 Task: Find connections with filter location Wildeshausen with filter topic #constructionwith filter profile language Spanish with filter current company Webhelp with filter school King George's Medical University with filter industry Political Organizations with filter service category Personal Injury Law with filter keywords title Bellhop
Action: Mouse moved to (702, 88)
Screenshot: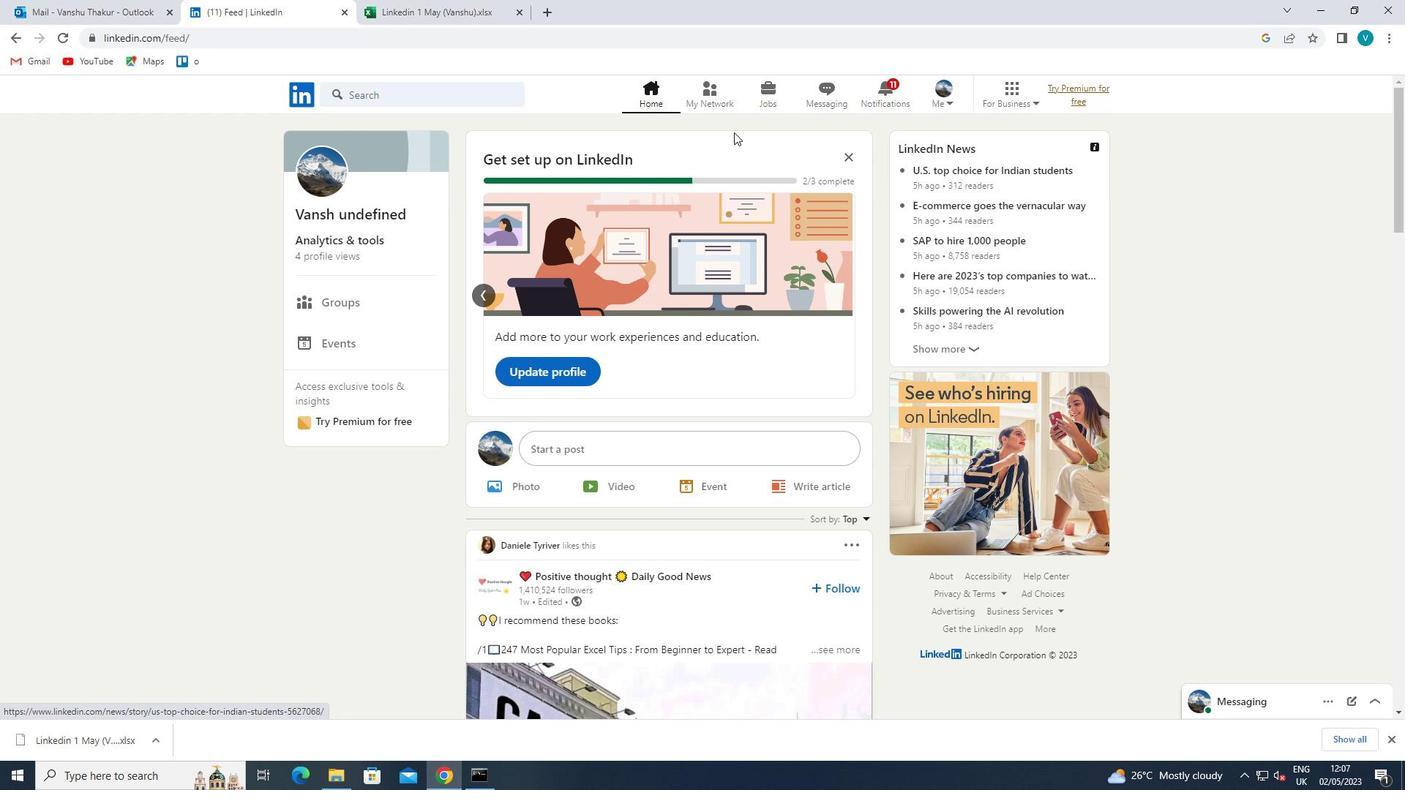 
Action: Mouse pressed left at (702, 88)
Screenshot: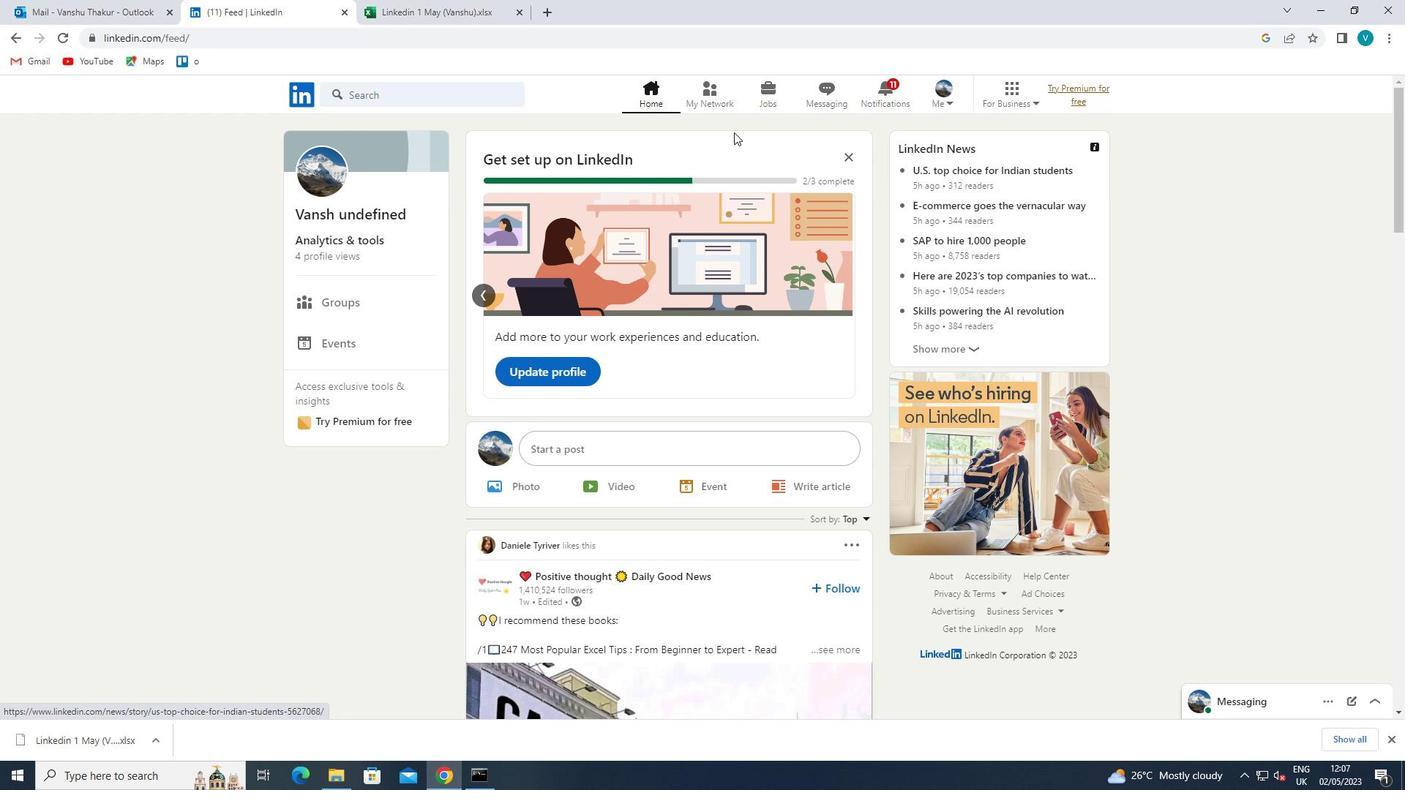 
Action: Mouse moved to (428, 174)
Screenshot: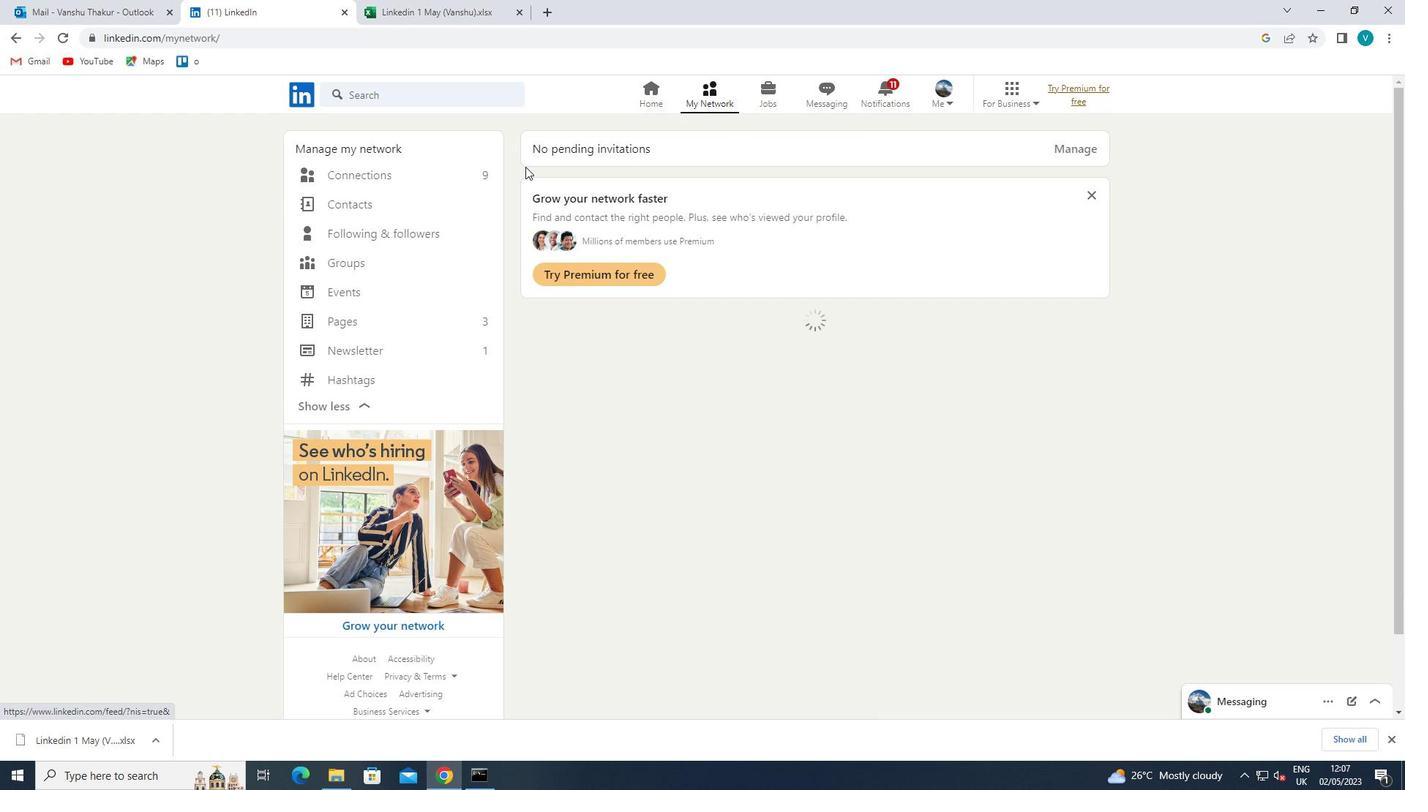 
Action: Mouse pressed left at (428, 174)
Screenshot: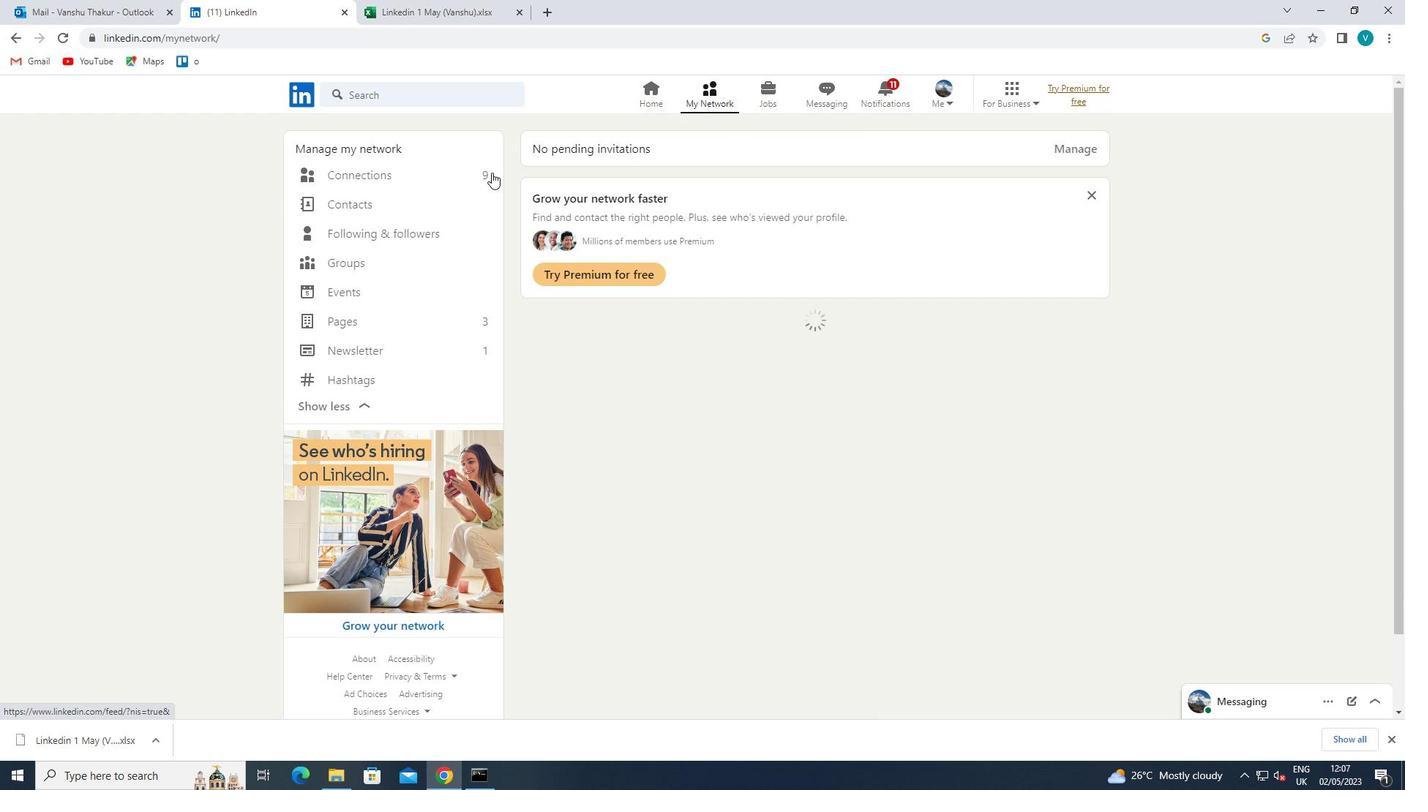 
Action: Mouse moved to (785, 177)
Screenshot: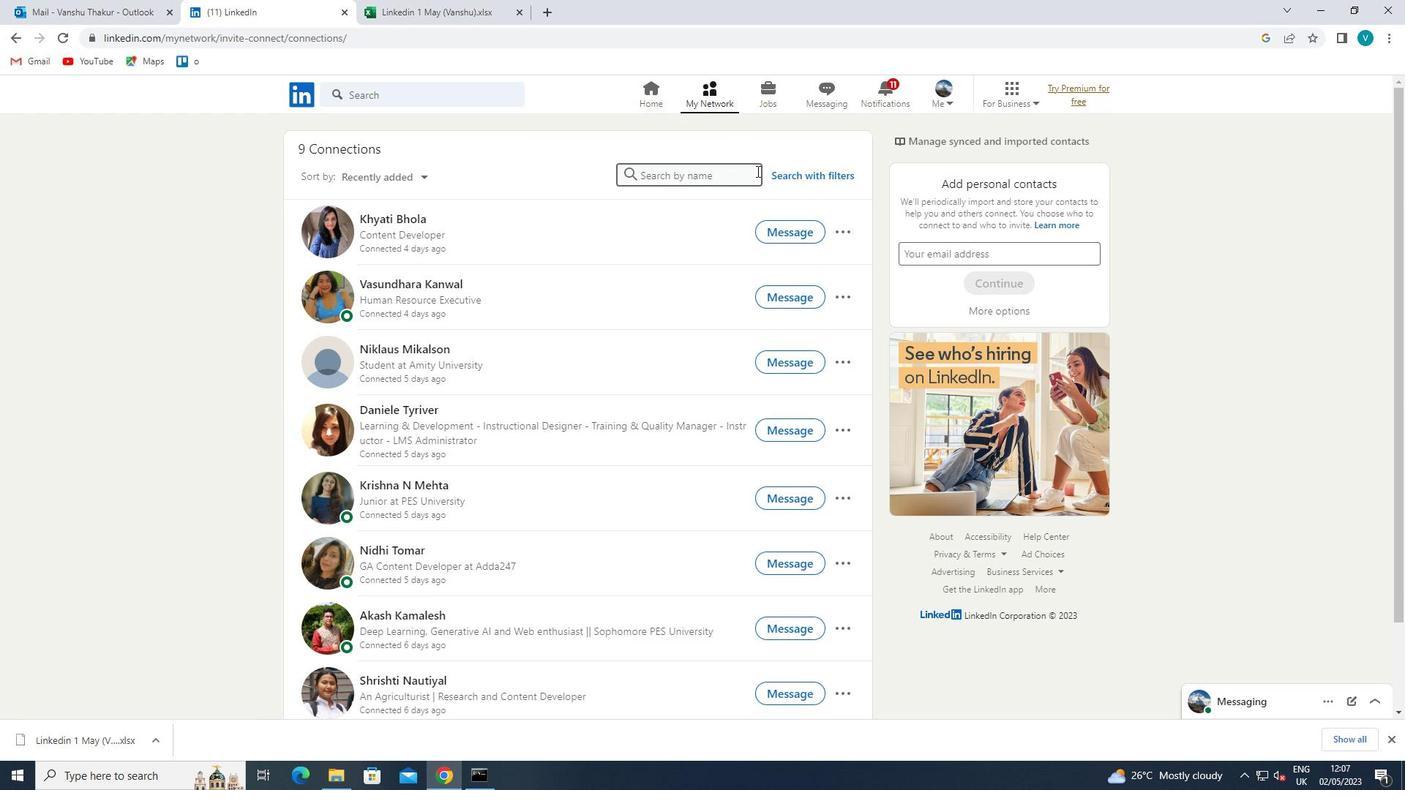 
Action: Mouse pressed left at (785, 177)
Screenshot: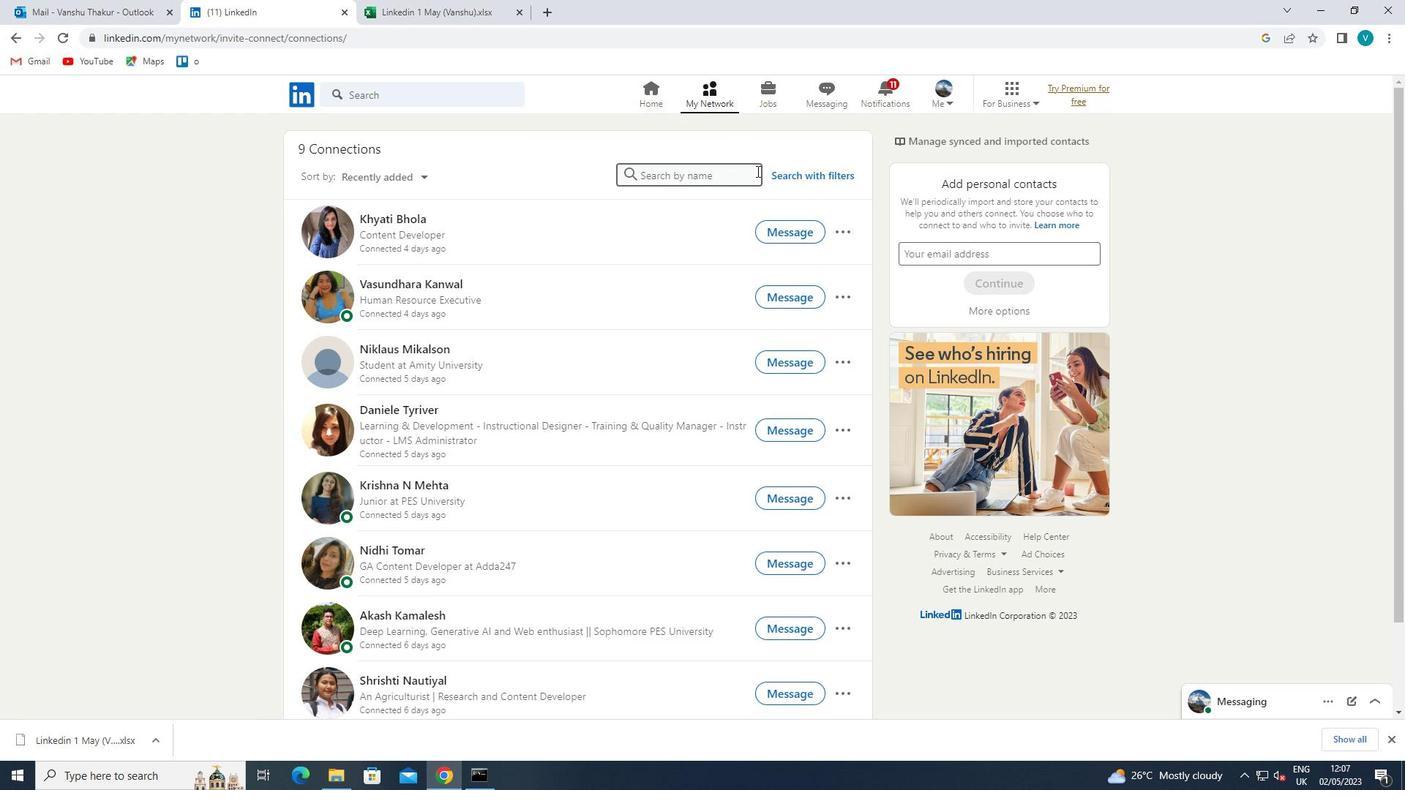 
Action: Mouse moved to (707, 140)
Screenshot: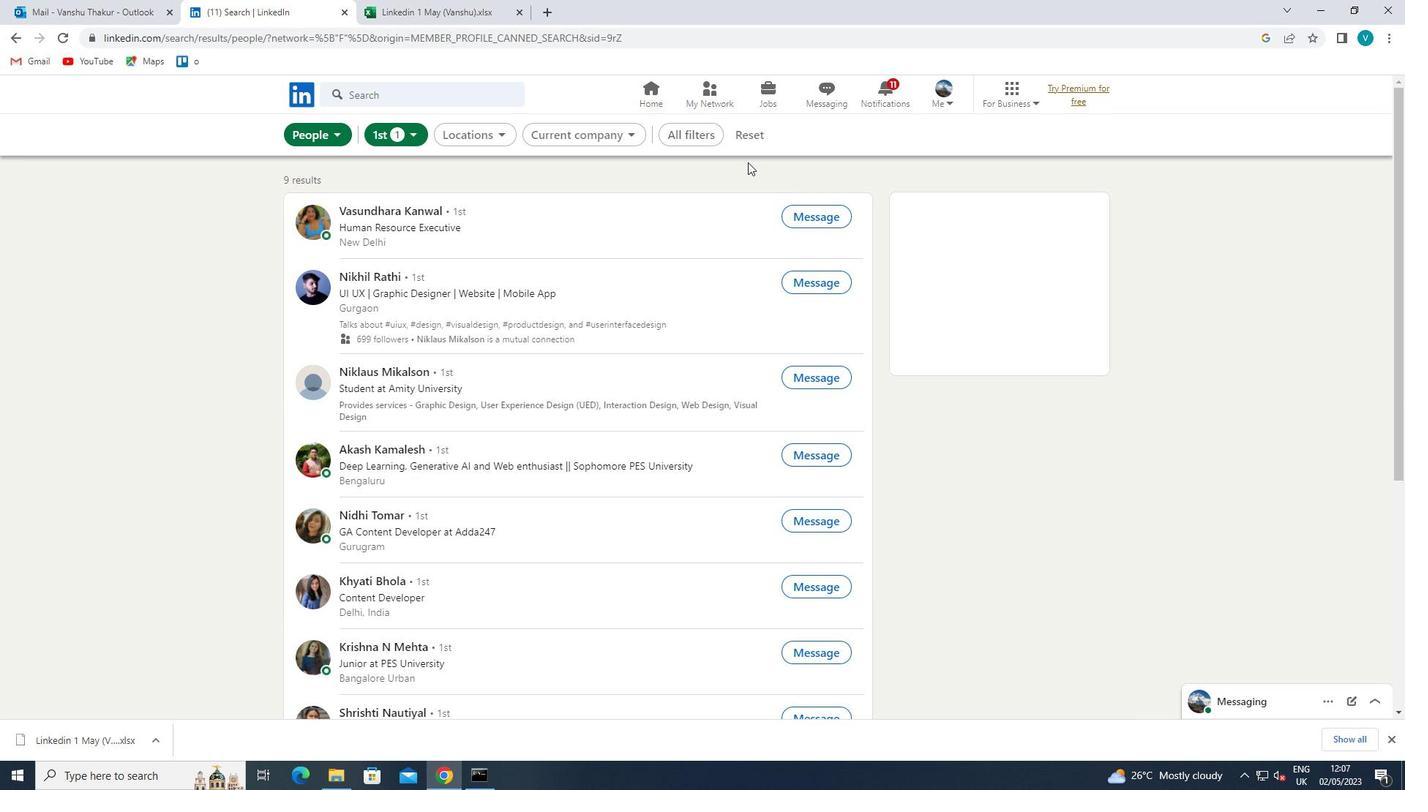 
Action: Mouse pressed left at (707, 140)
Screenshot: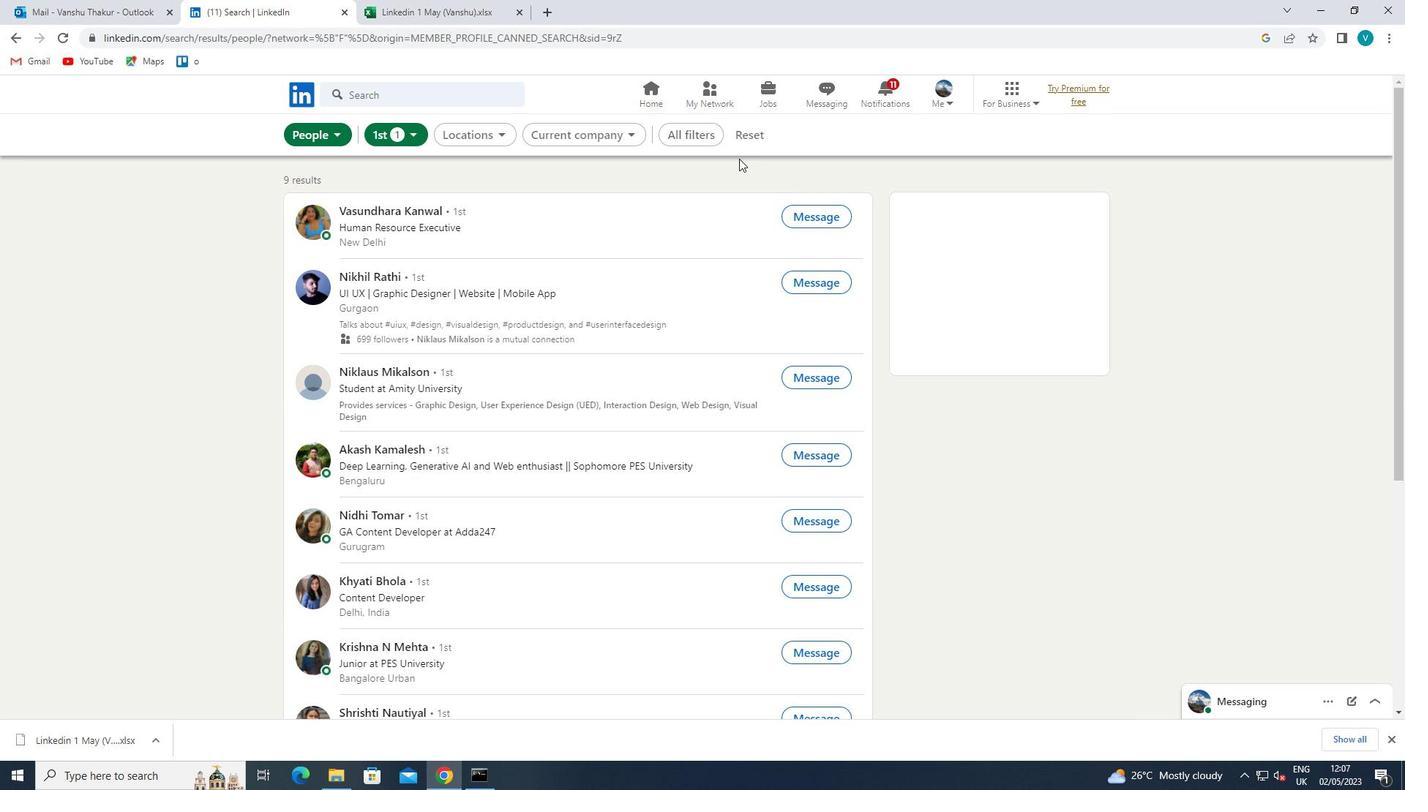 
Action: Mouse moved to (1240, 560)
Screenshot: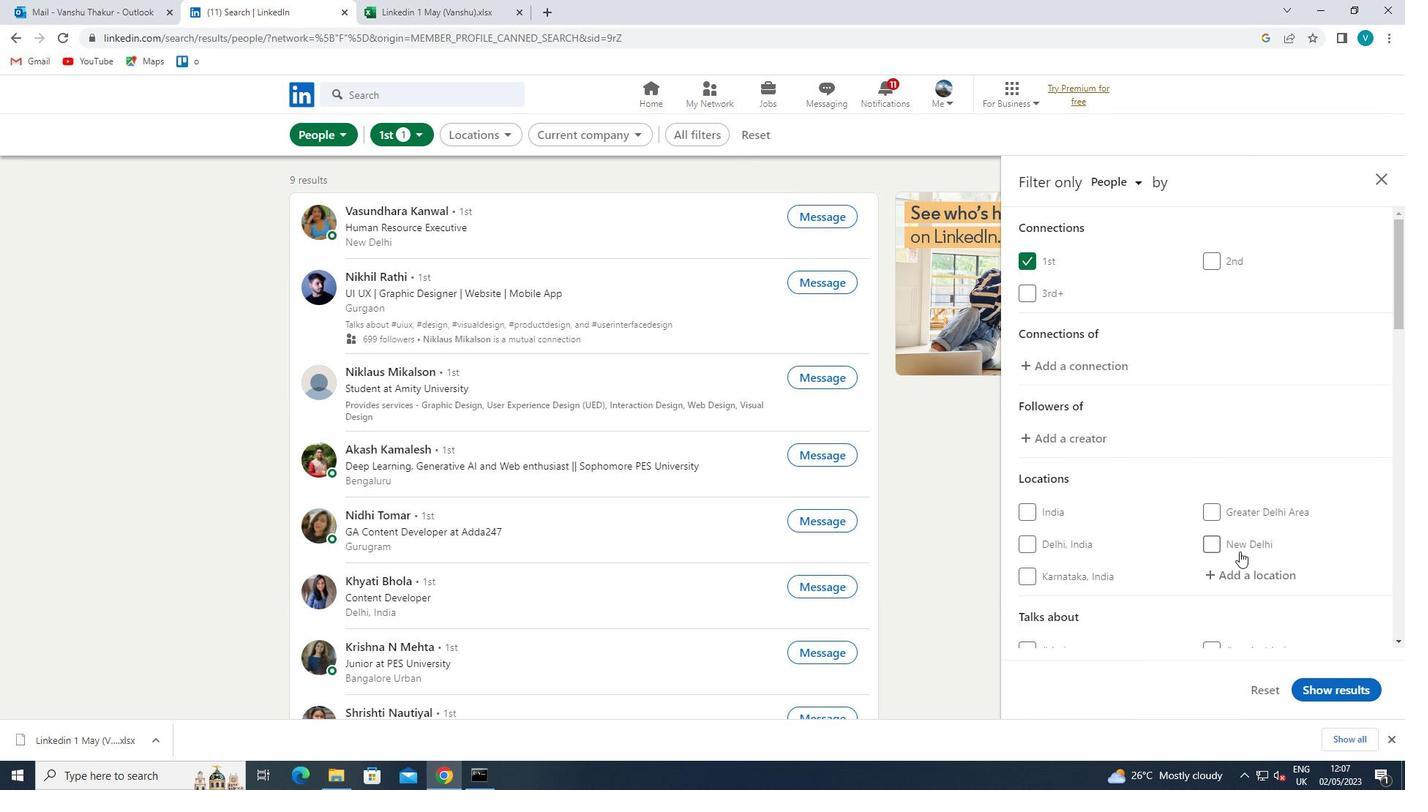 
Action: Mouse pressed left at (1240, 560)
Screenshot: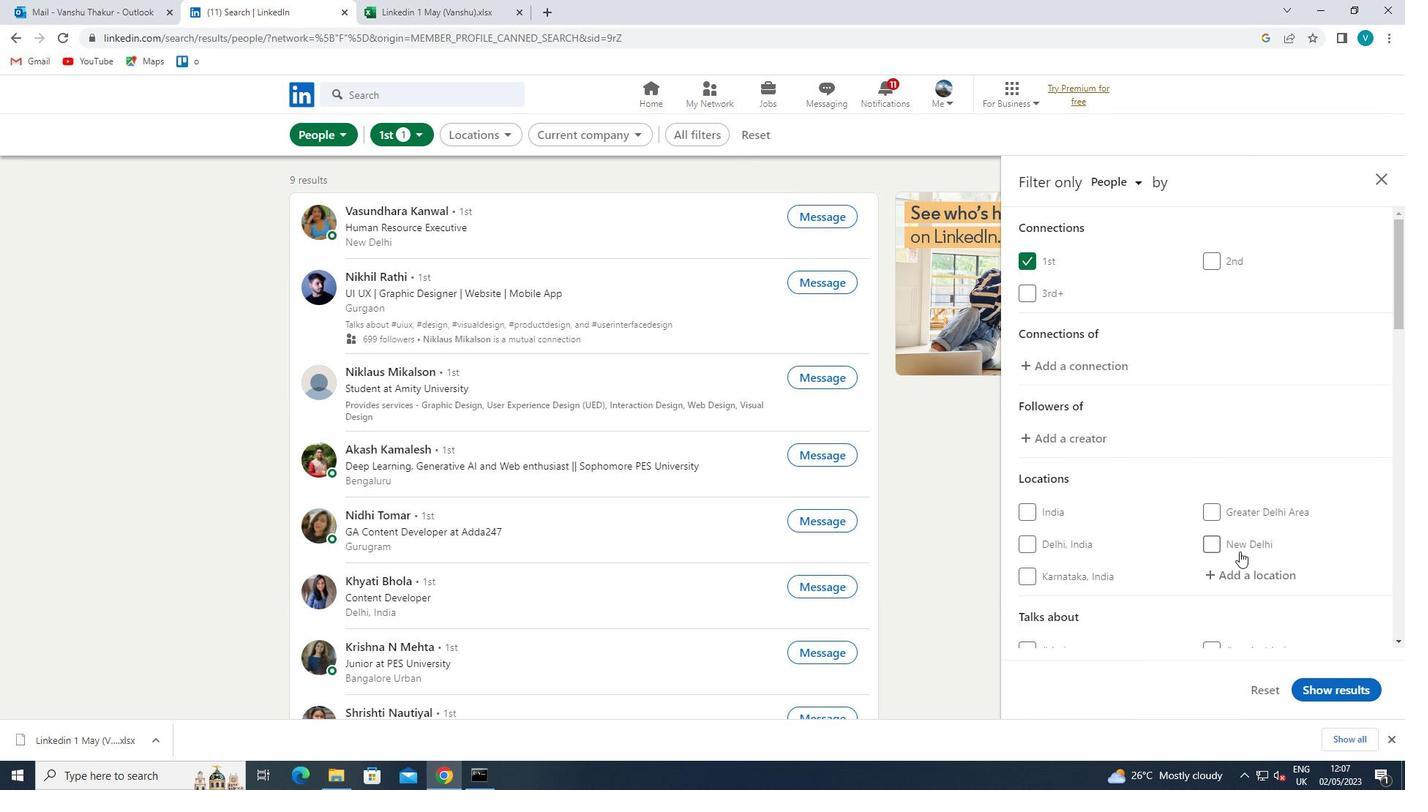 
Action: Mouse moved to (1244, 570)
Screenshot: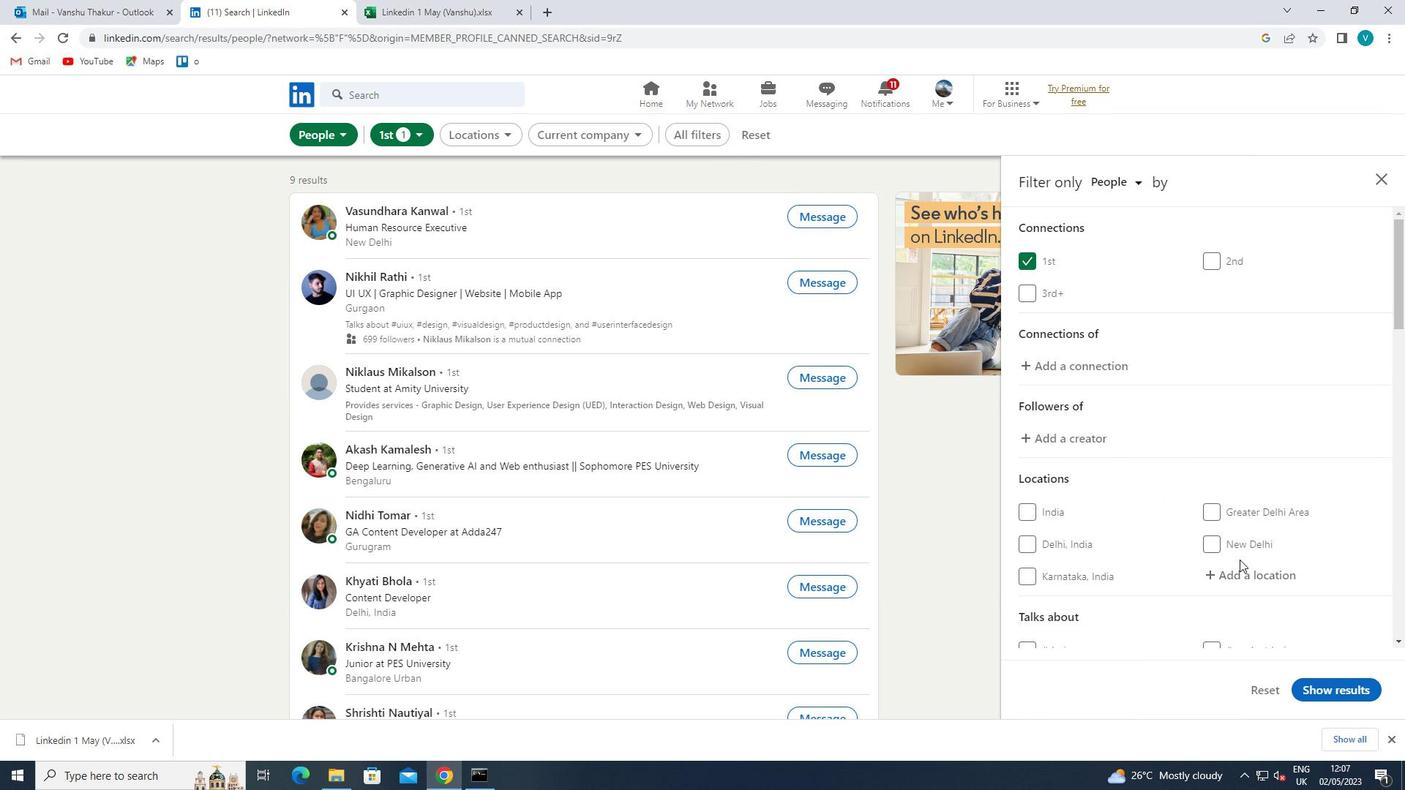 
Action: Mouse pressed left at (1244, 570)
Screenshot: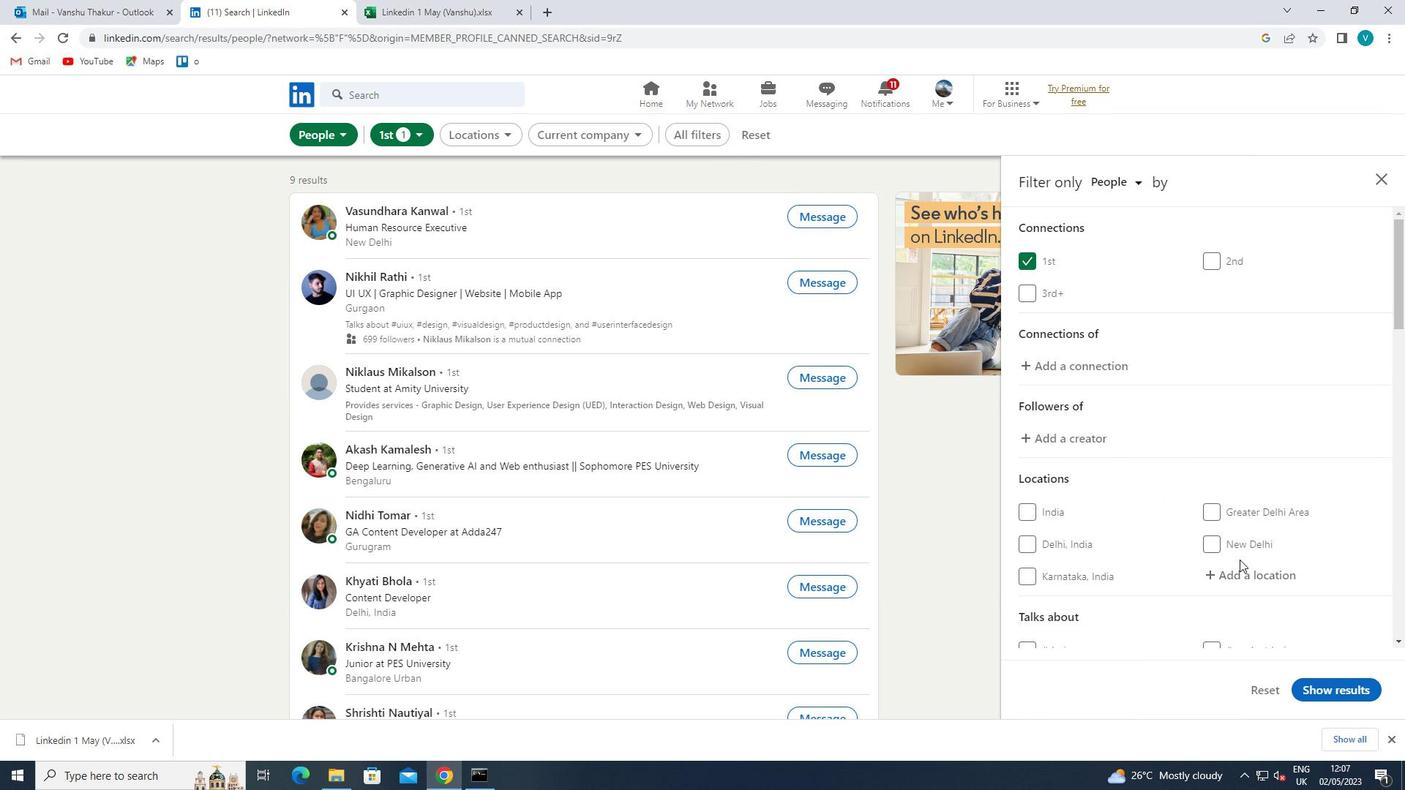 
Action: Key pressed <Key.shift>WILDESHAUSEN<Key.space>
Screenshot: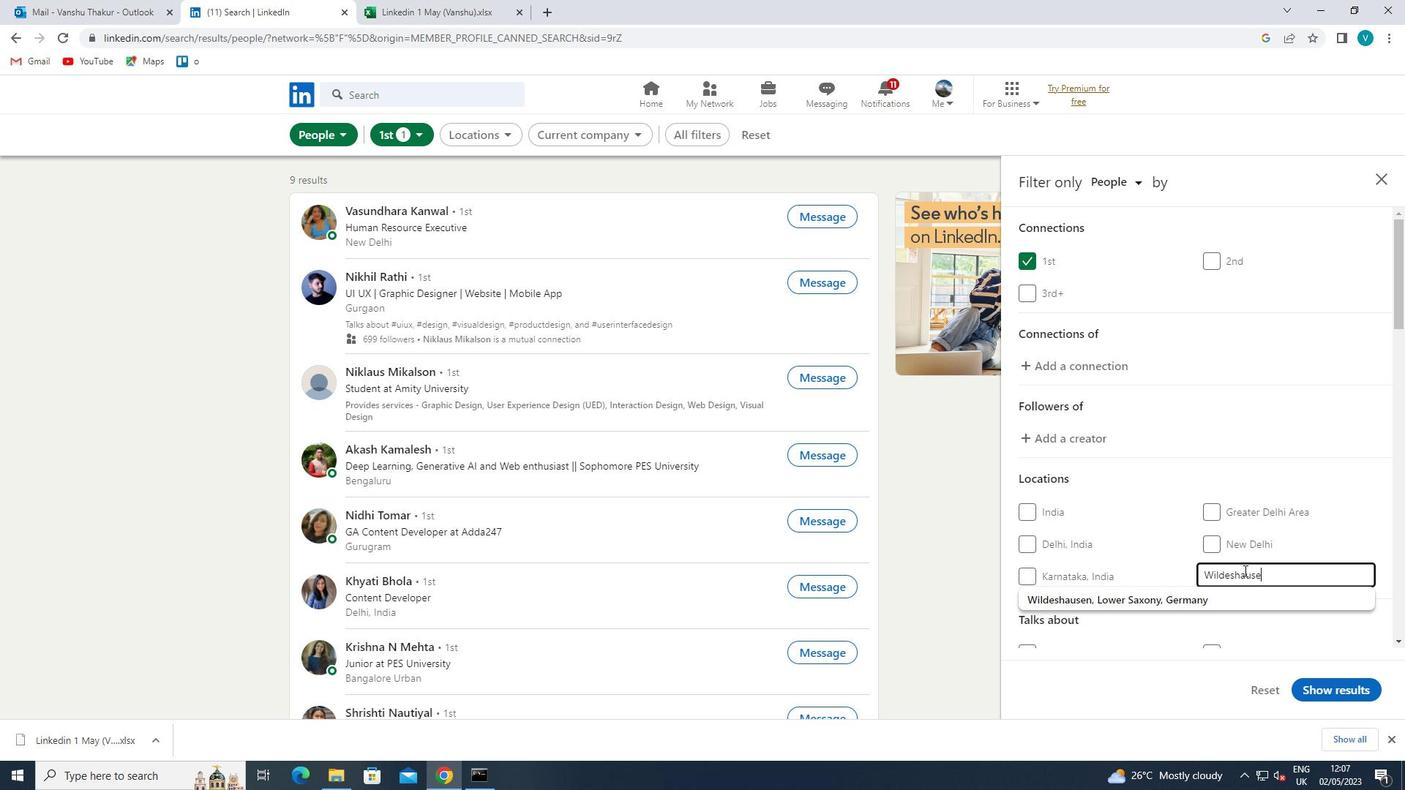 
Action: Mouse moved to (1182, 604)
Screenshot: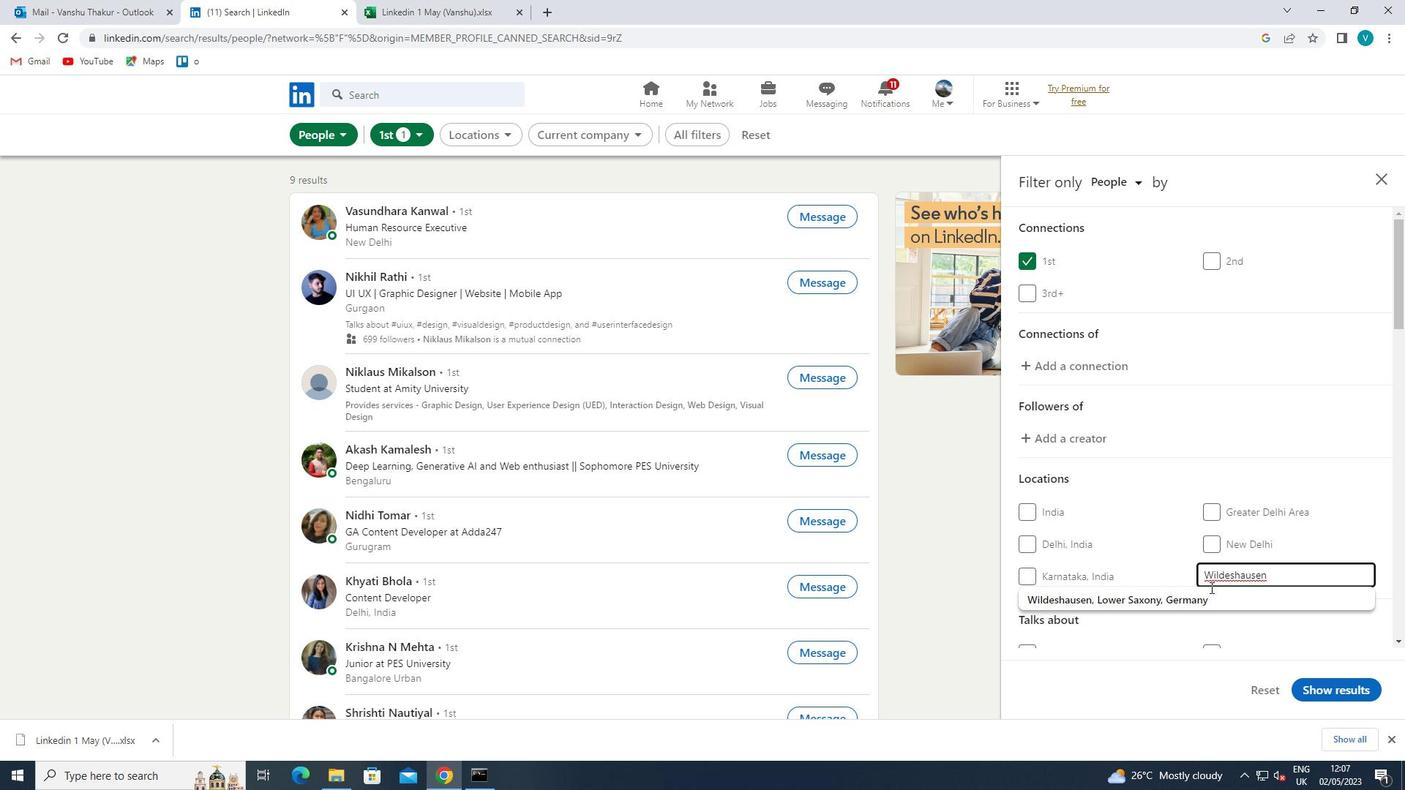 
Action: Mouse pressed left at (1182, 604)
Screenshot: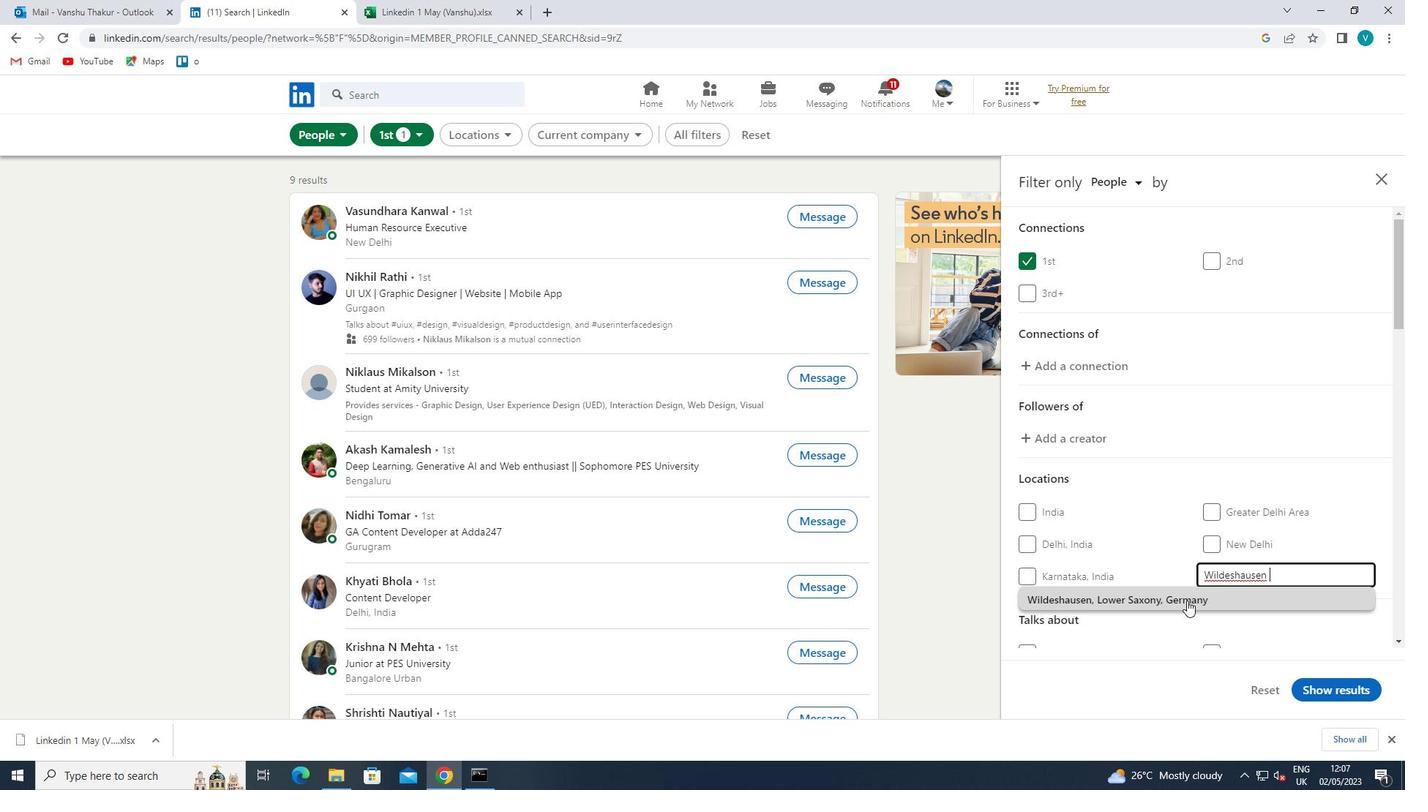 
Action: Mouse scrolled (1182, 603) with delta (0, 0)
Screenshot: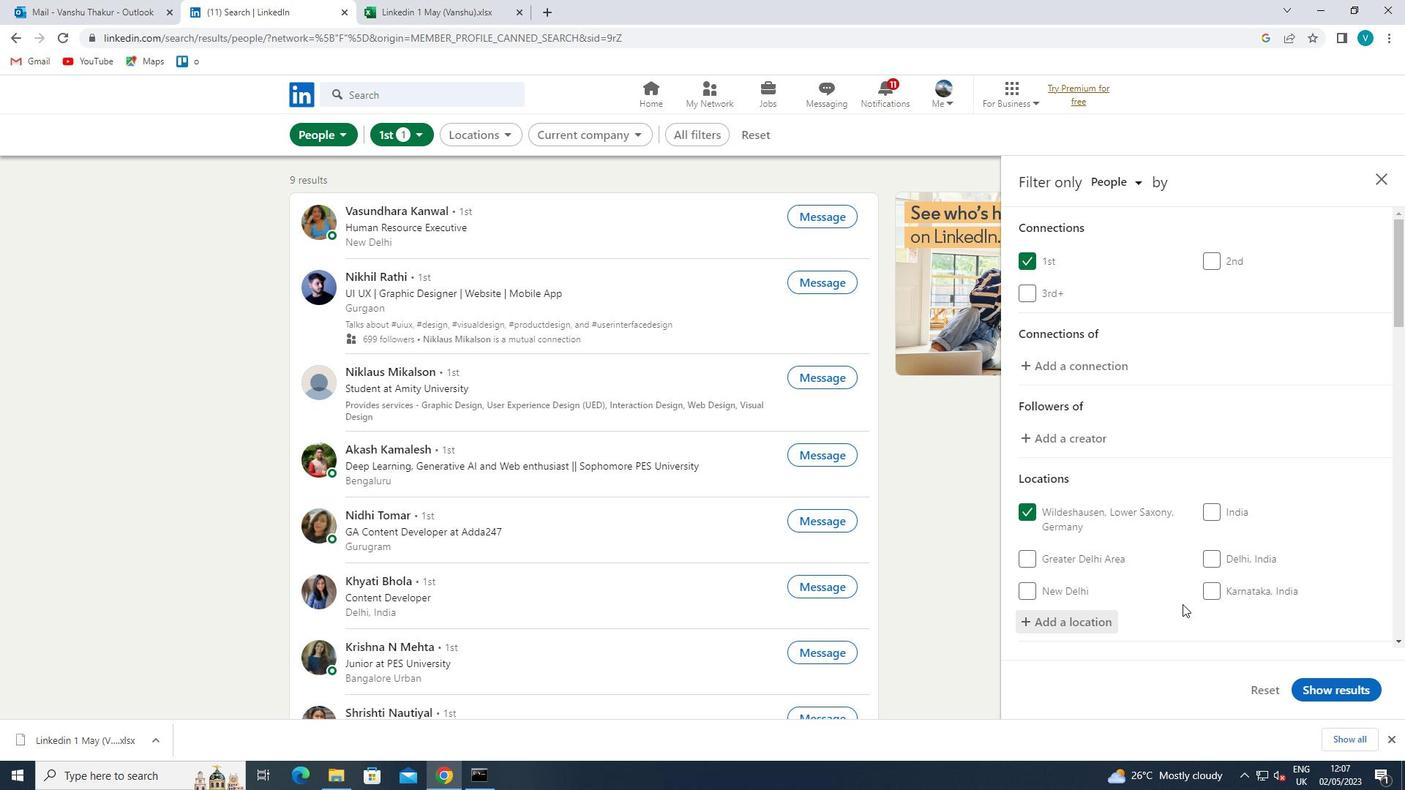 
Action: Mouse scrolled (1182, 603) with delta (0, 0)
Screenshot: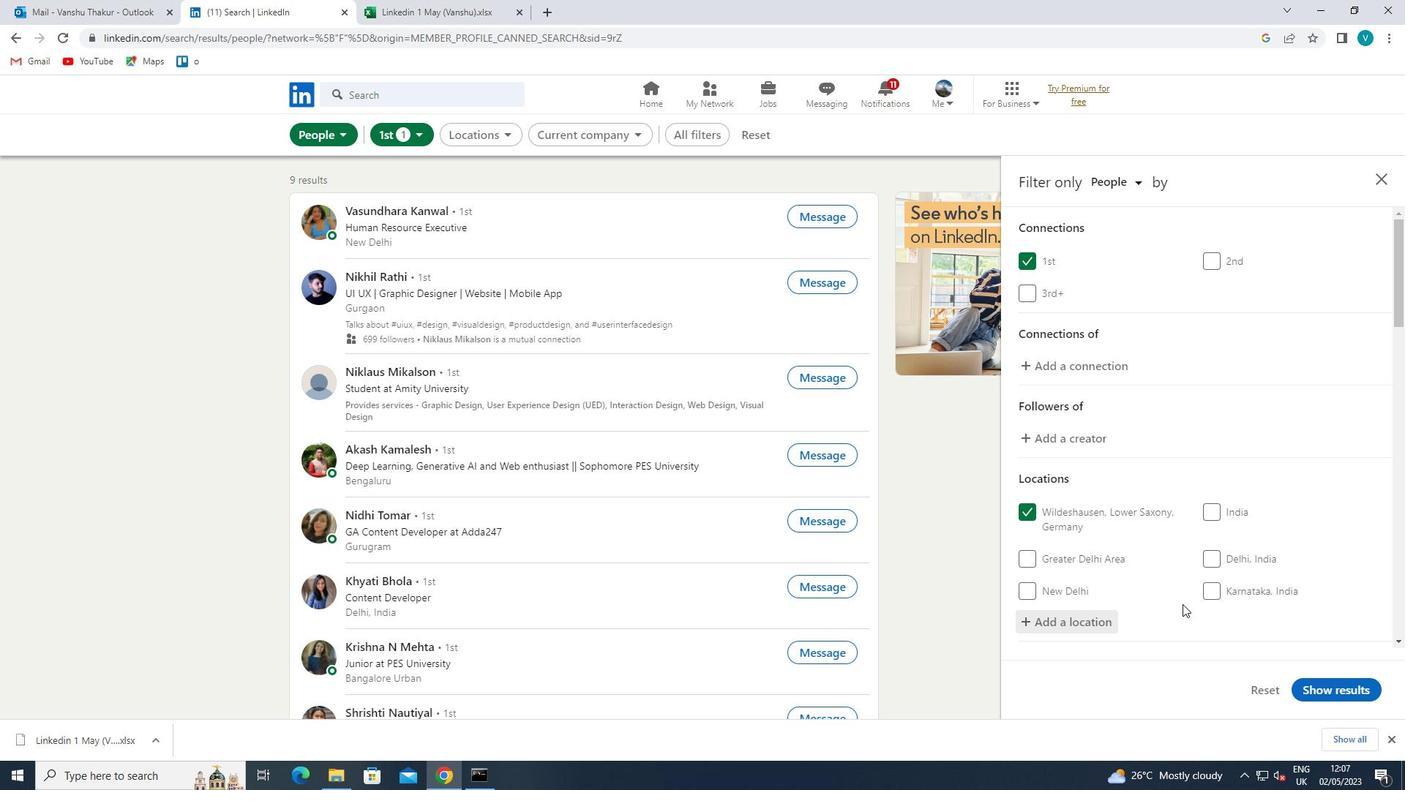 
Action: Mouse scrolled (1182, 603) with delta (0, 0)
Screenshot: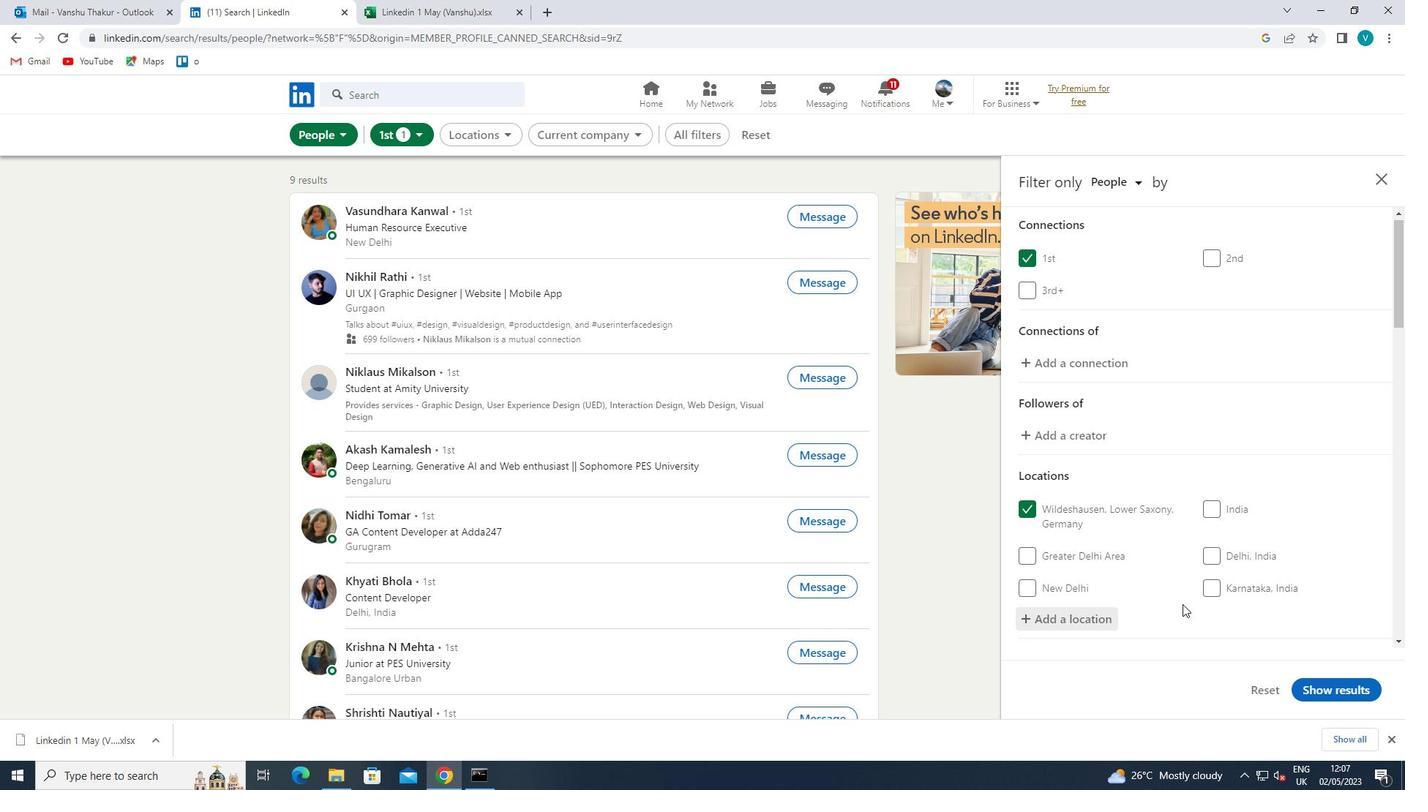 
Action: Mouse scrolled (1182, 603) with delta (0, 0)
Screenshot: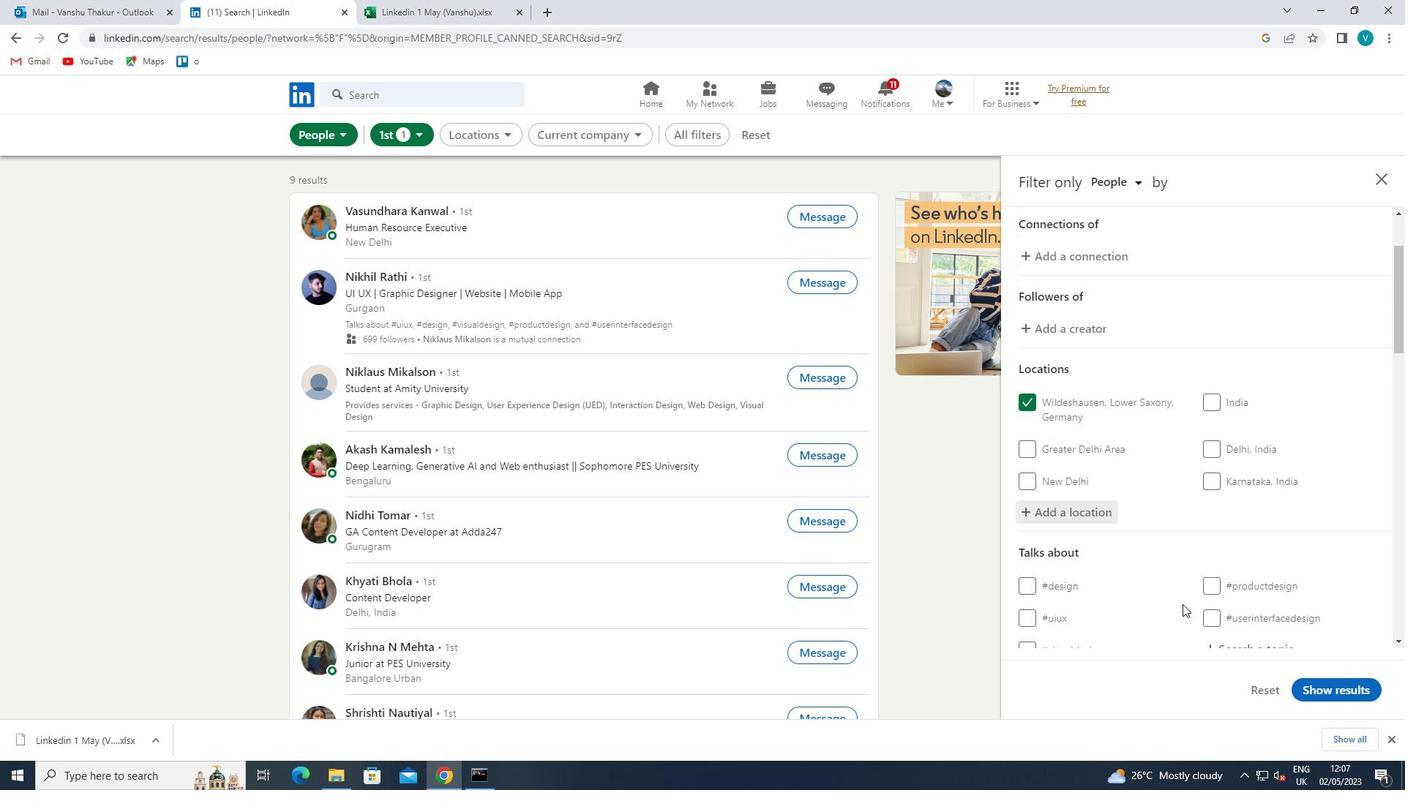 
Action: Mouse moved to (1251, 470)
Screenshot: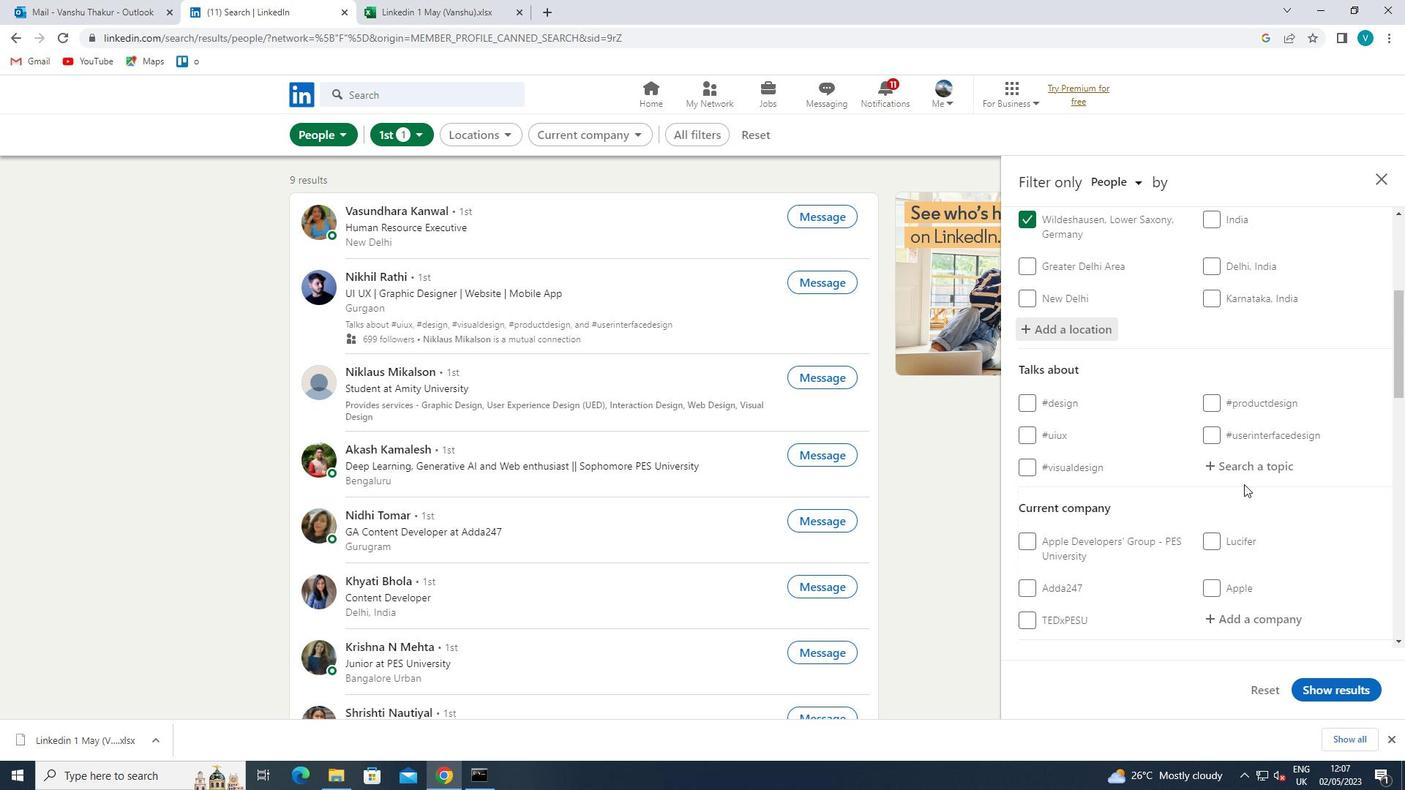 
Action: Mouse pressed left at (1251, 470)
Screenshot: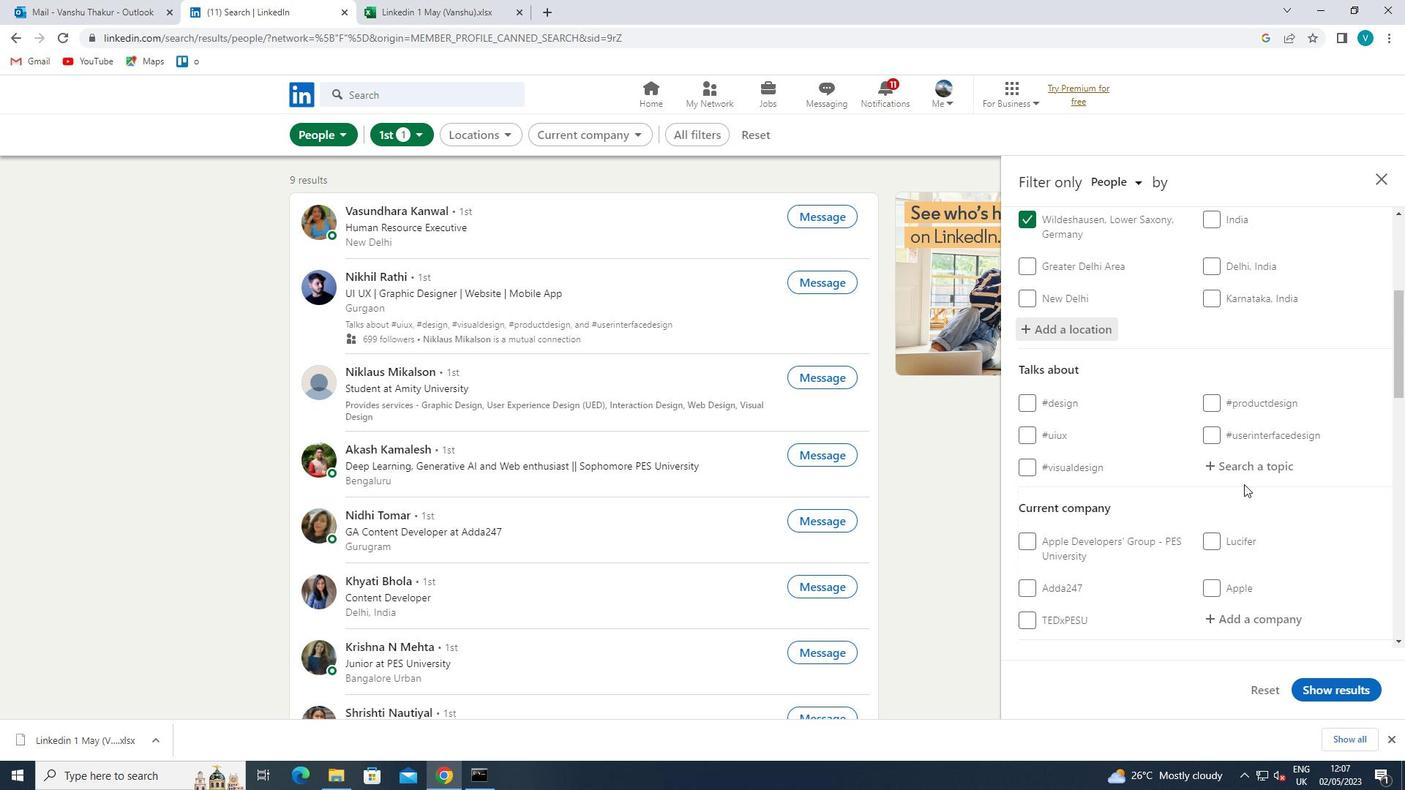 
Action: Key pressed CONSTRUCTION
Screenshot: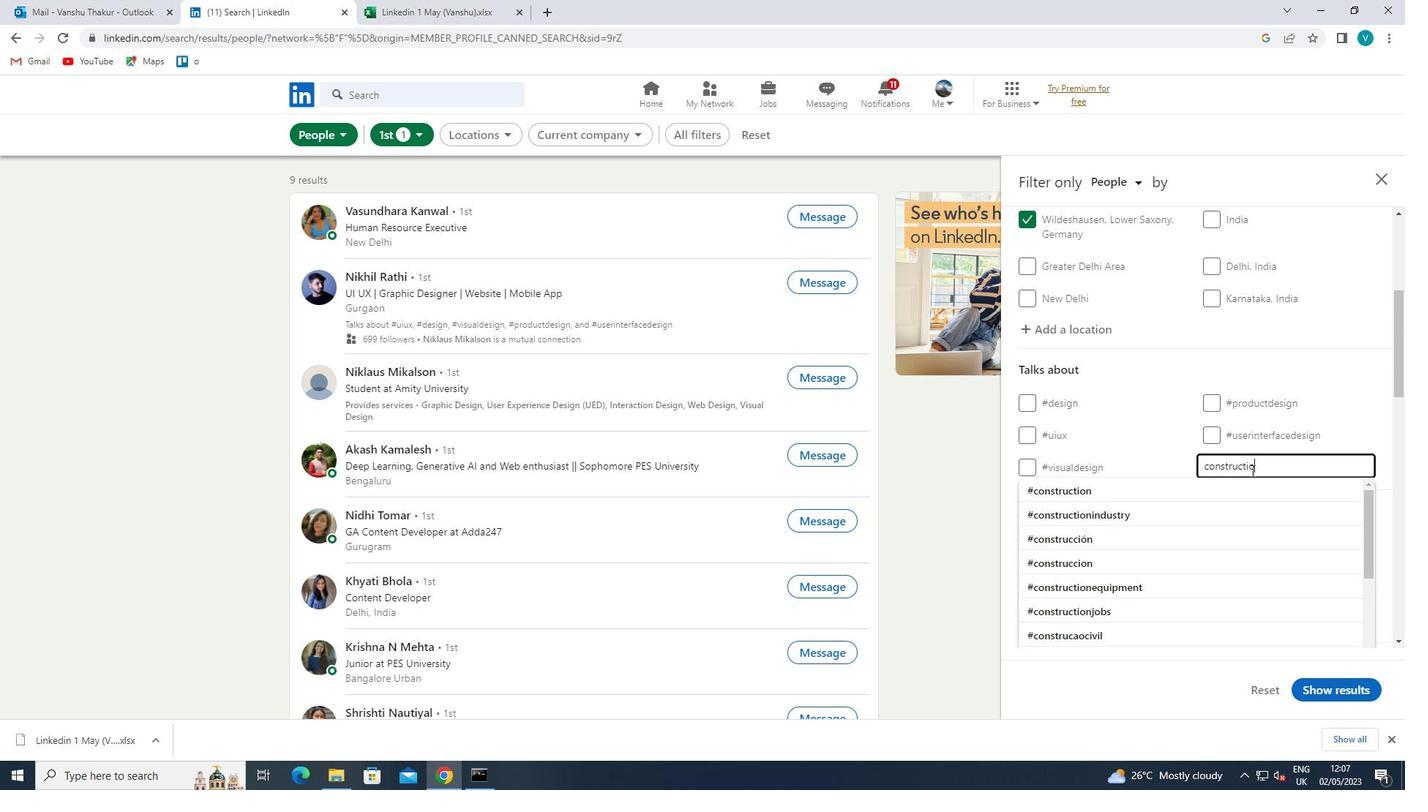 
Action: Mouse moved to (1199, 494)
Screenshot: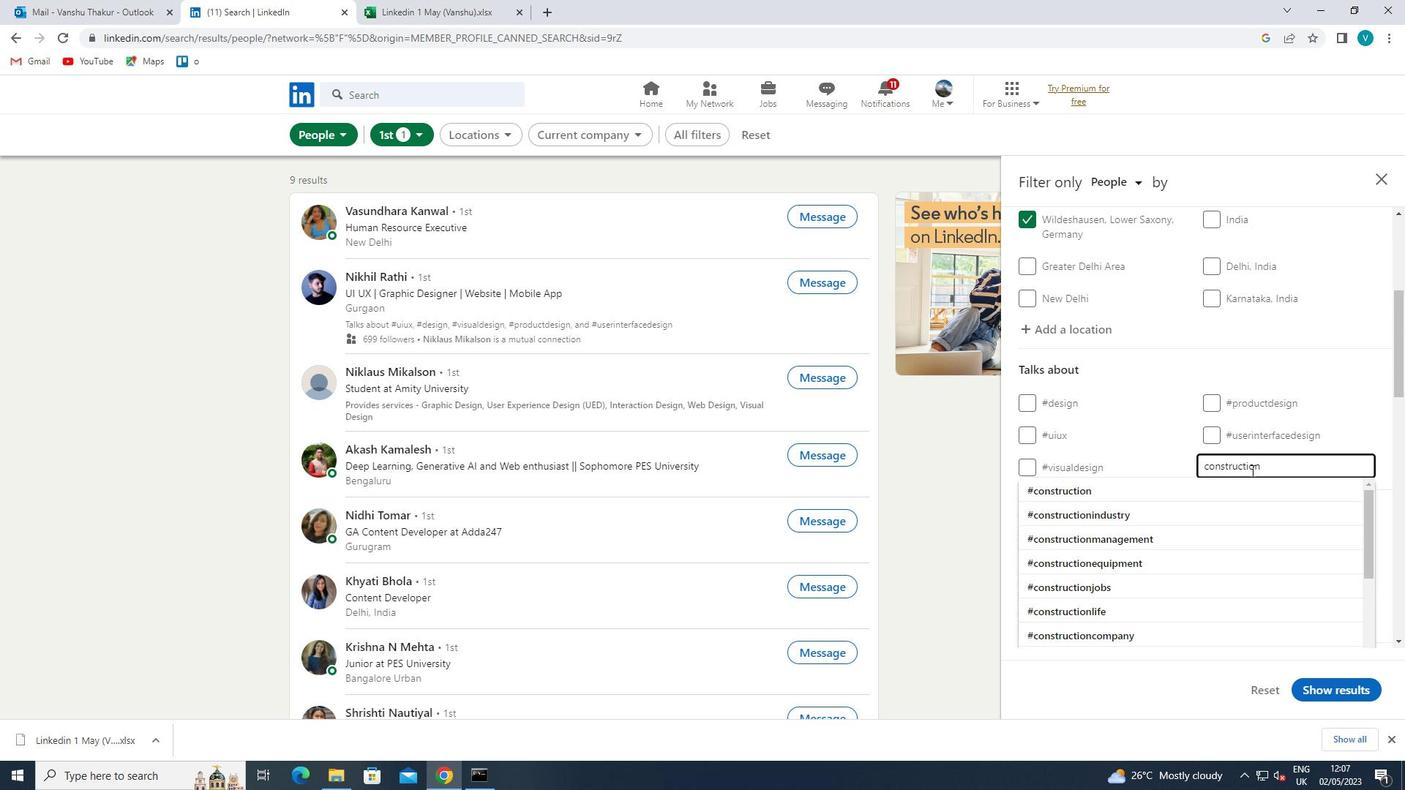 
Action: Mouse pressed left at (1199, 494)
Screenshot: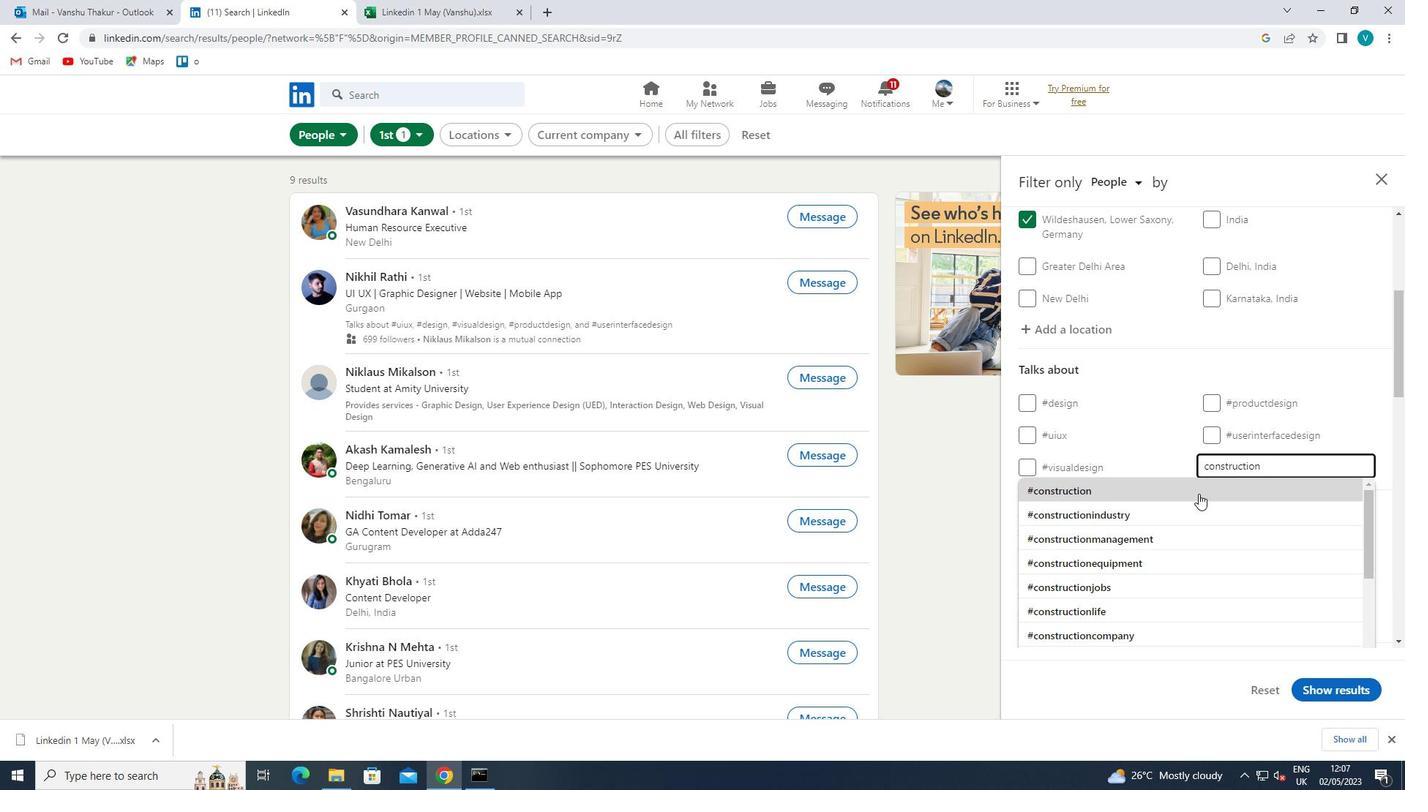 
Action: Mouse scrolled (1199, 493) with delta (0, 0)
Screenshot: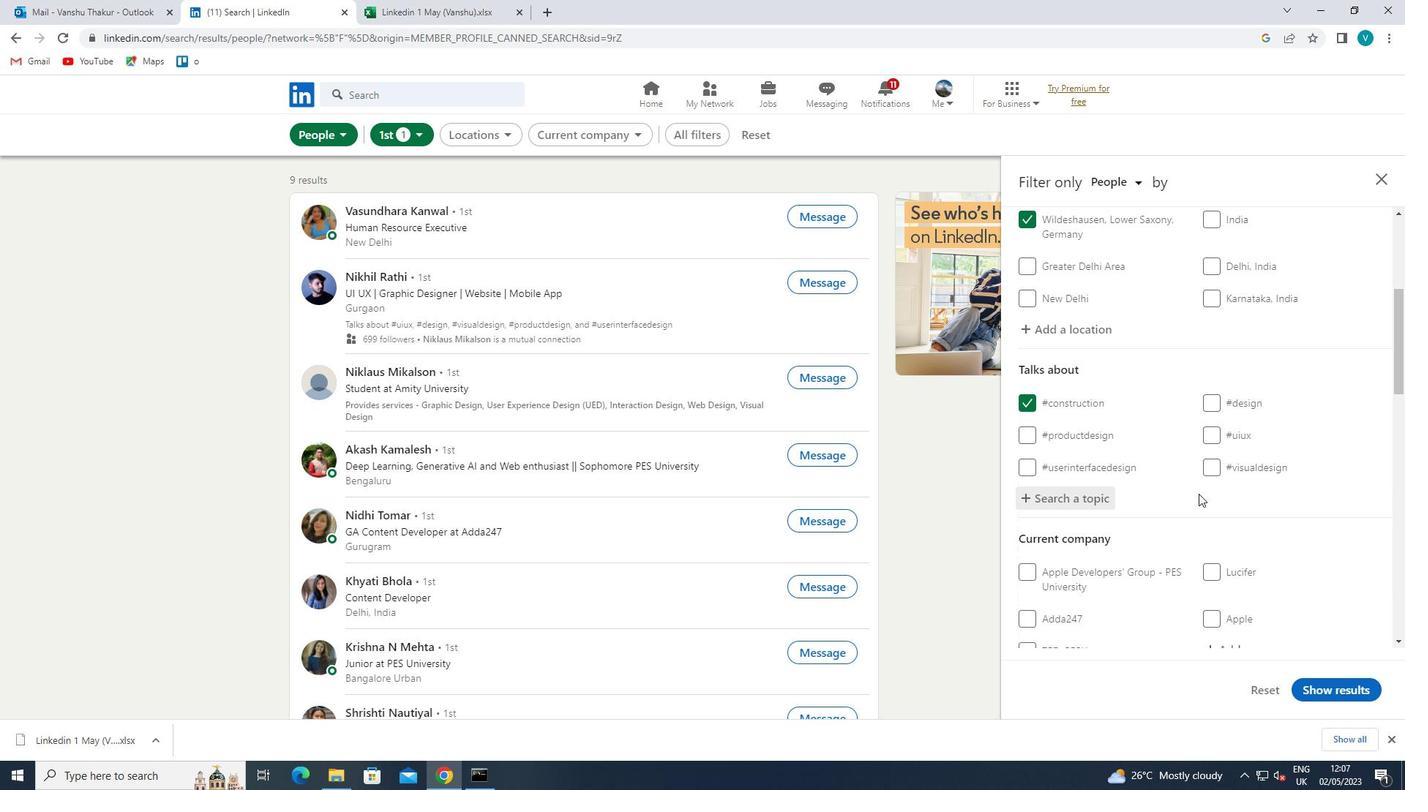 
Action: Mouse scrolled (1199, 493) with delta (0, 0)
Screenshot: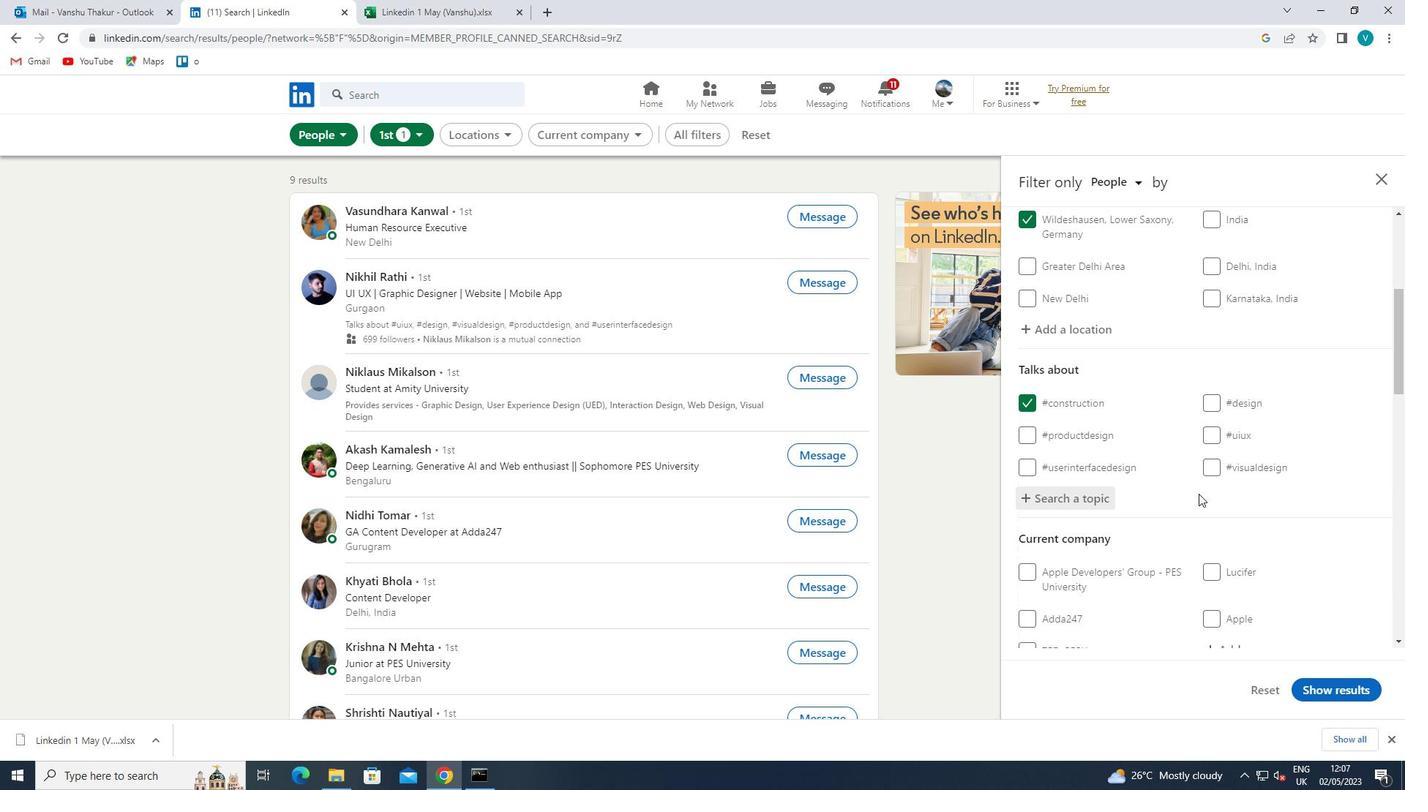 
Action: Mouse scrolled (1199, 493) with delta (0, 0)
Screenshot: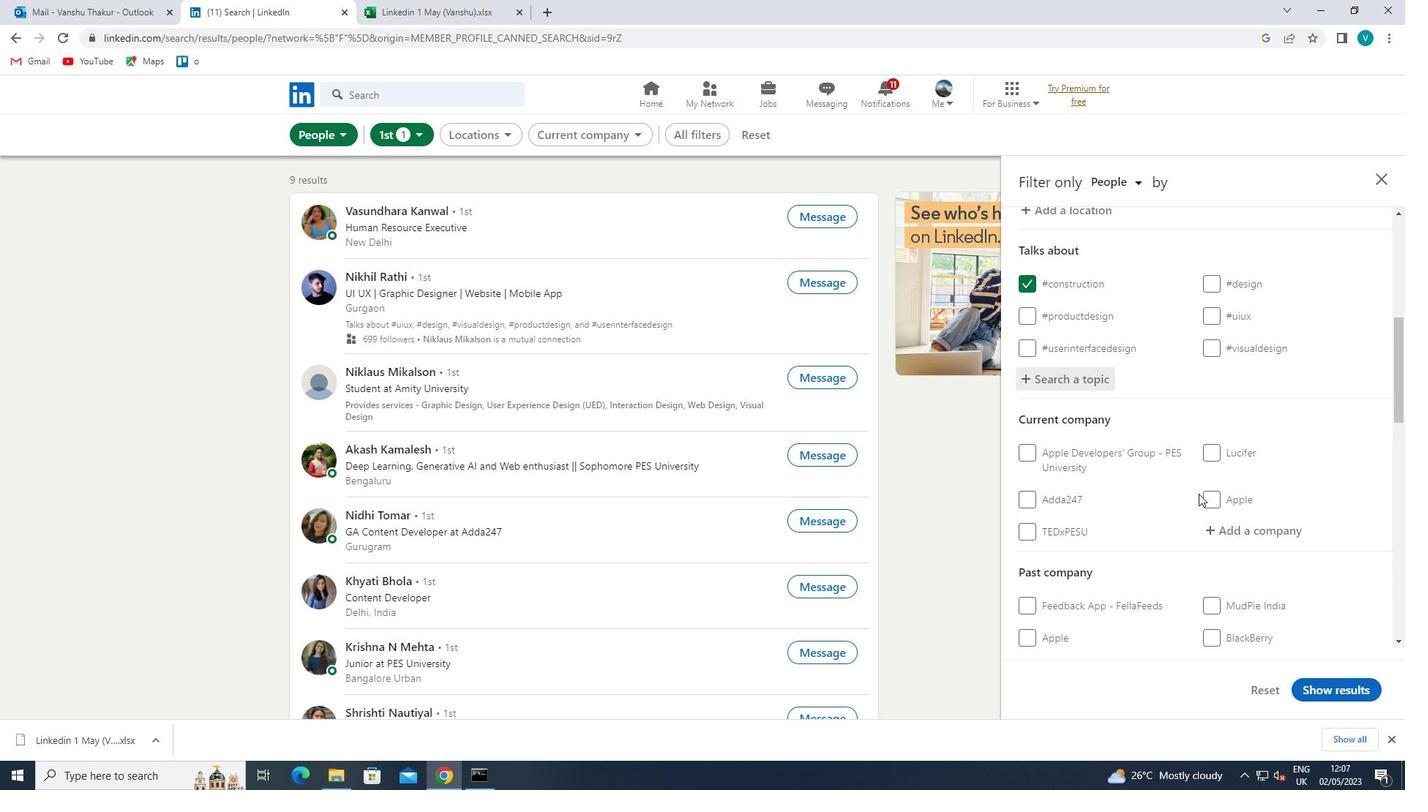 
Action: Mouse scrolled (1199, 493) with delta (0, 0)
Screenshot: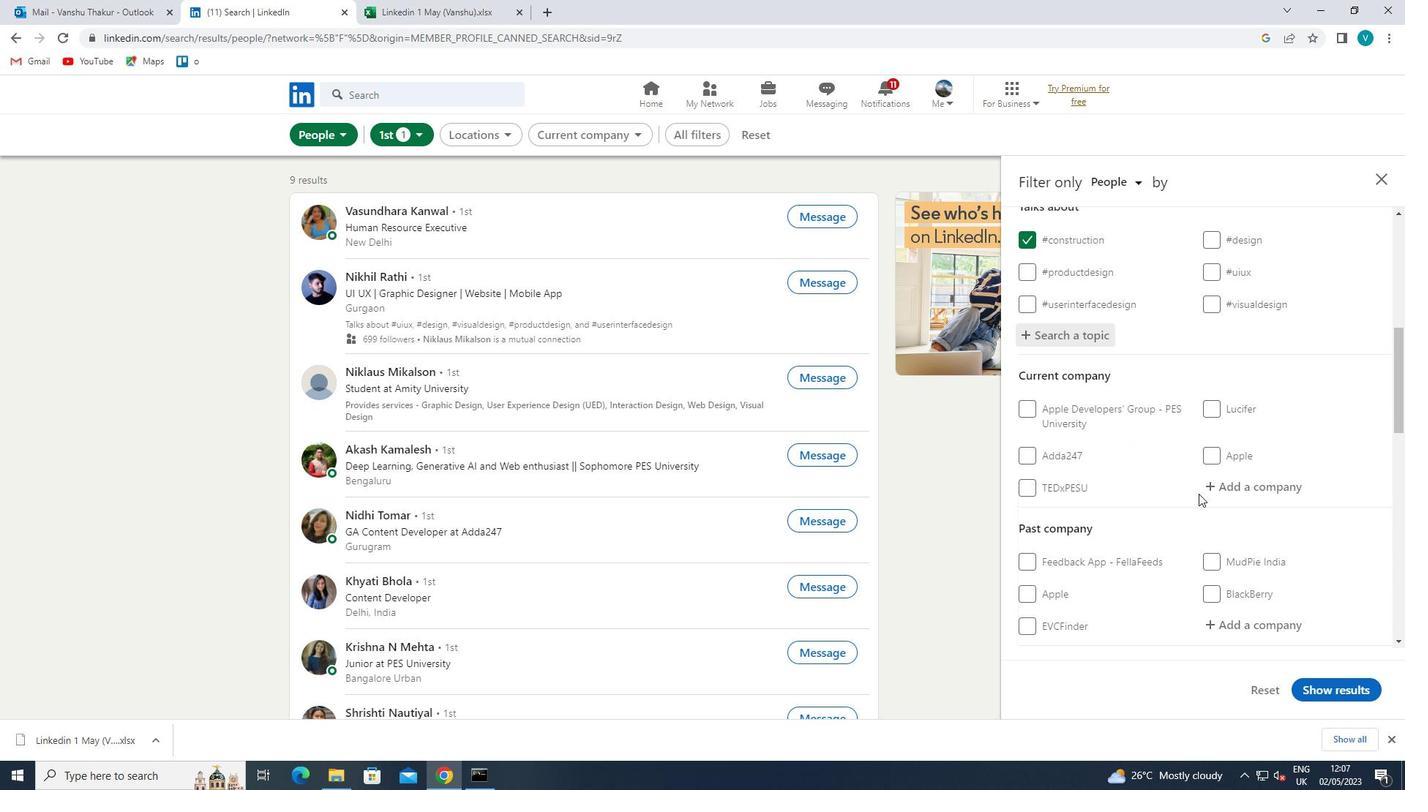
Action: Mouse moved to (1239, 363)
Screenshot: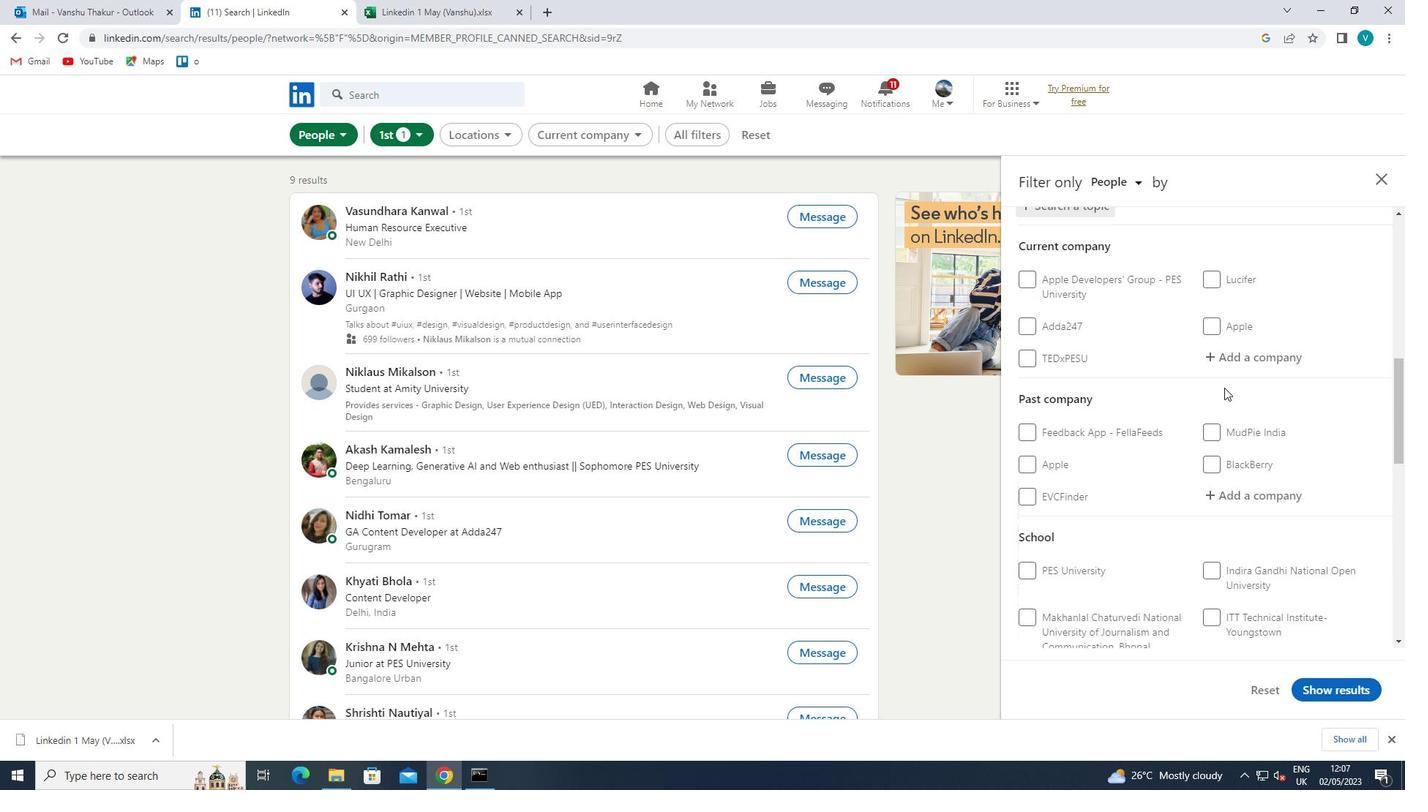 
Action: Mouse pressed left at (1239, 363)
Screenshot: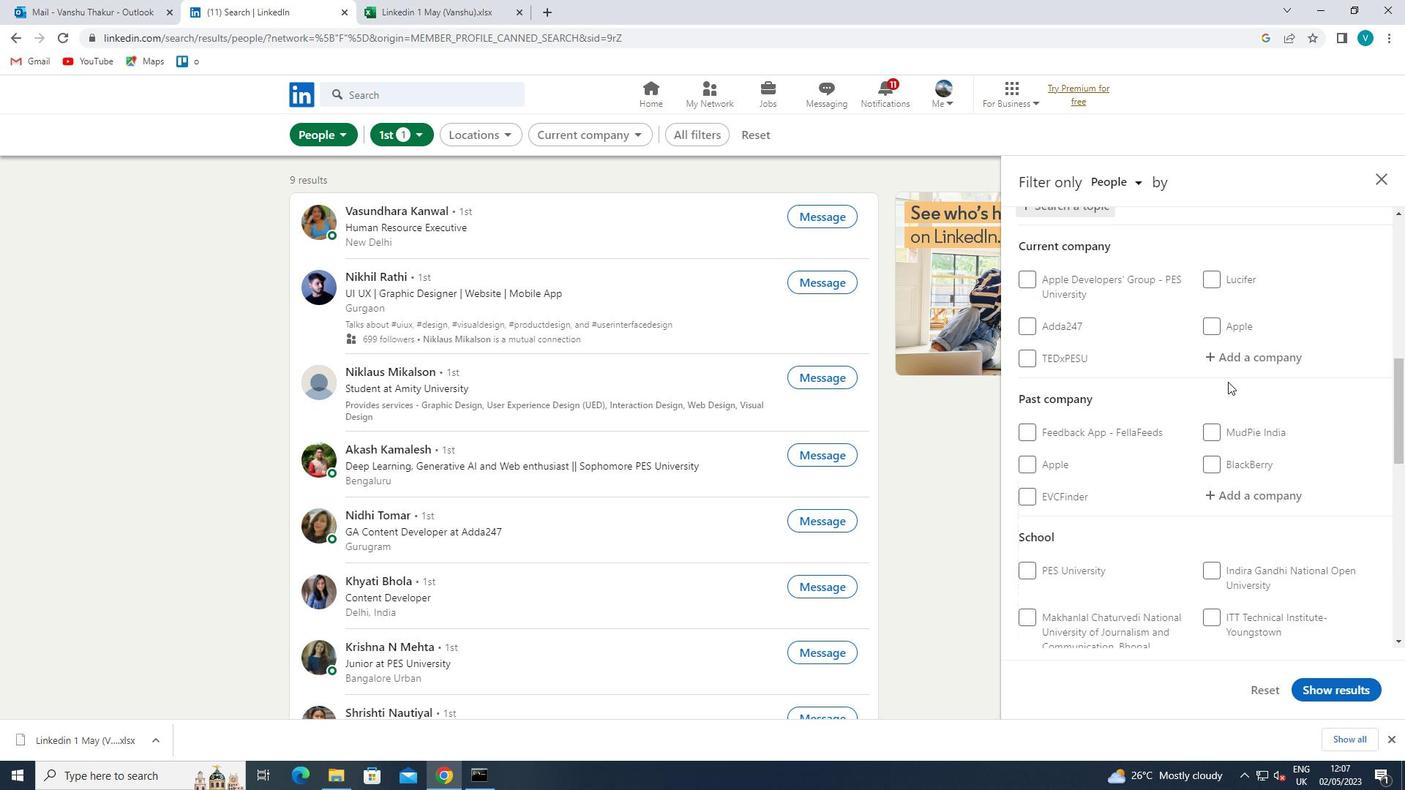 
Action: Key pressed <Key.shift>WEBHELP
Screenshot: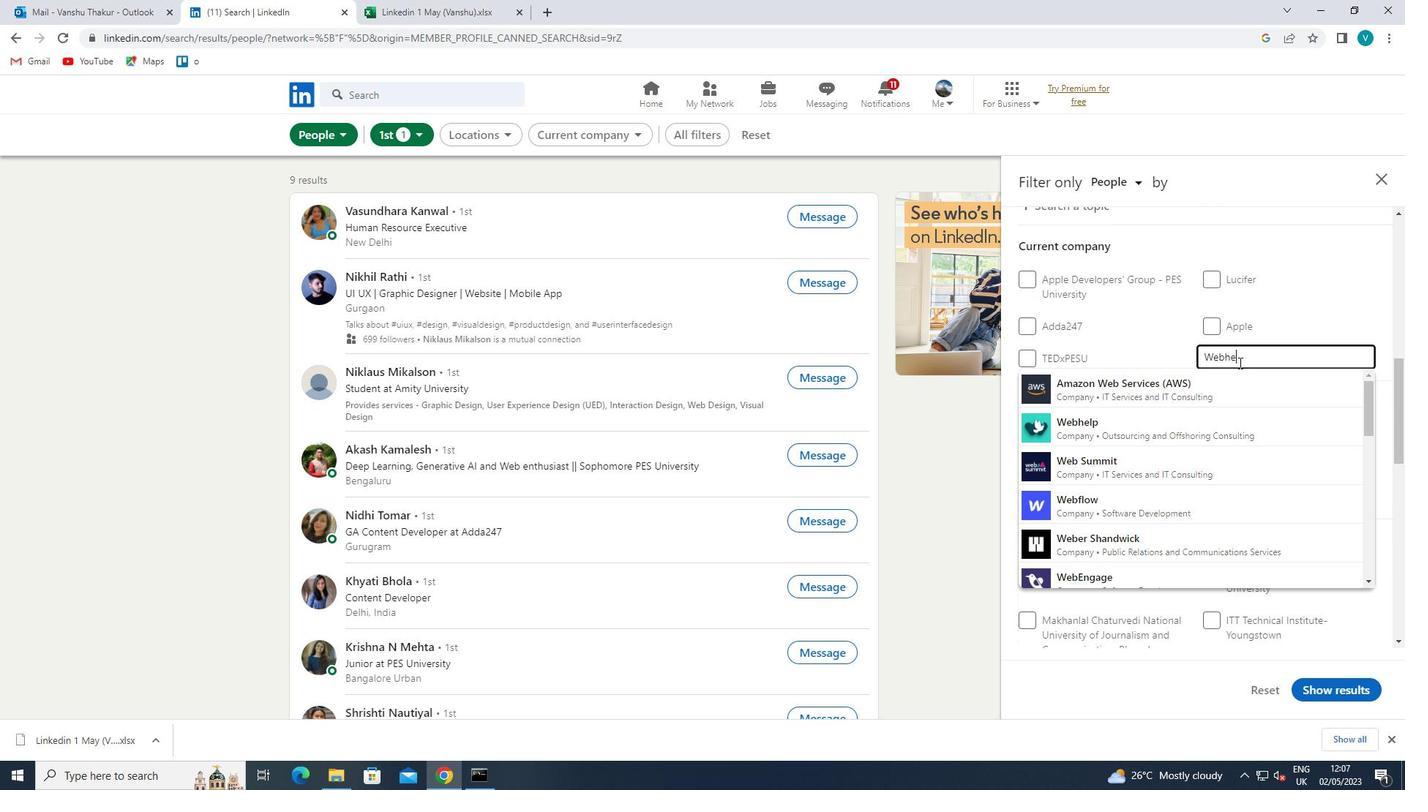 
Action: Mouse moved to (1177, 382)
Screenshot: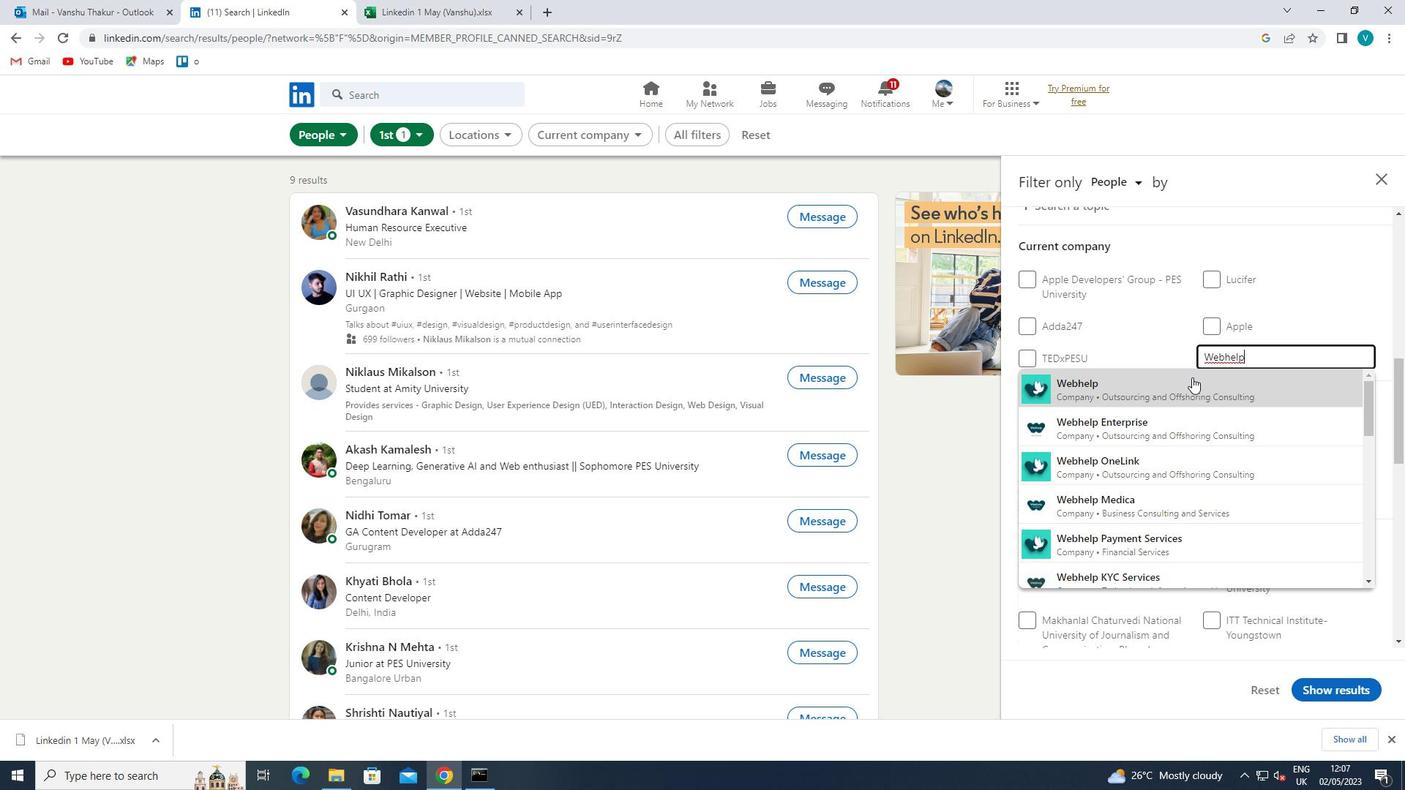 
Action: Mouse pressed left at (1177, 382)
Screenshot: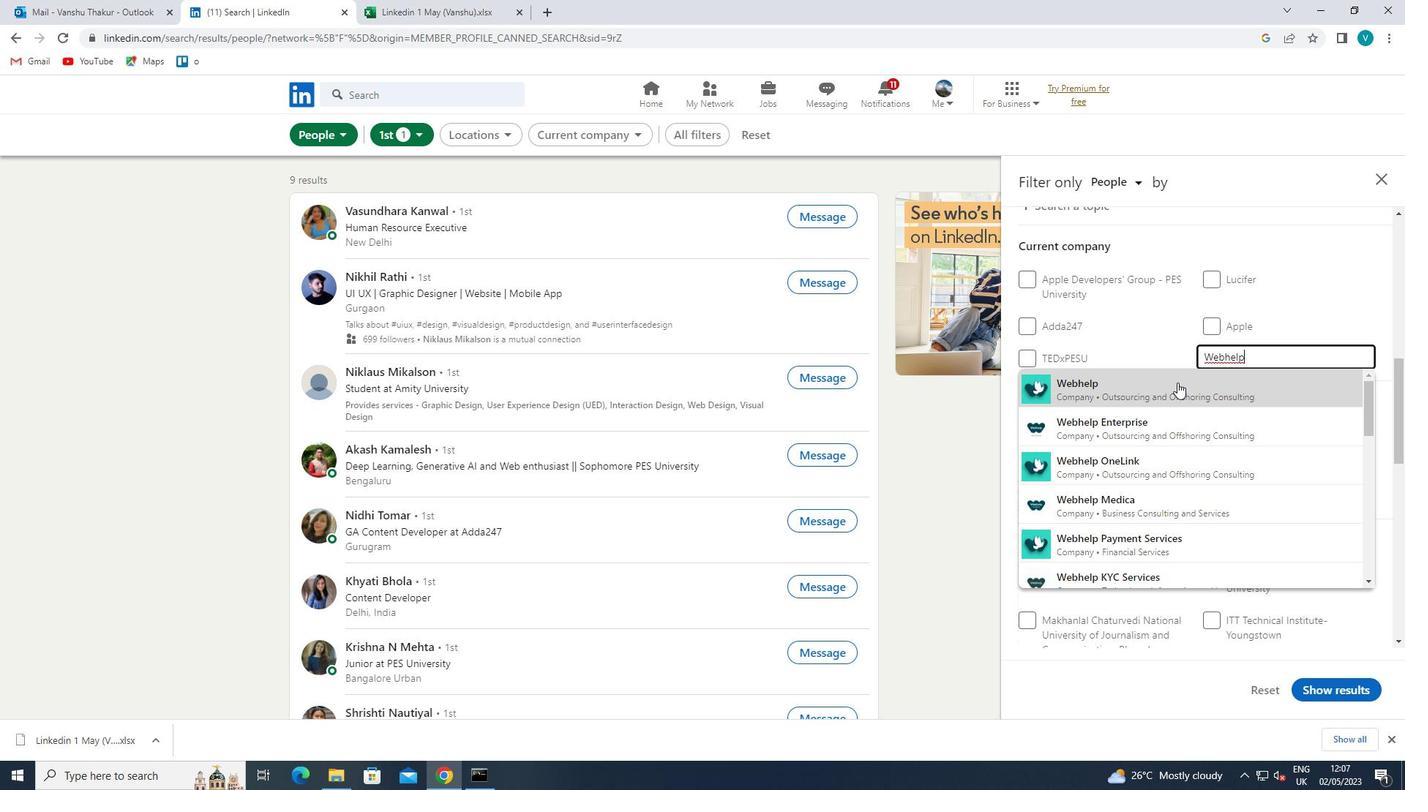 
Action: Mouse moved to (1174, 386)
Screenshot: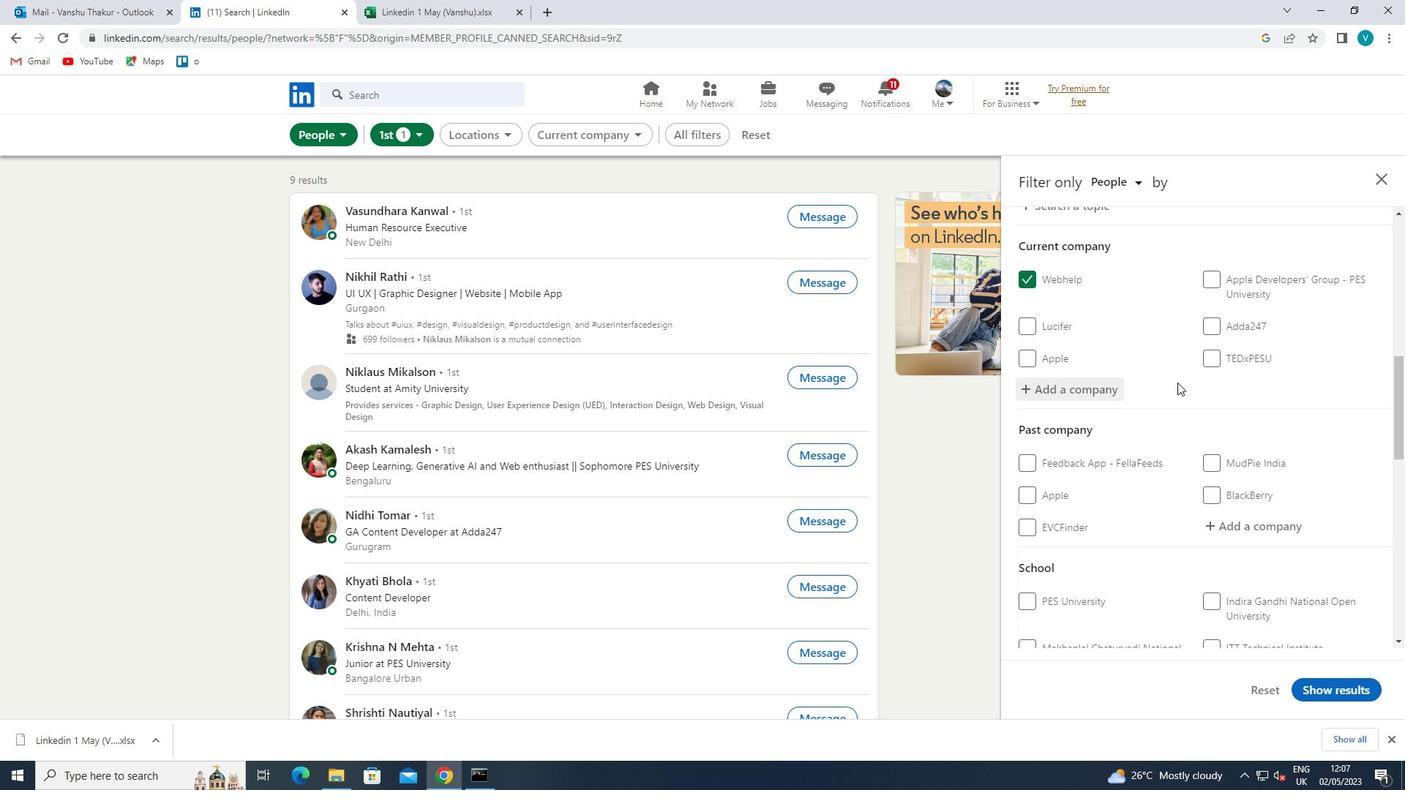 
Action: Mouse scrolled (1174, 385) with delta (0, 0)
Screenshot: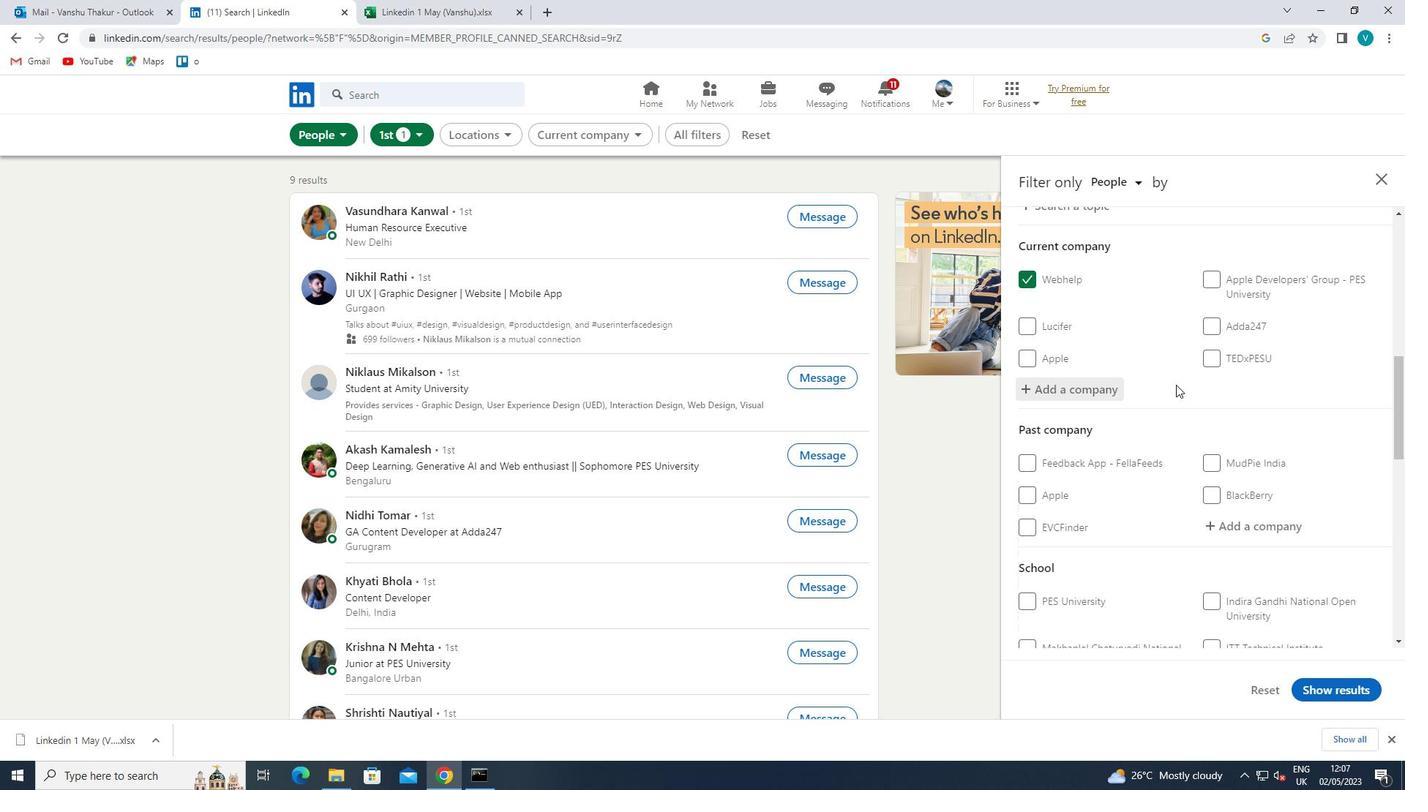 
Action: Mouse scrolled (1174, 385) with delta (0, 0)
Screenshot: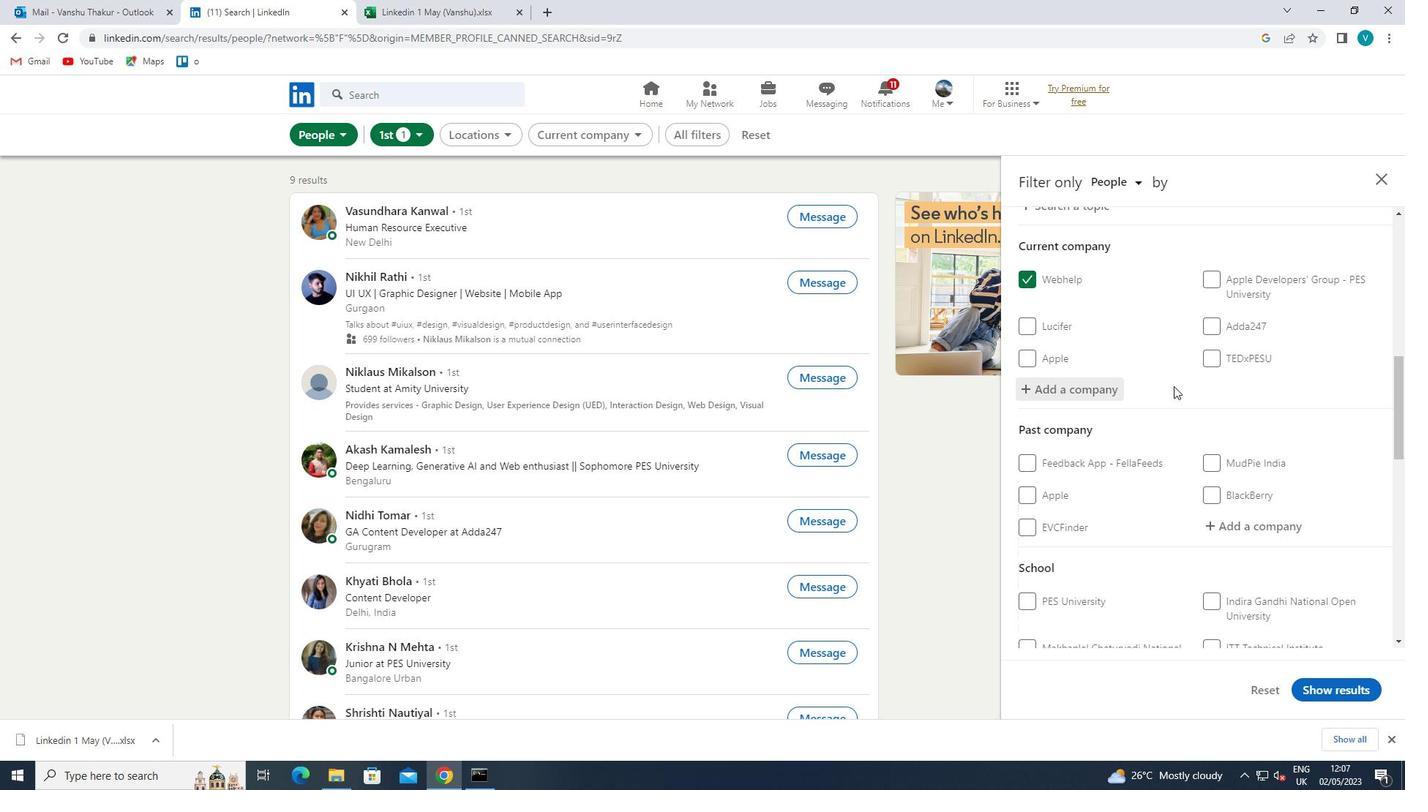 
Action: Mouse scrolled (1174, 385) with delta (0, 0)
Screenshot: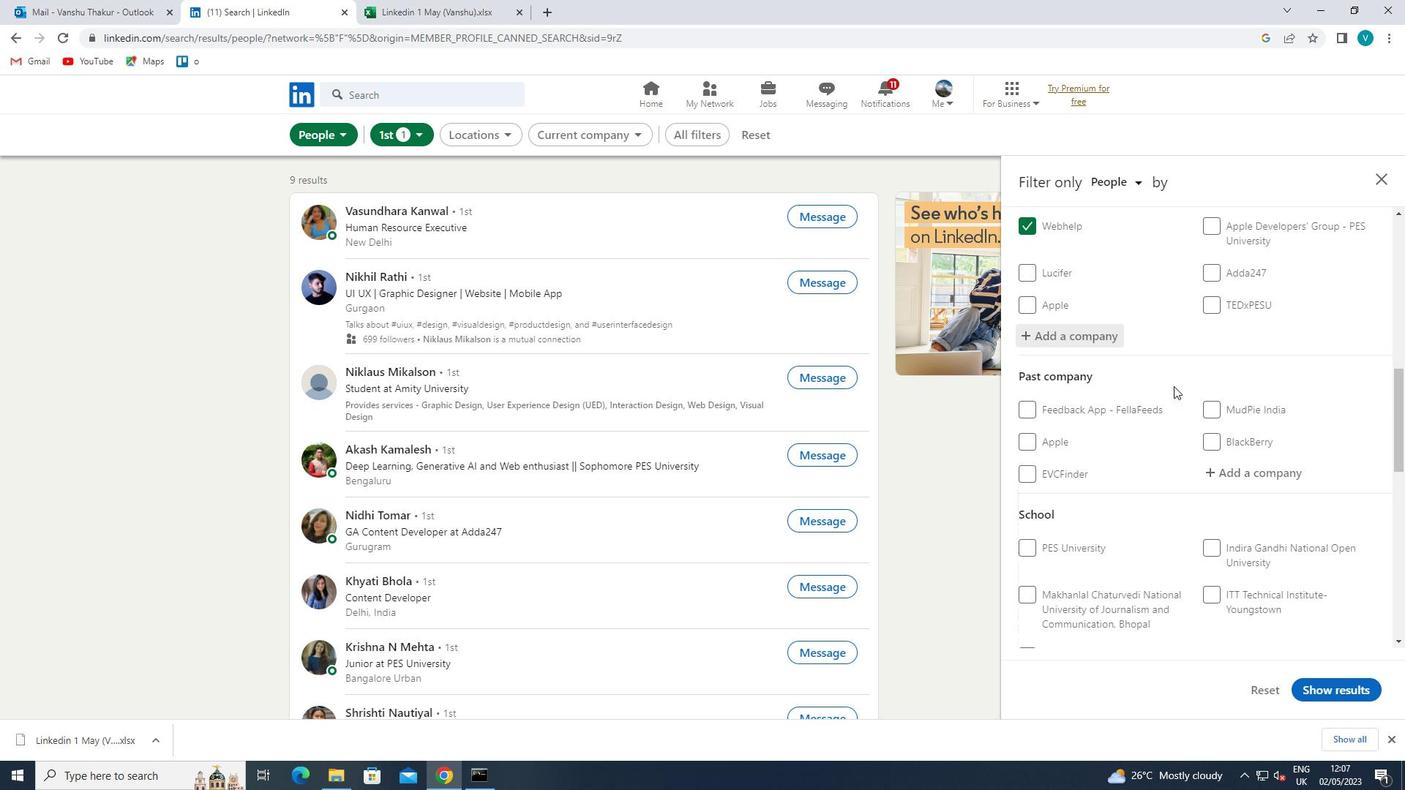
Action: Mouse scrolled (1174, 385) with delta (0, 0)
Screenshot: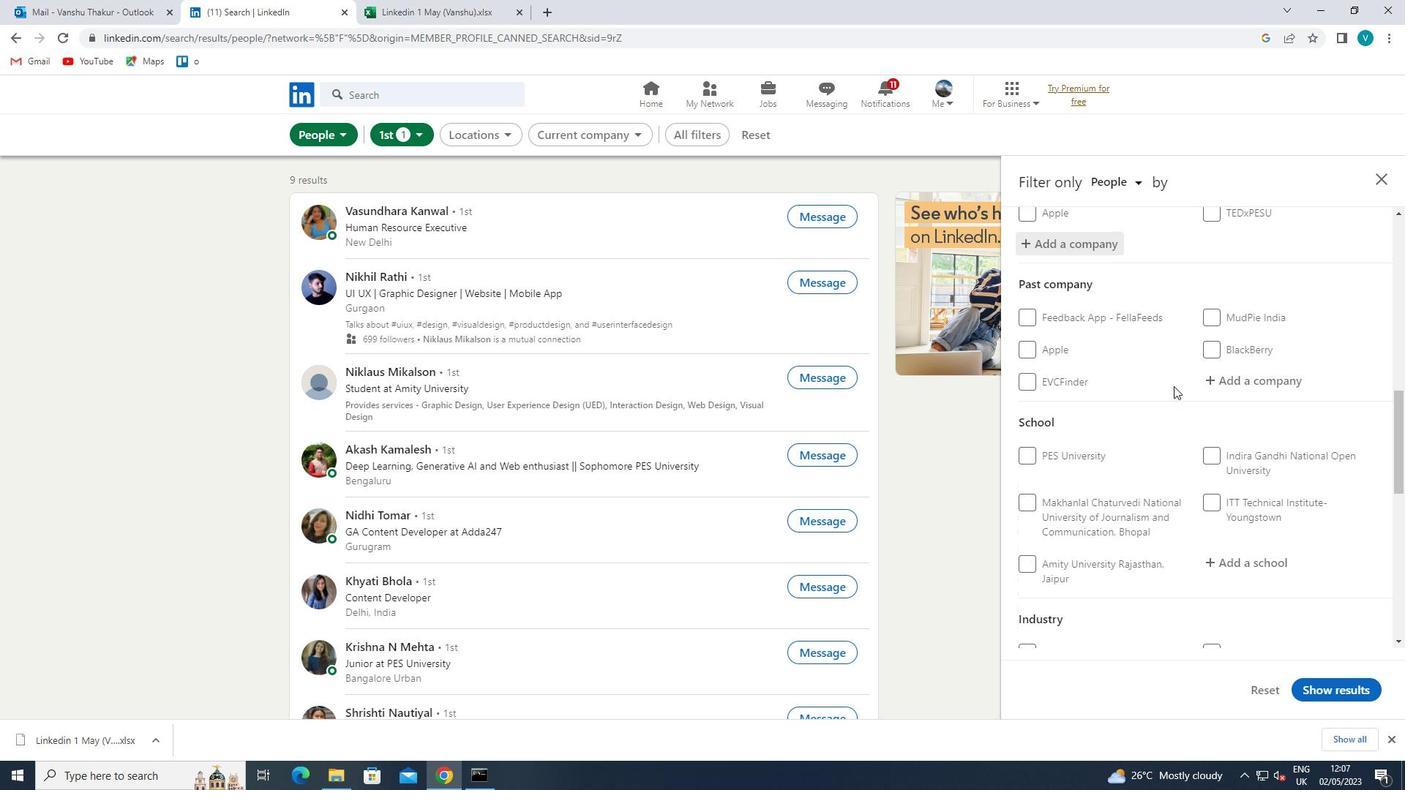 
Action: Mouse moved to (1245, 417)
Screenshot: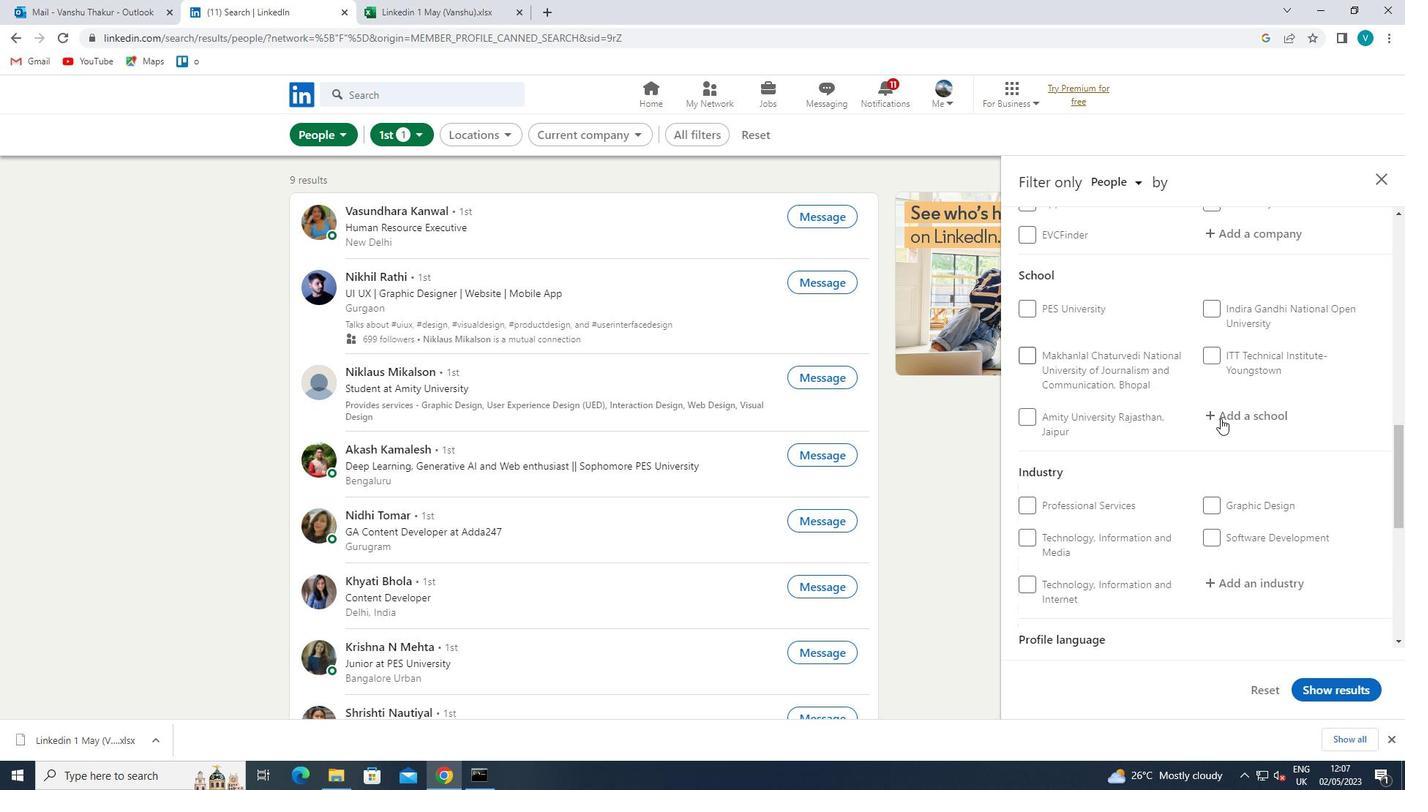 
Action: Mouse pressed left at (1245, 417)
Screenshot: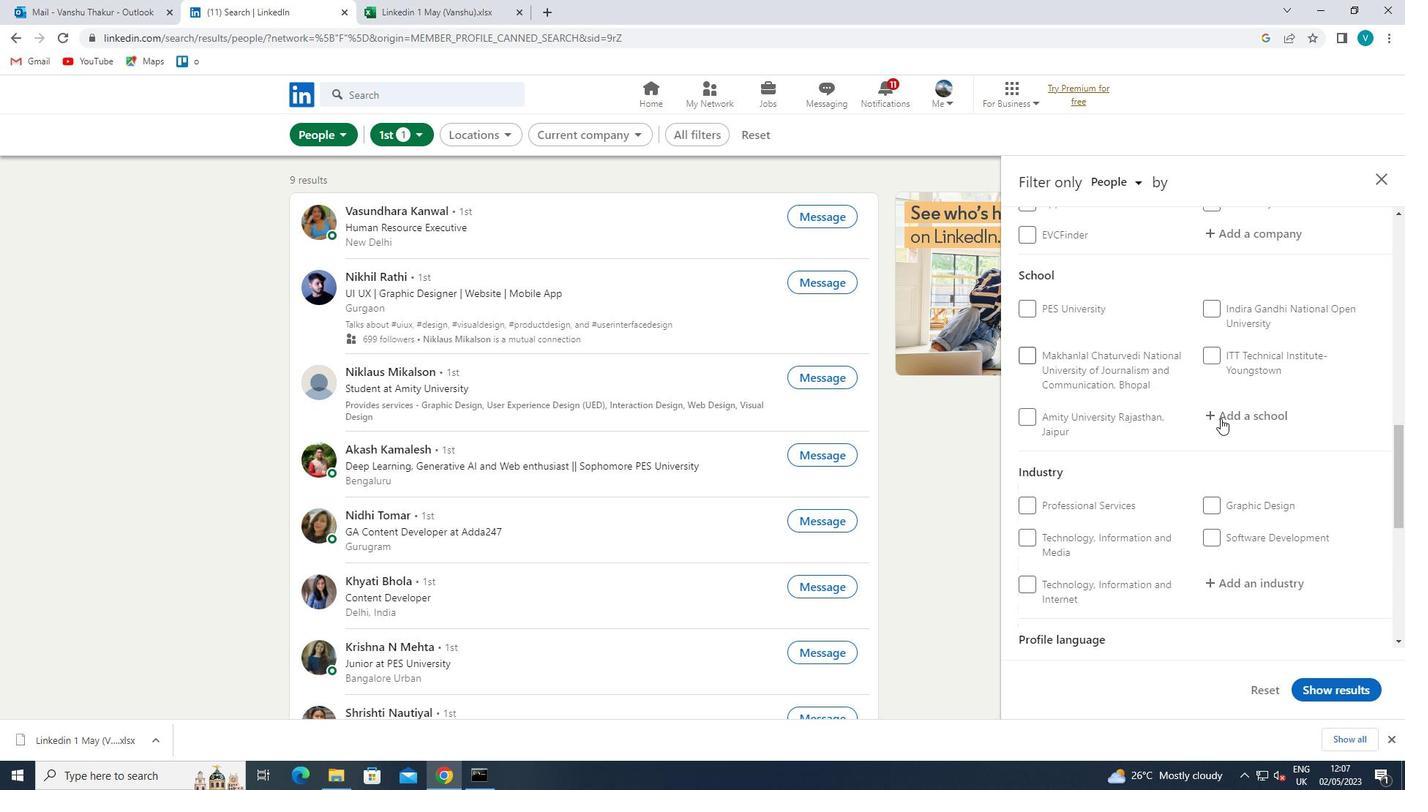 
Action: Key pressed <Key.shift>KING<Key.space><Key.shift>G
Screenshot: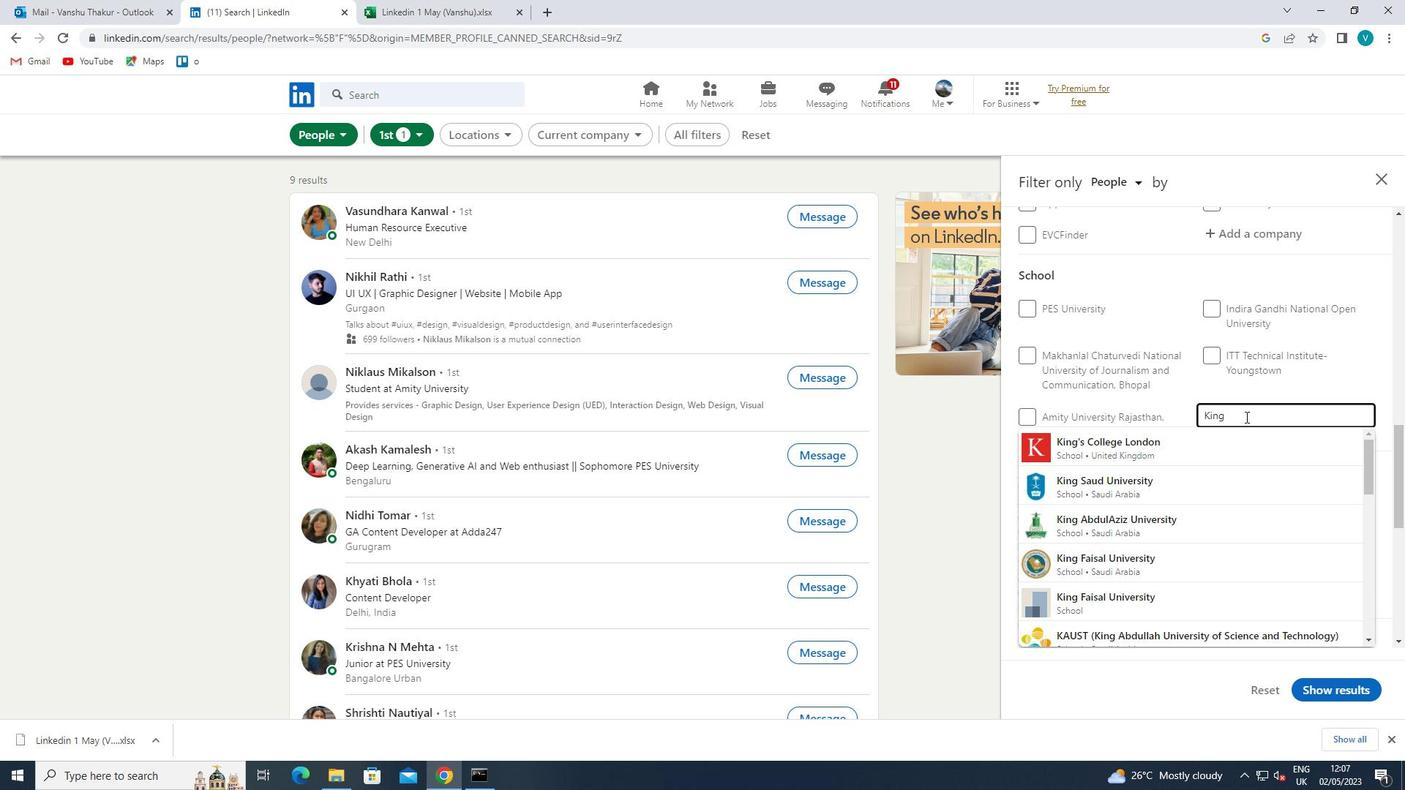 
Action: Mouse moved to (1211, 429)
Screenshot: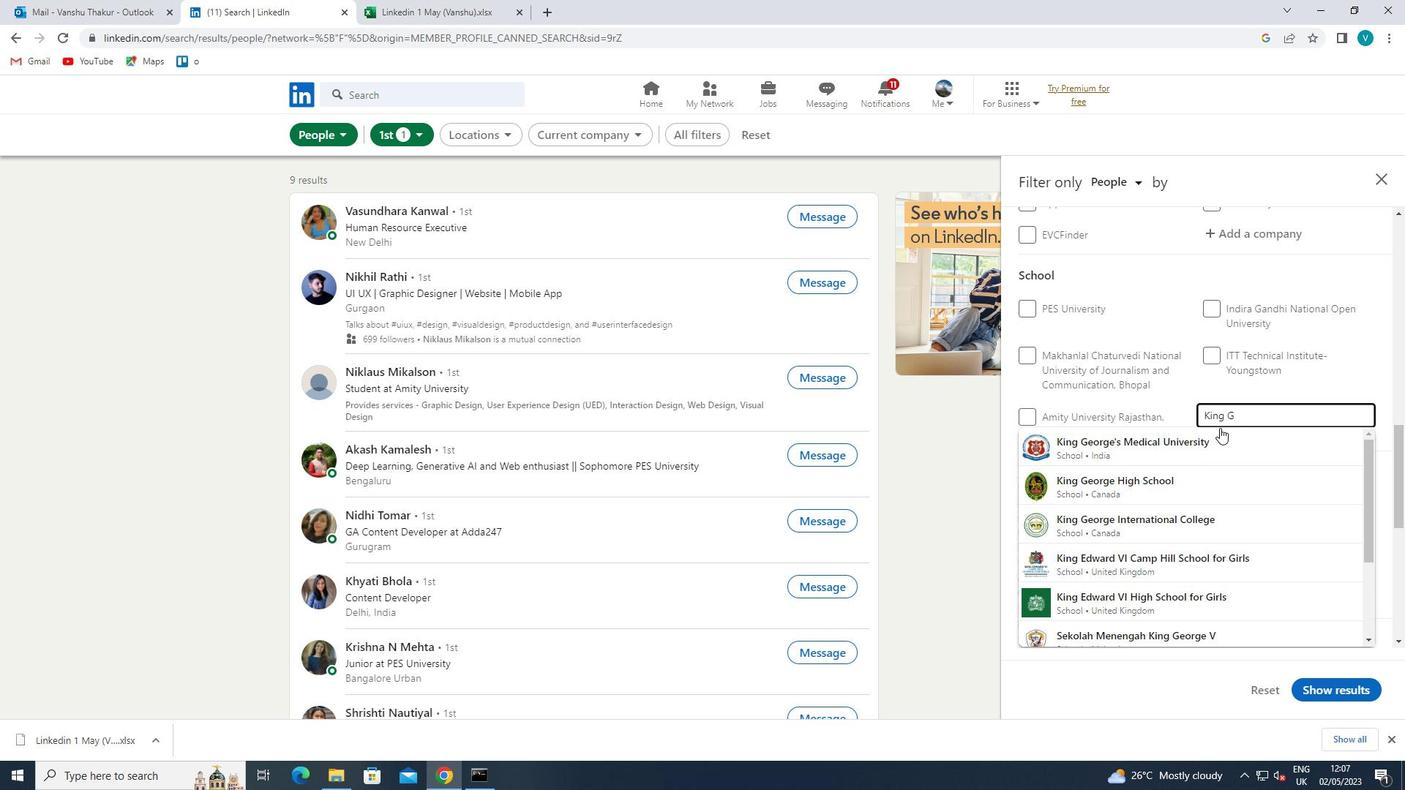 
Action: Mouse pressed left at (1211, 429)
Screenshot: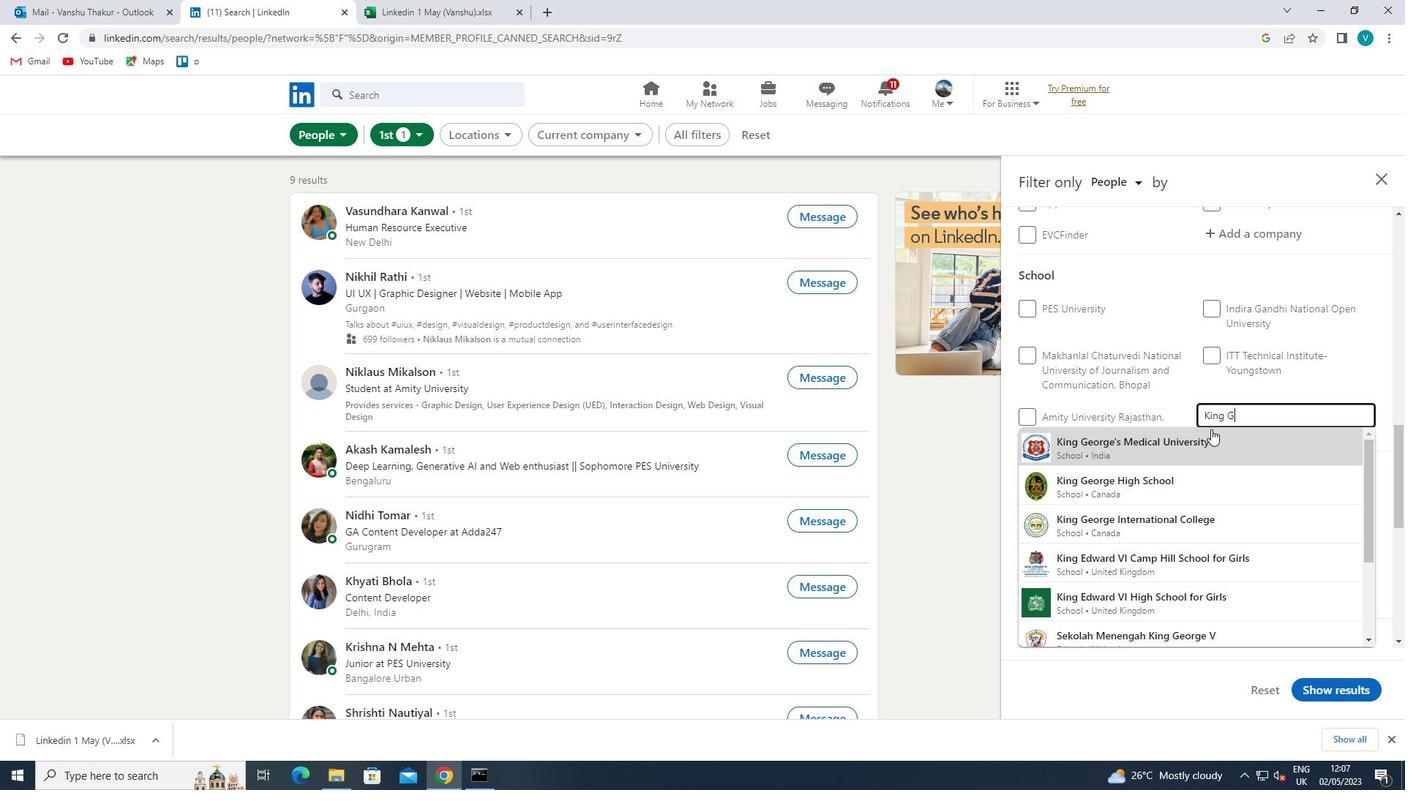 
Action: Mouse scrolled (1211, 428) with delta (0, 0)
Screenshot: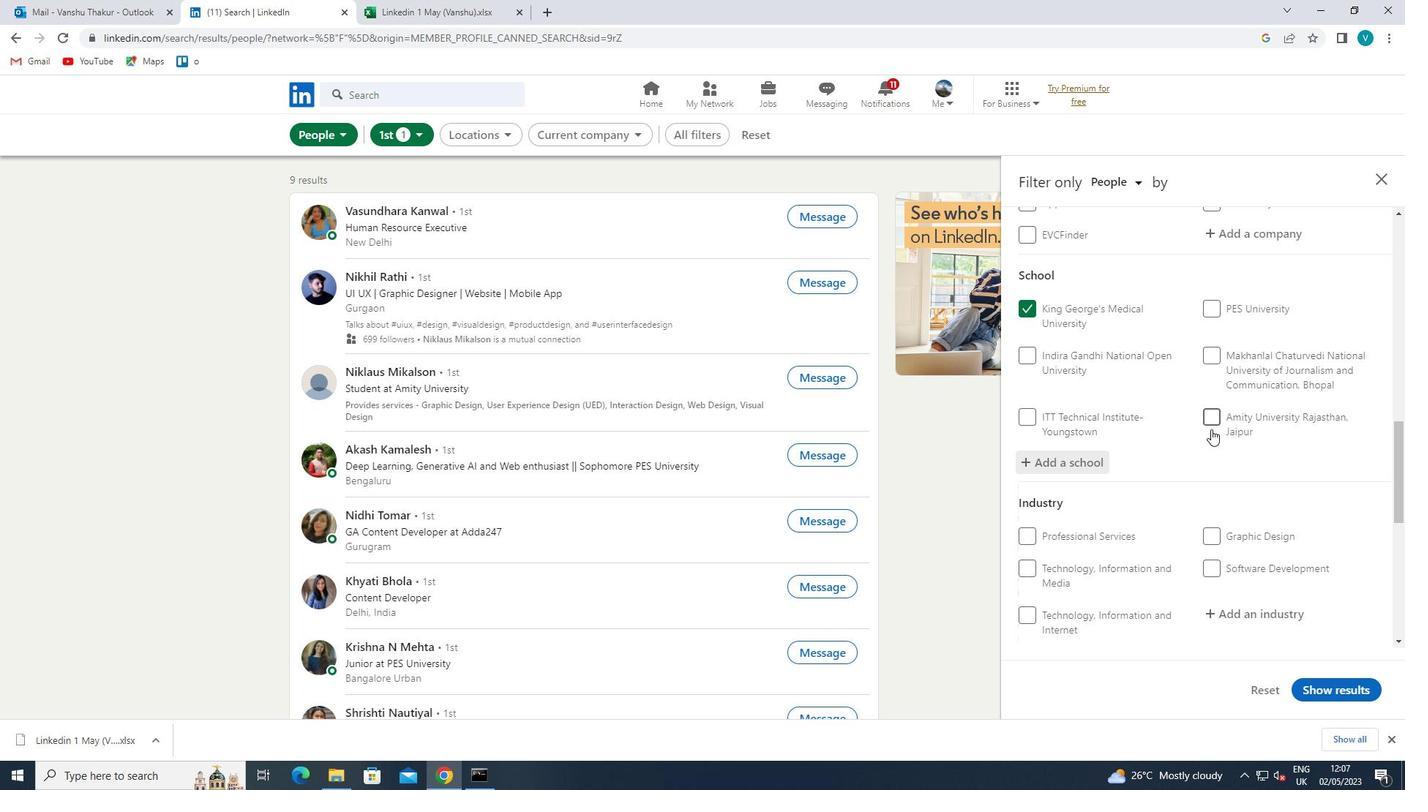 
Action: Mouse scrolled (1211, 428) with delta (0, 0)
Screenshot: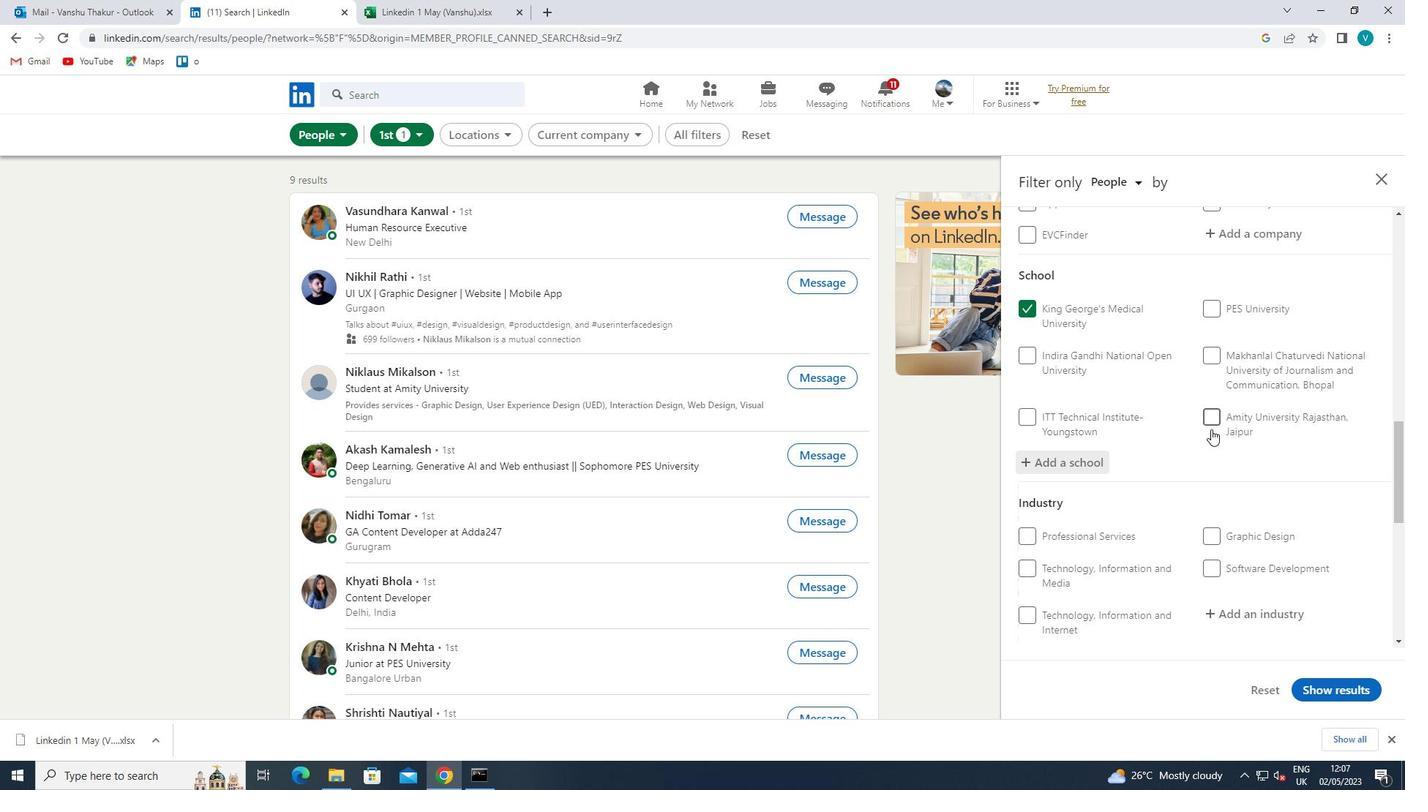 
Action: Mouse scrolled (1211, 428) with delta (0, 0)
Screenshot: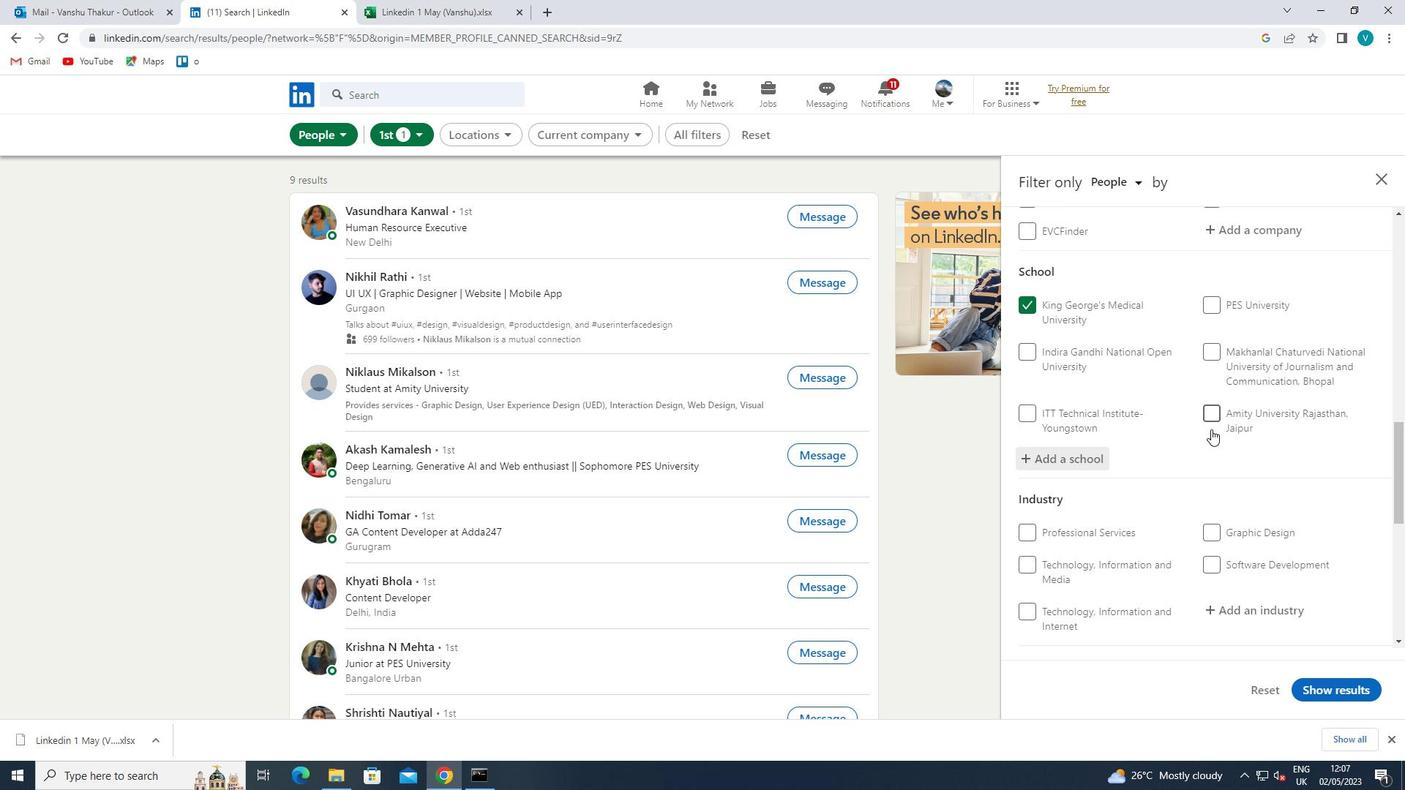 
Action: Mouse moved to (1243, 409)
Screenshot: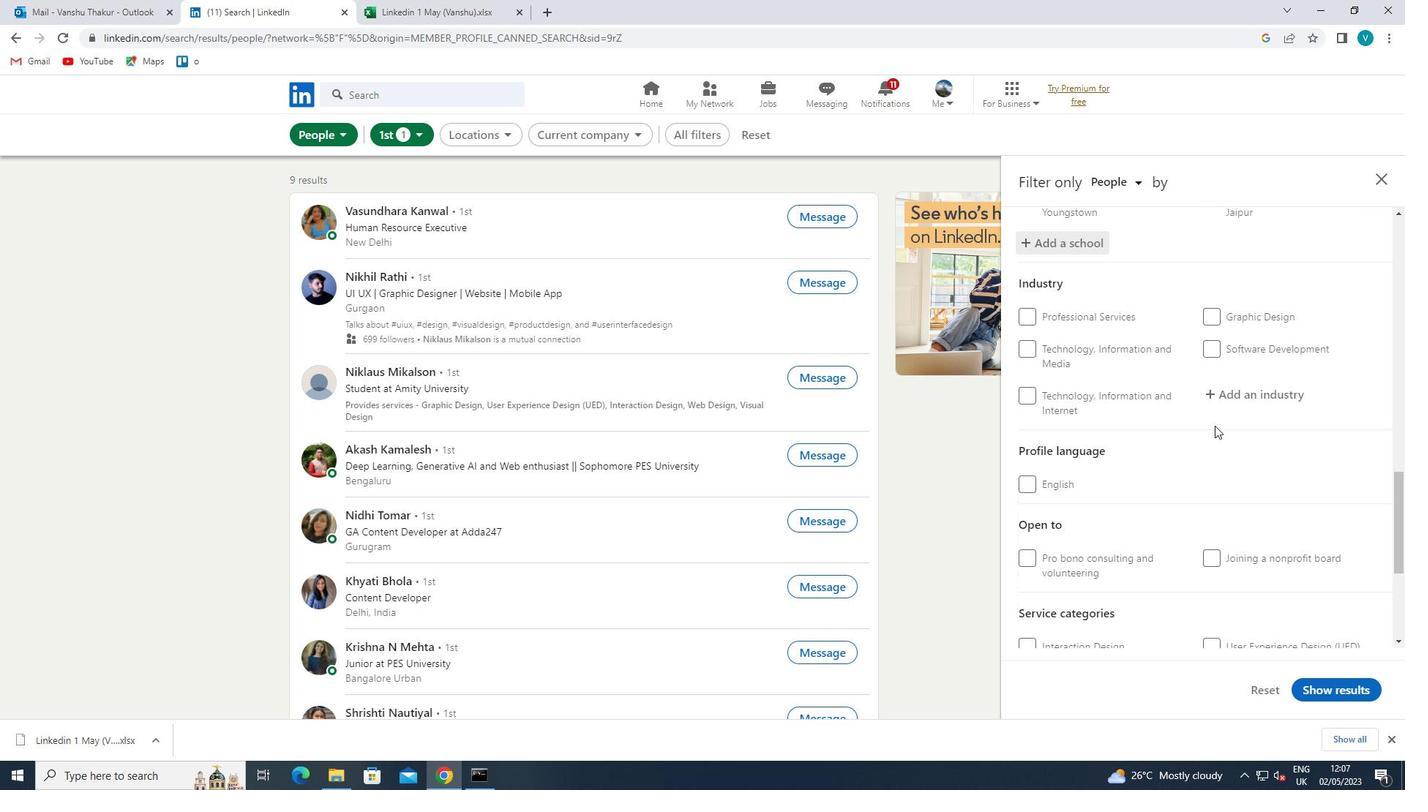 
Action: Mouse pressed left at (1243, 409)
Screenshot: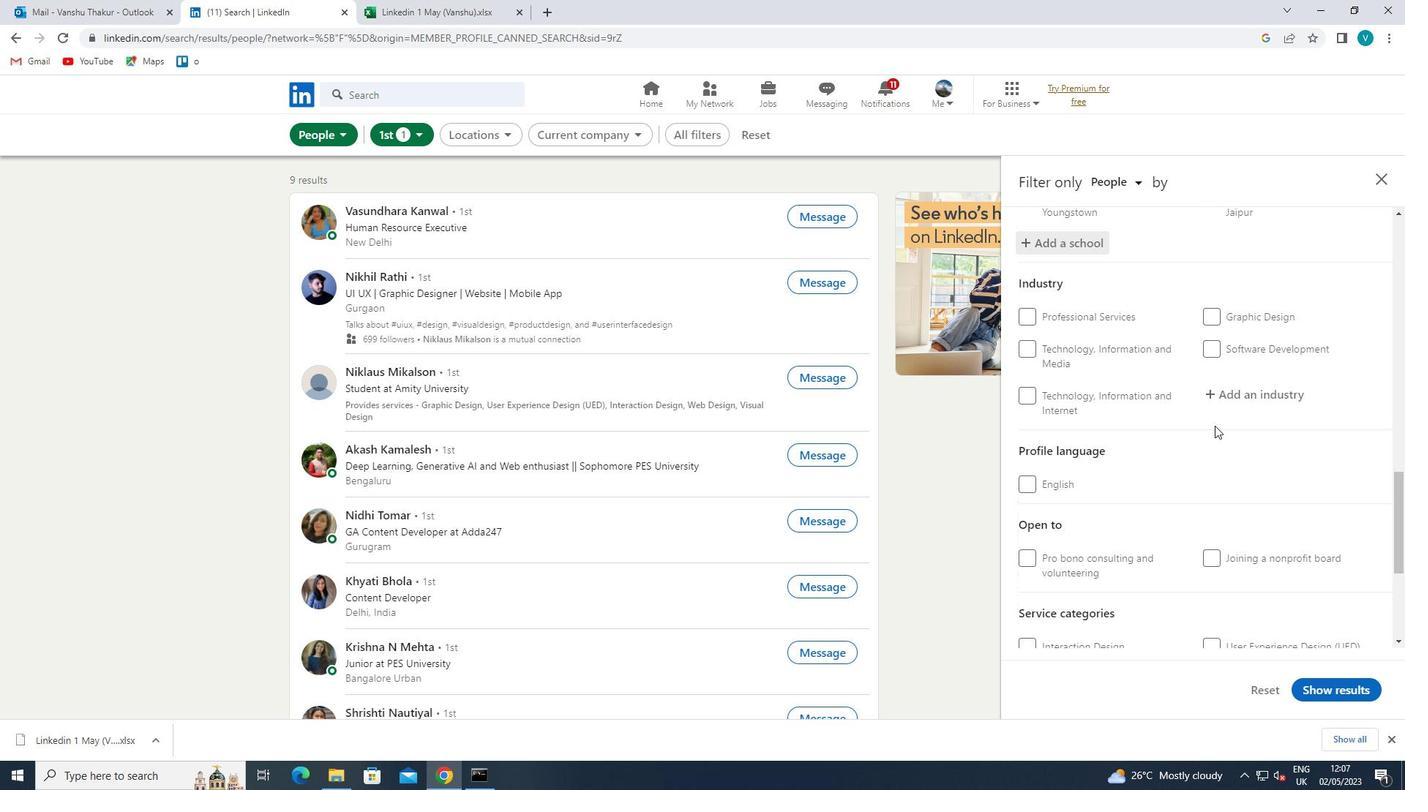
Action: Mouse moved to (1254, 402)
Screenshot: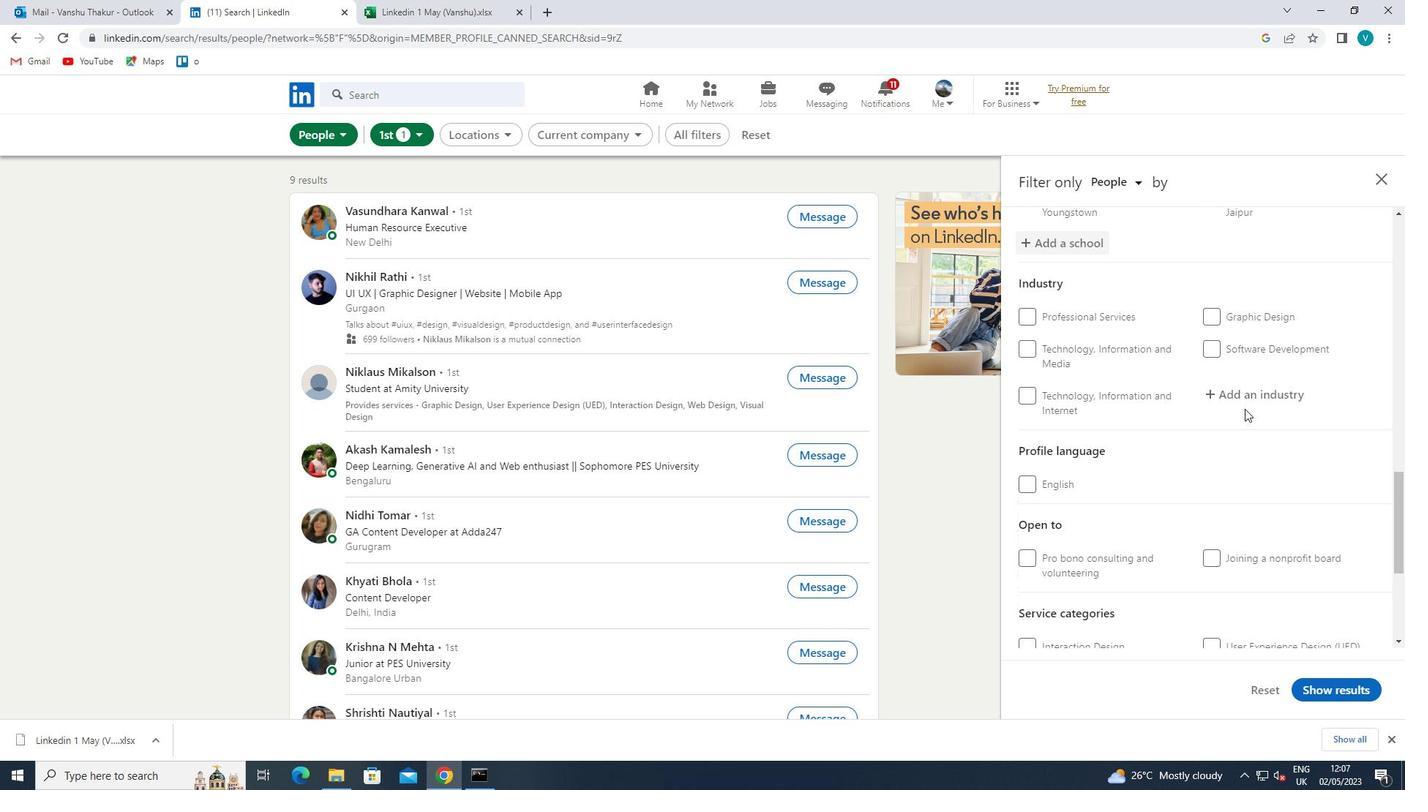 
Action: Mouse pressed left at (1254, 402)
Screenshot: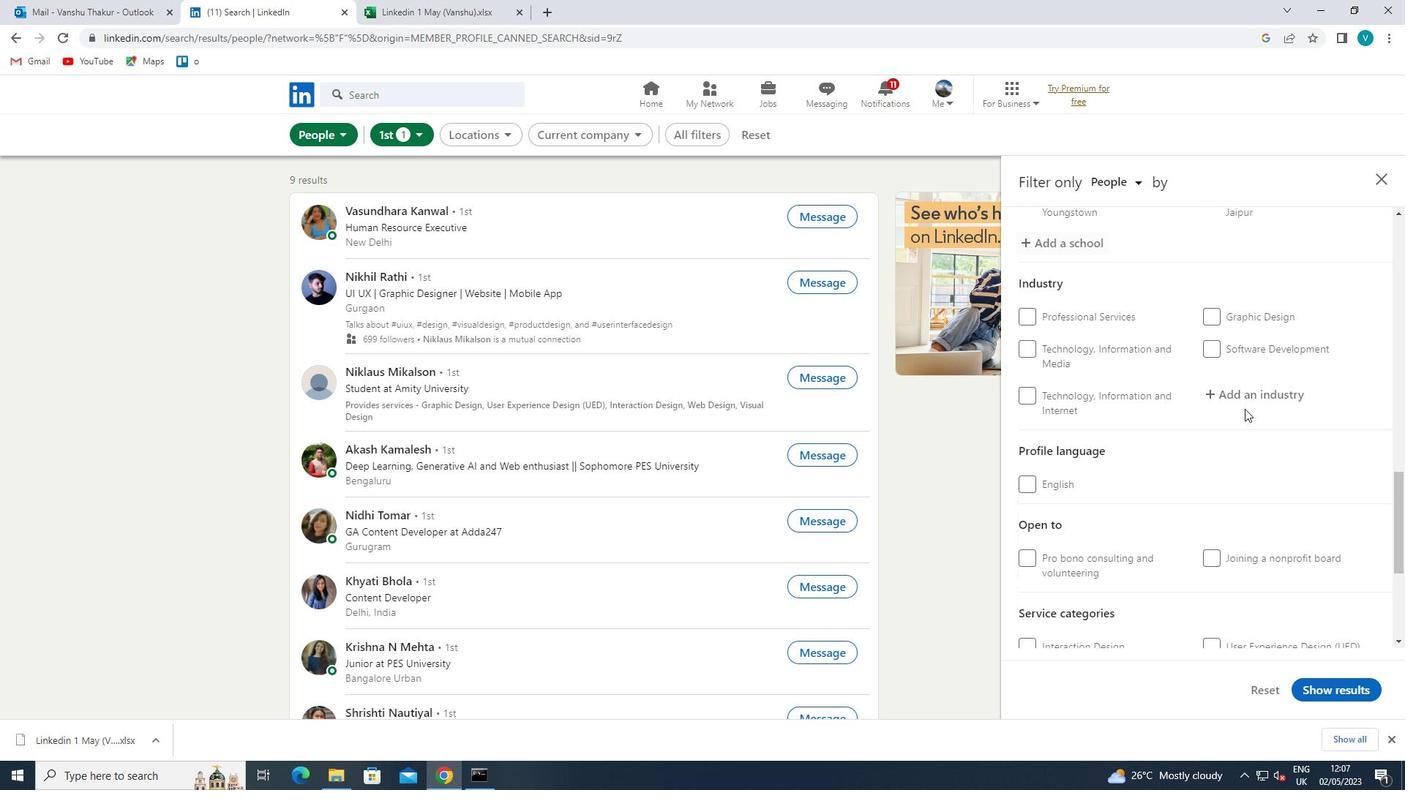
Action: Mouse moved to (1254, 402)
Screenshot: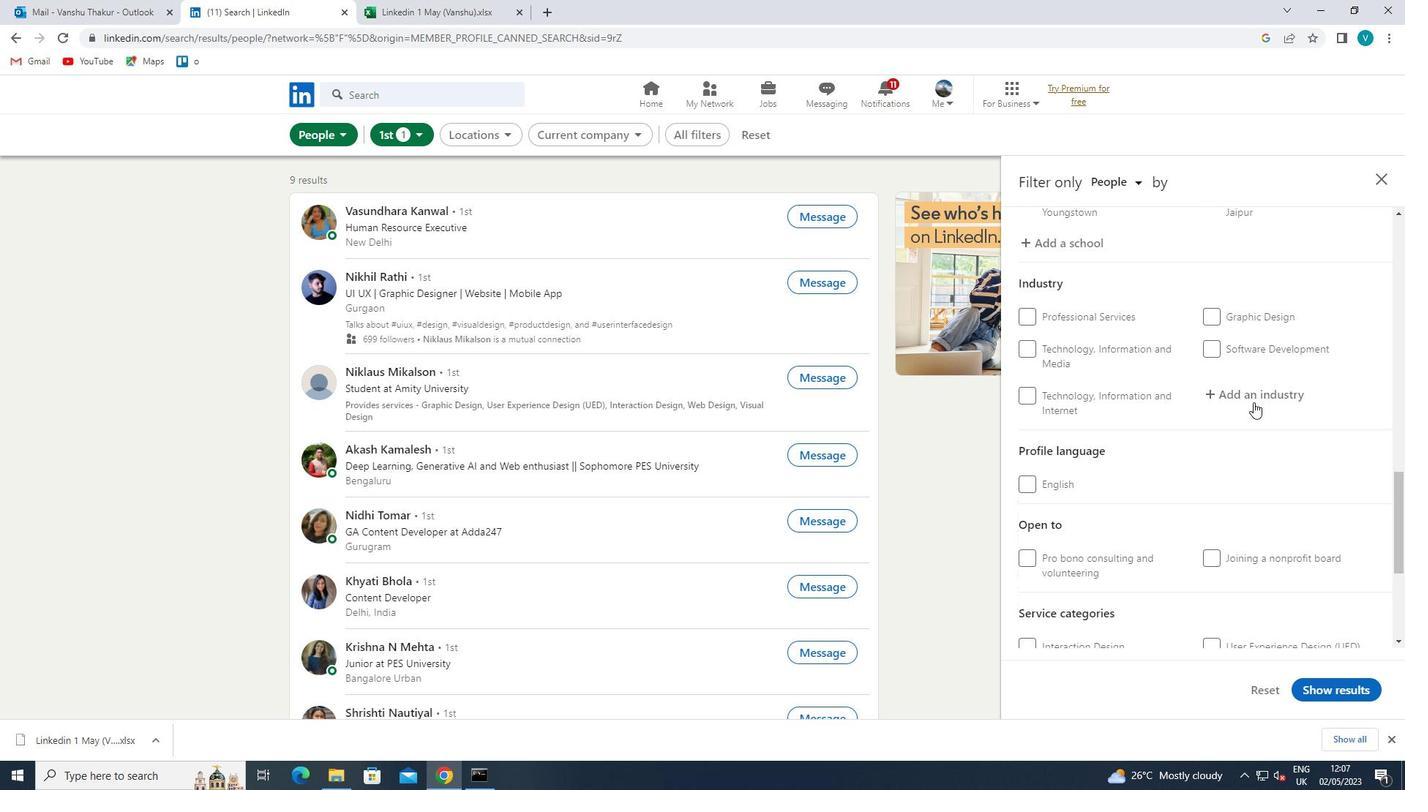 
Action: Key pressed <Key.shift>POLITICA
Screenshot: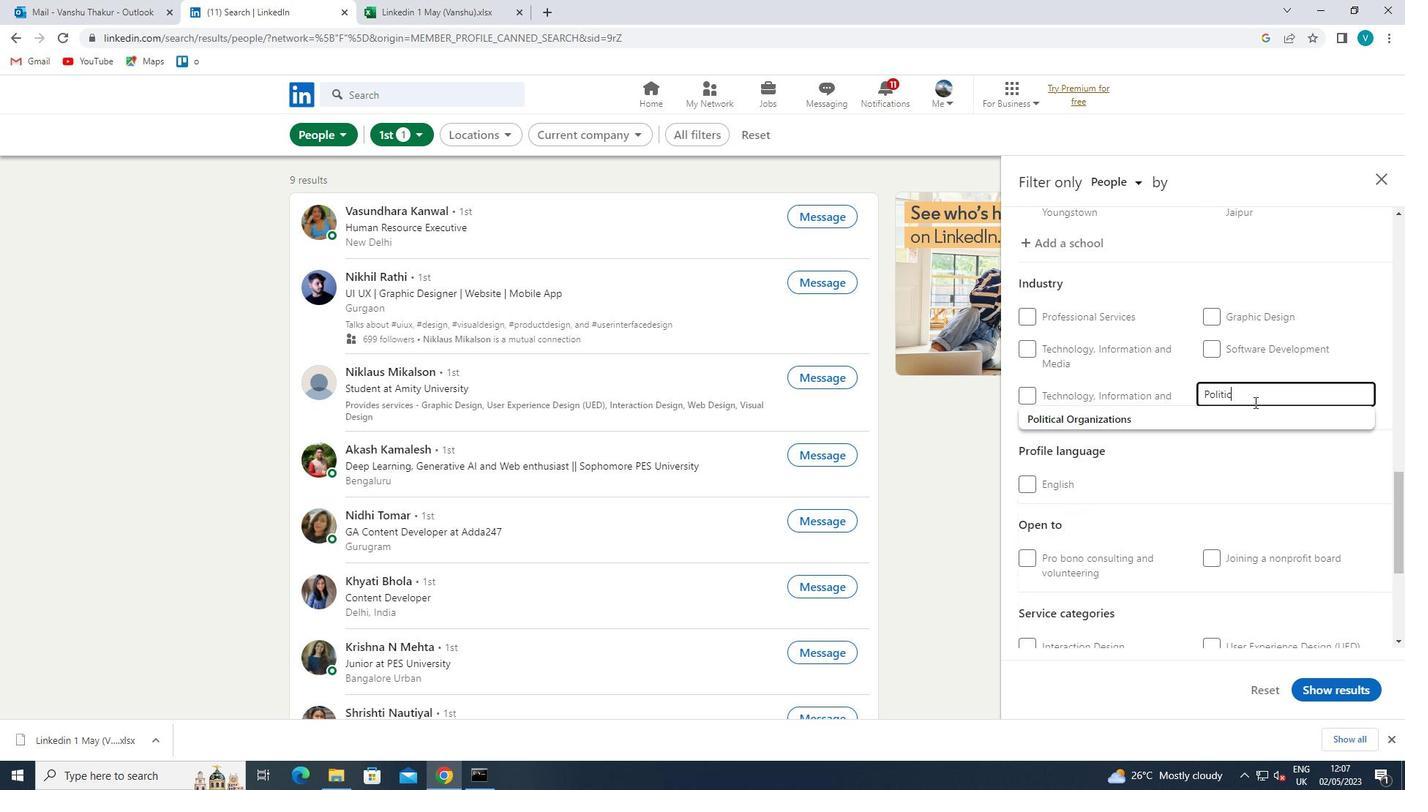 
Action: Mouse moved to (1243, 409)
Screenshot: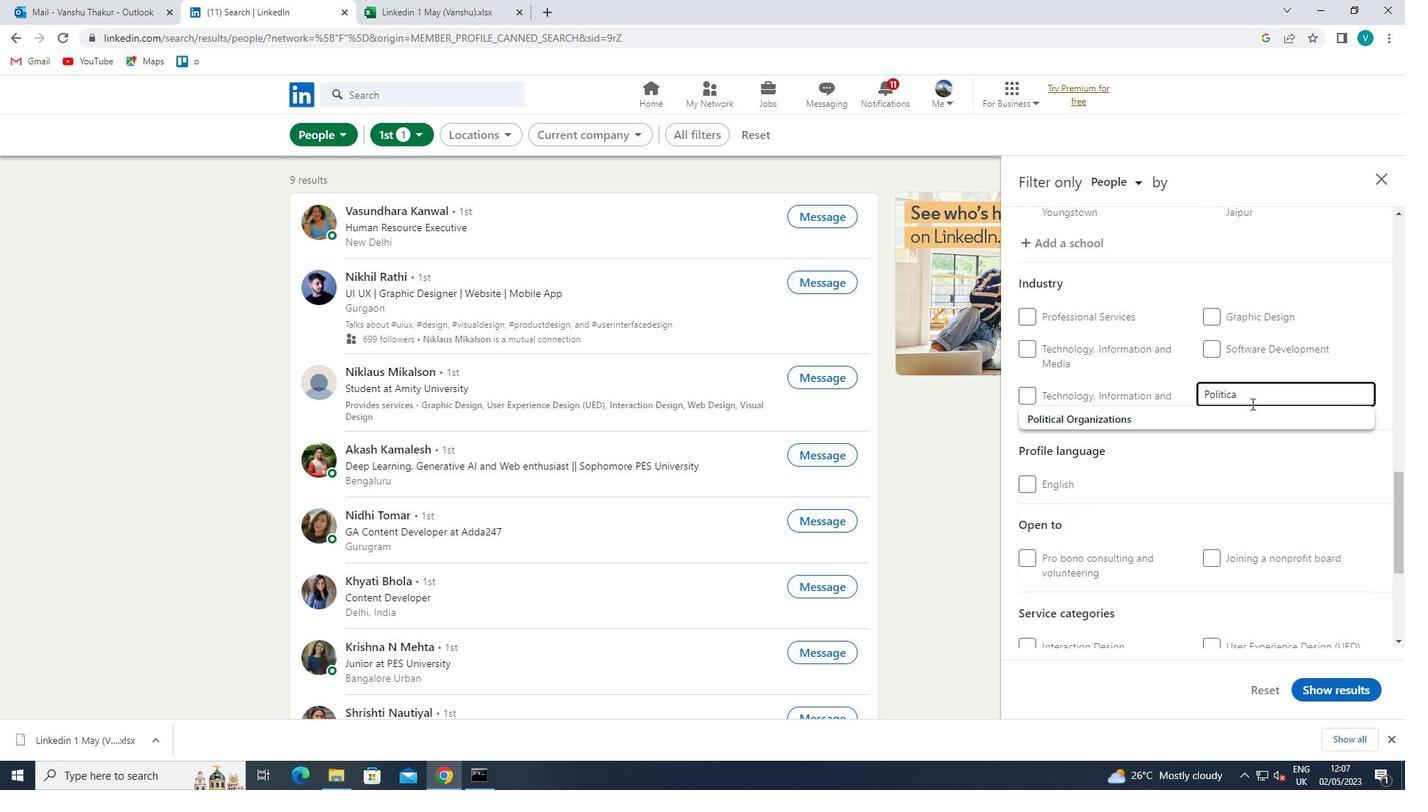 
Action: Mouse pressed left at (1243, 409)
Screenshot: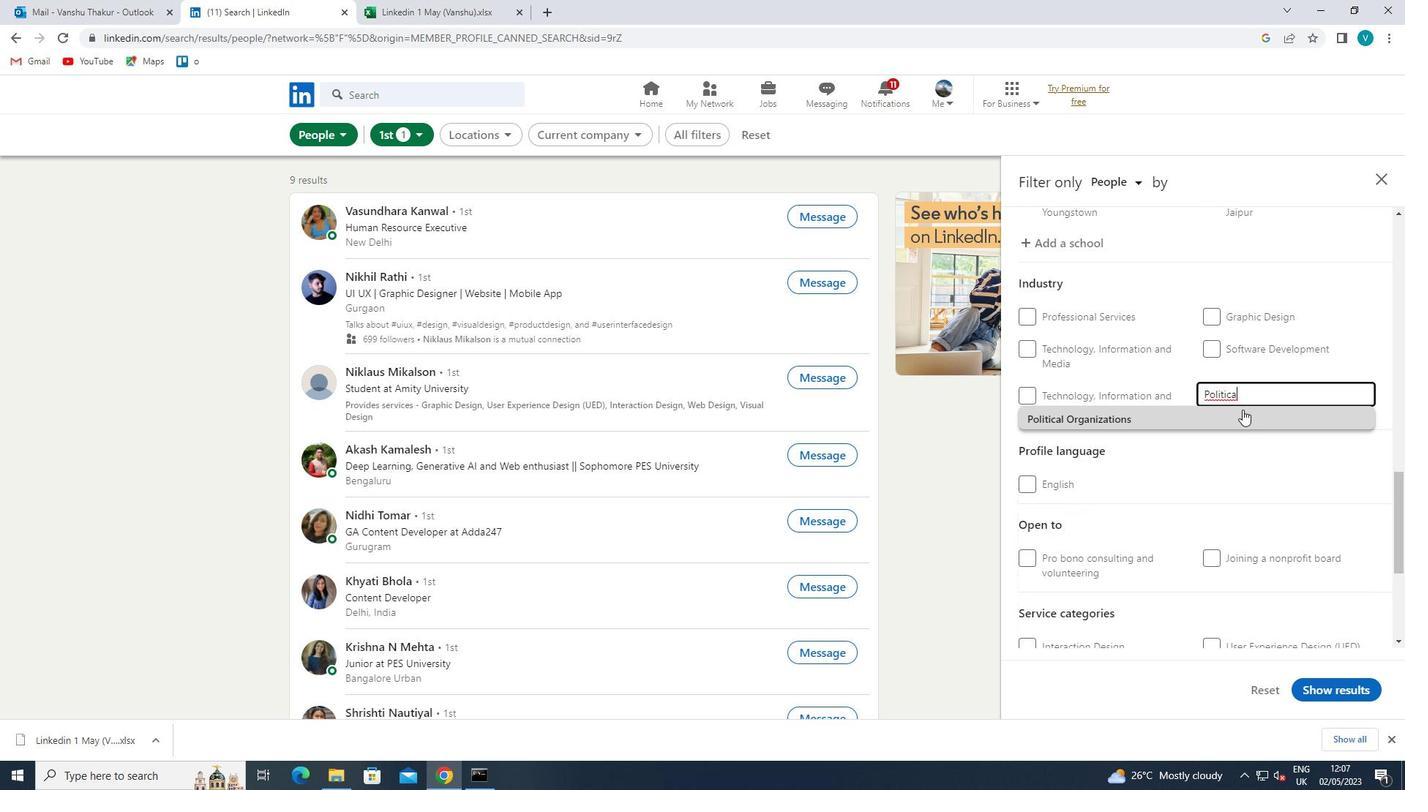 
Action: Mouse scrolled (1243, 409) with delta (0, 0)
Screenshot: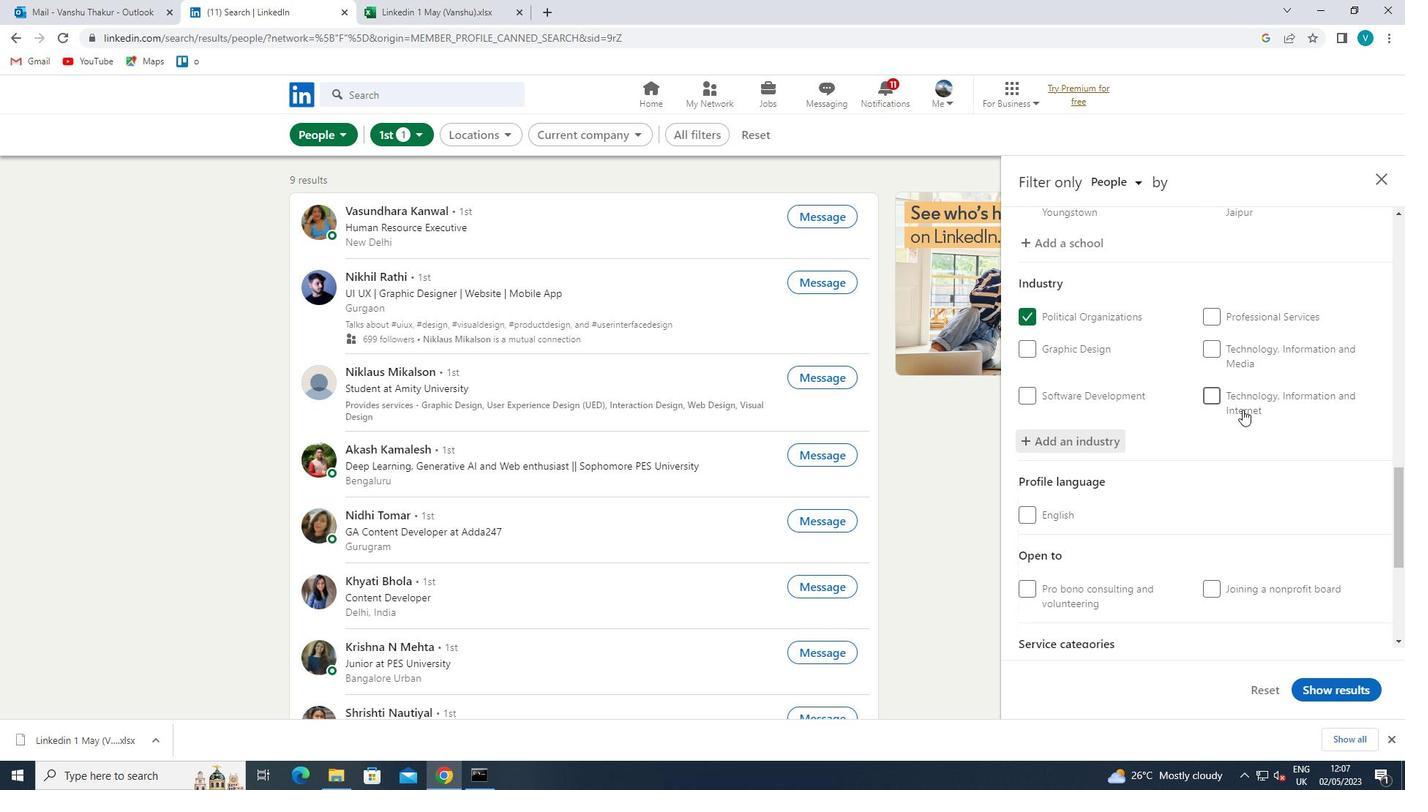 
Action: Mouse scrolled (1243, 409) with delta (0, 0)
Screenshot: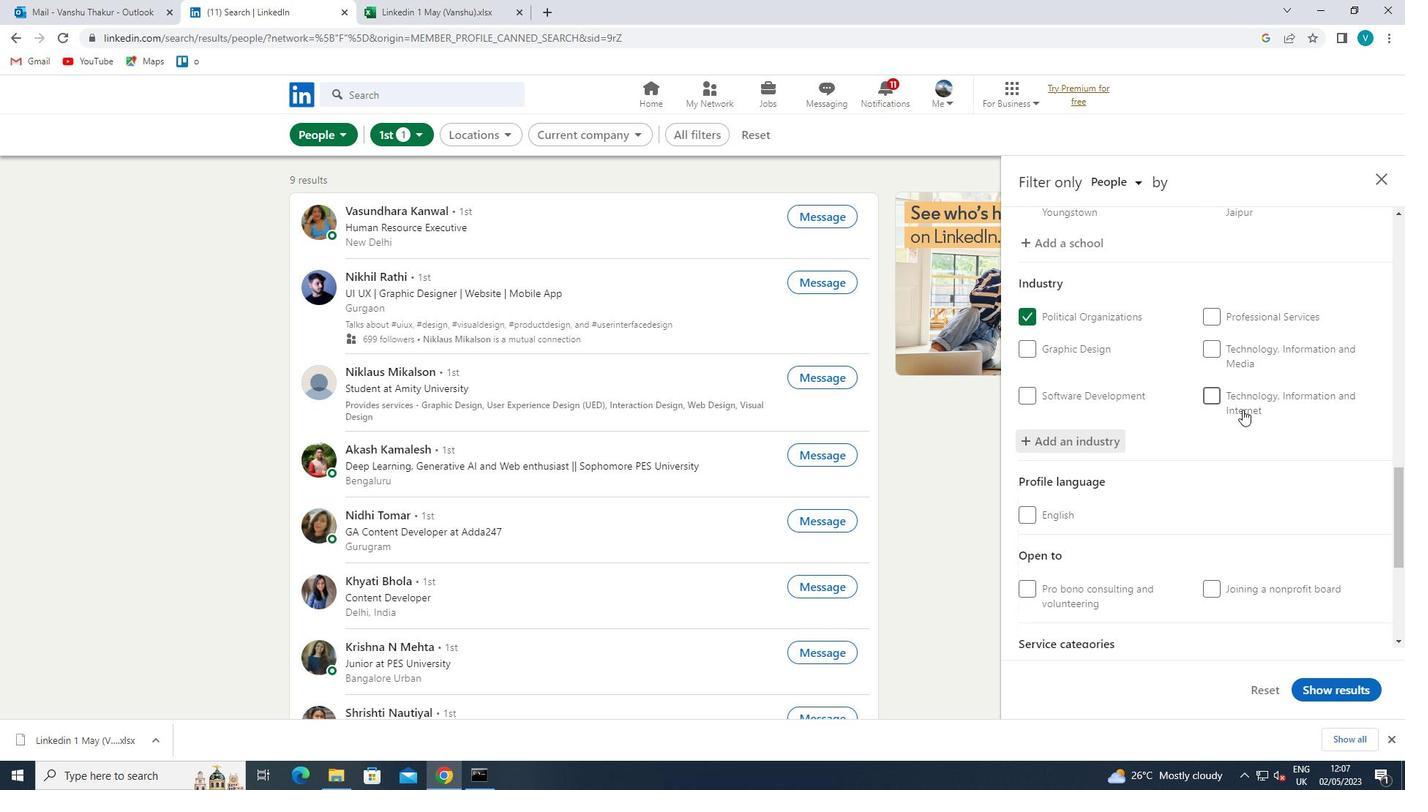 
Action: Mouse scrolled (1243, 409) with delta (0, 0)
Screenshot: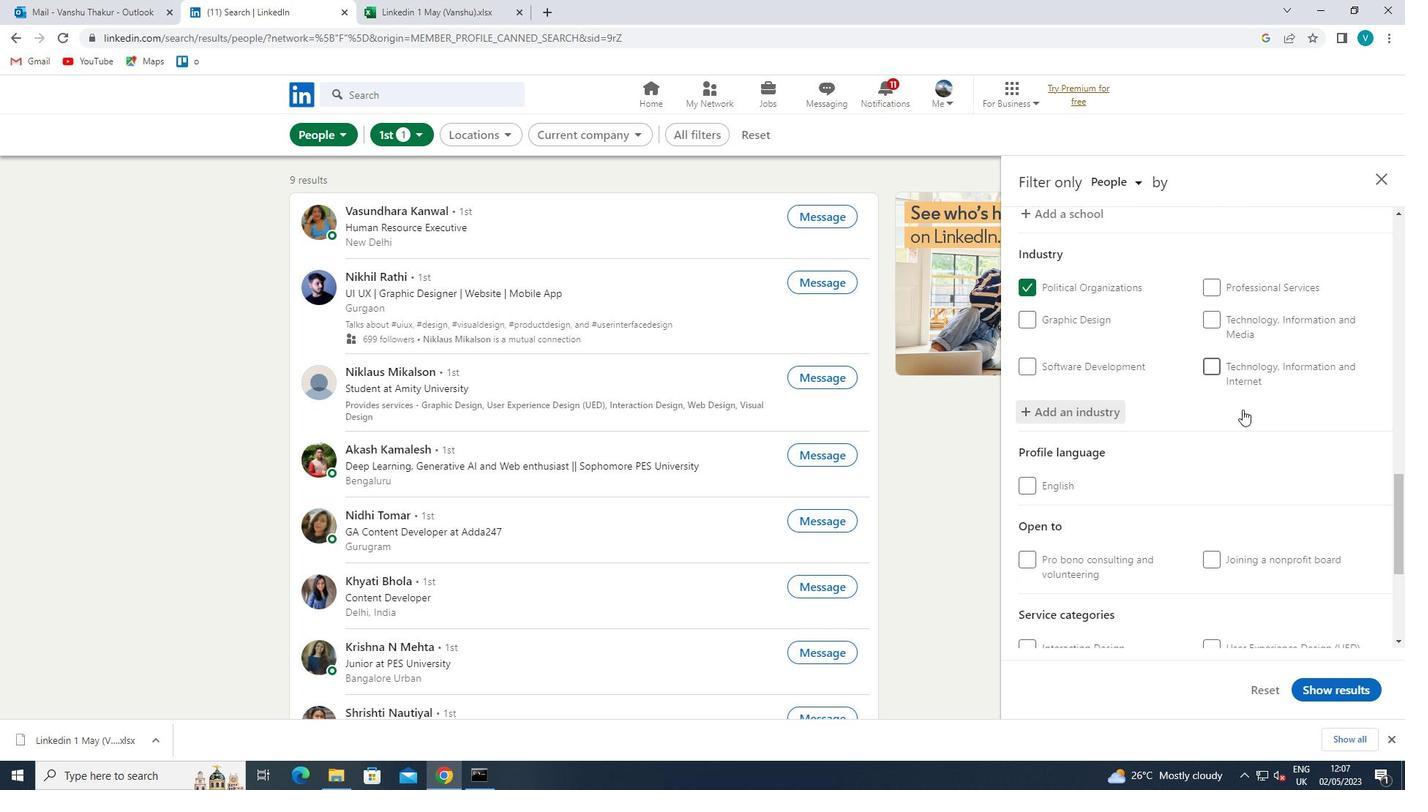 
Action: Mouse scrolled (1243, 409) with delta (0, 0)
Screenshot: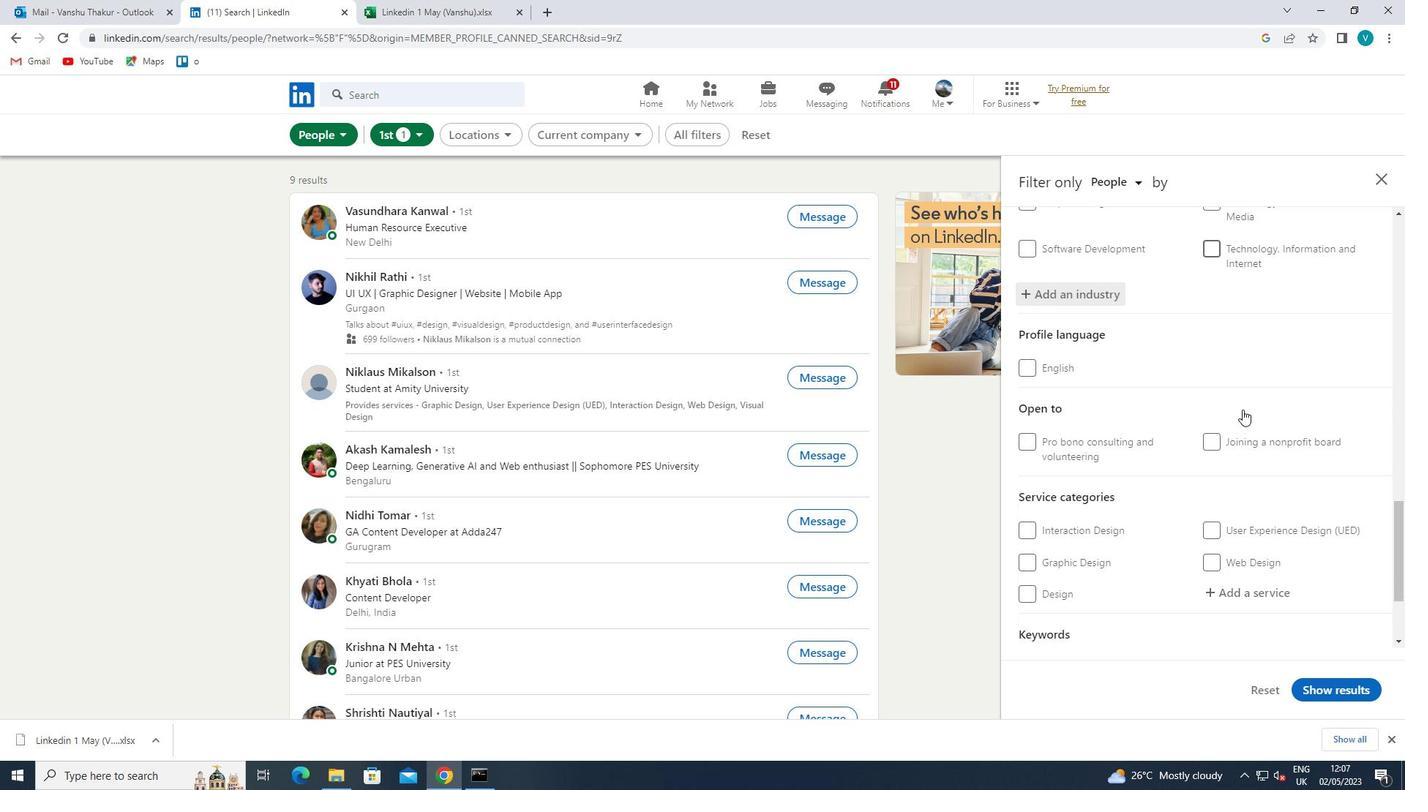 
Action: Mouse moved to (1239, 442)
Screenshot: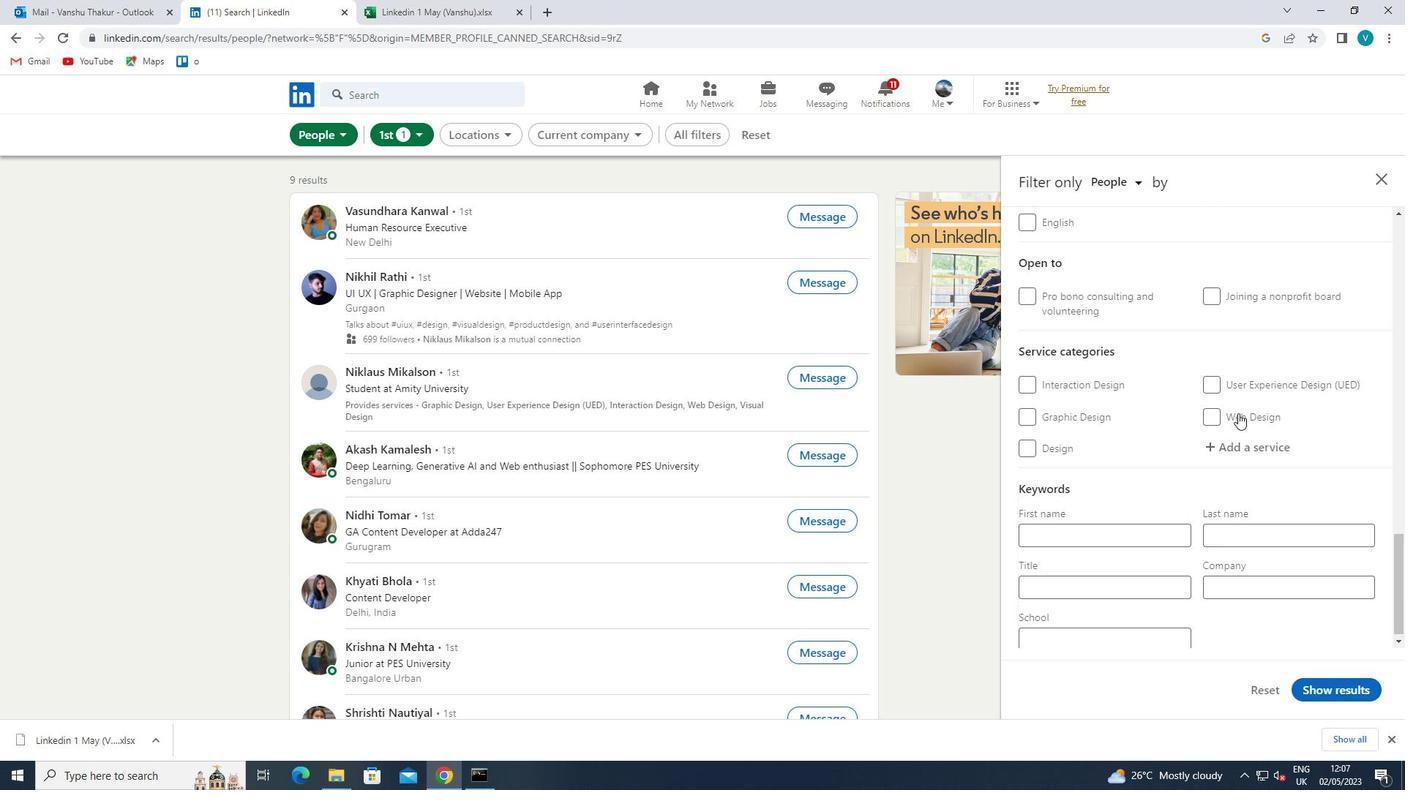 
Action: Mouse pressed left at (1239, 442)
Screenshot: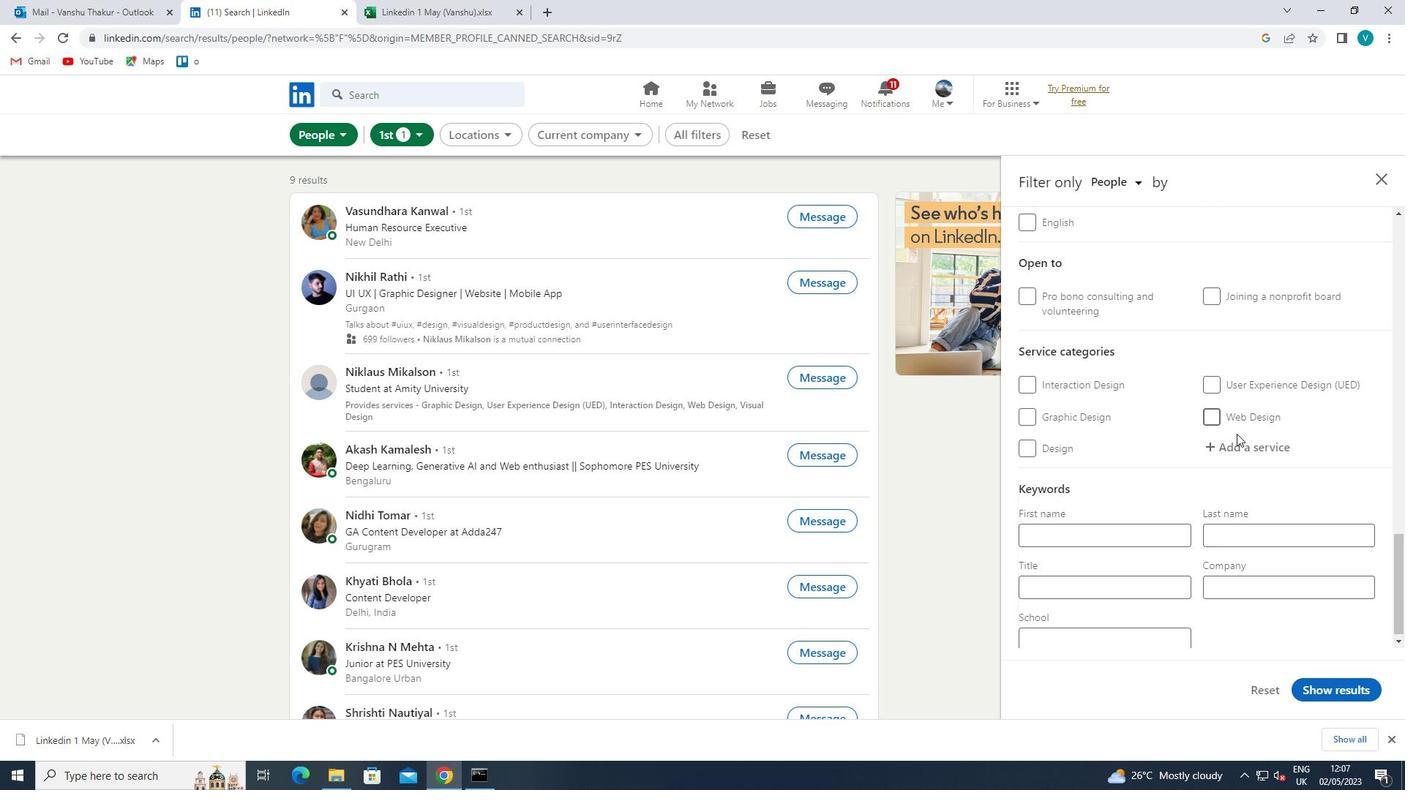 
Action: Key pressed <Key.shift>PERSONAL<Key.space>
Screenshot: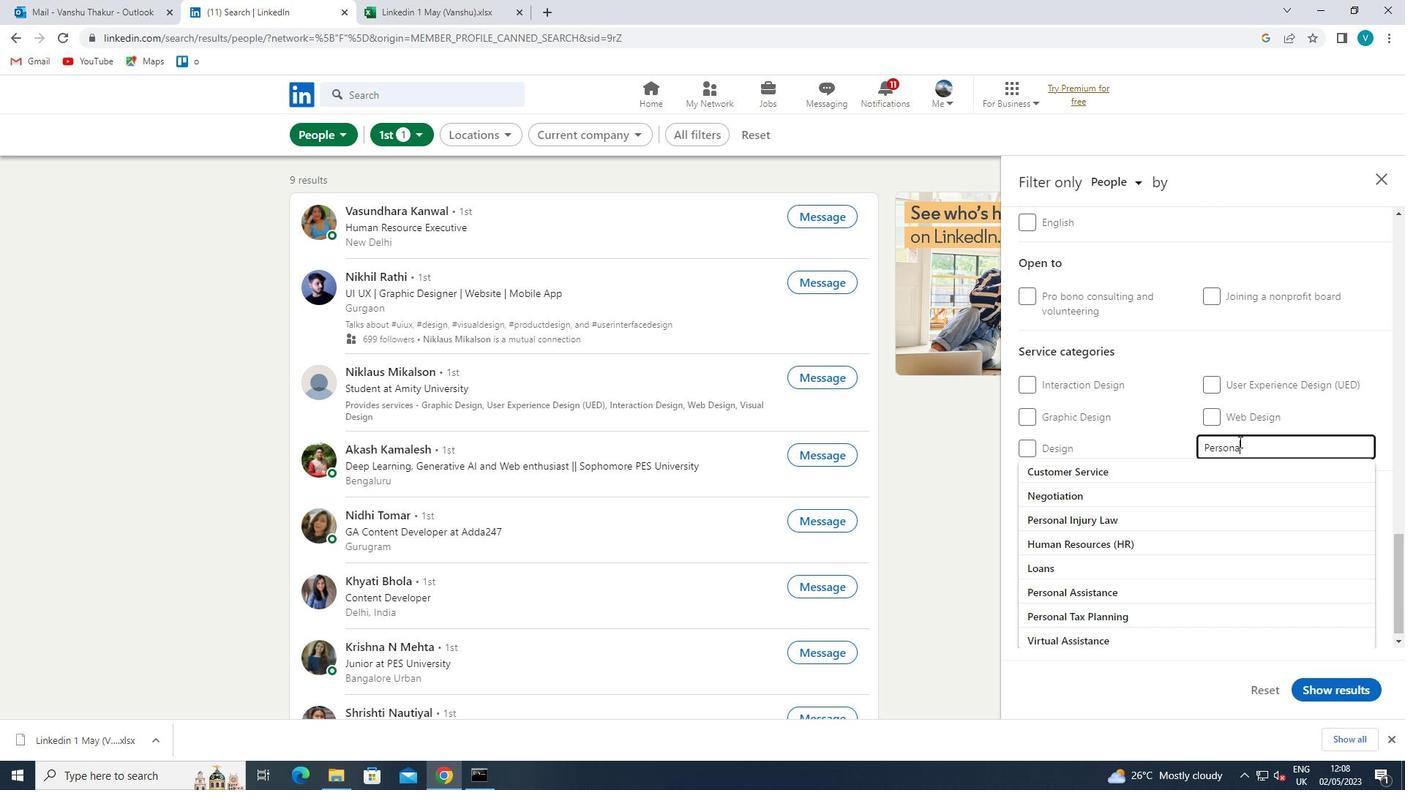 
Action: Mouse moved to (1148, 494)
Screenshot: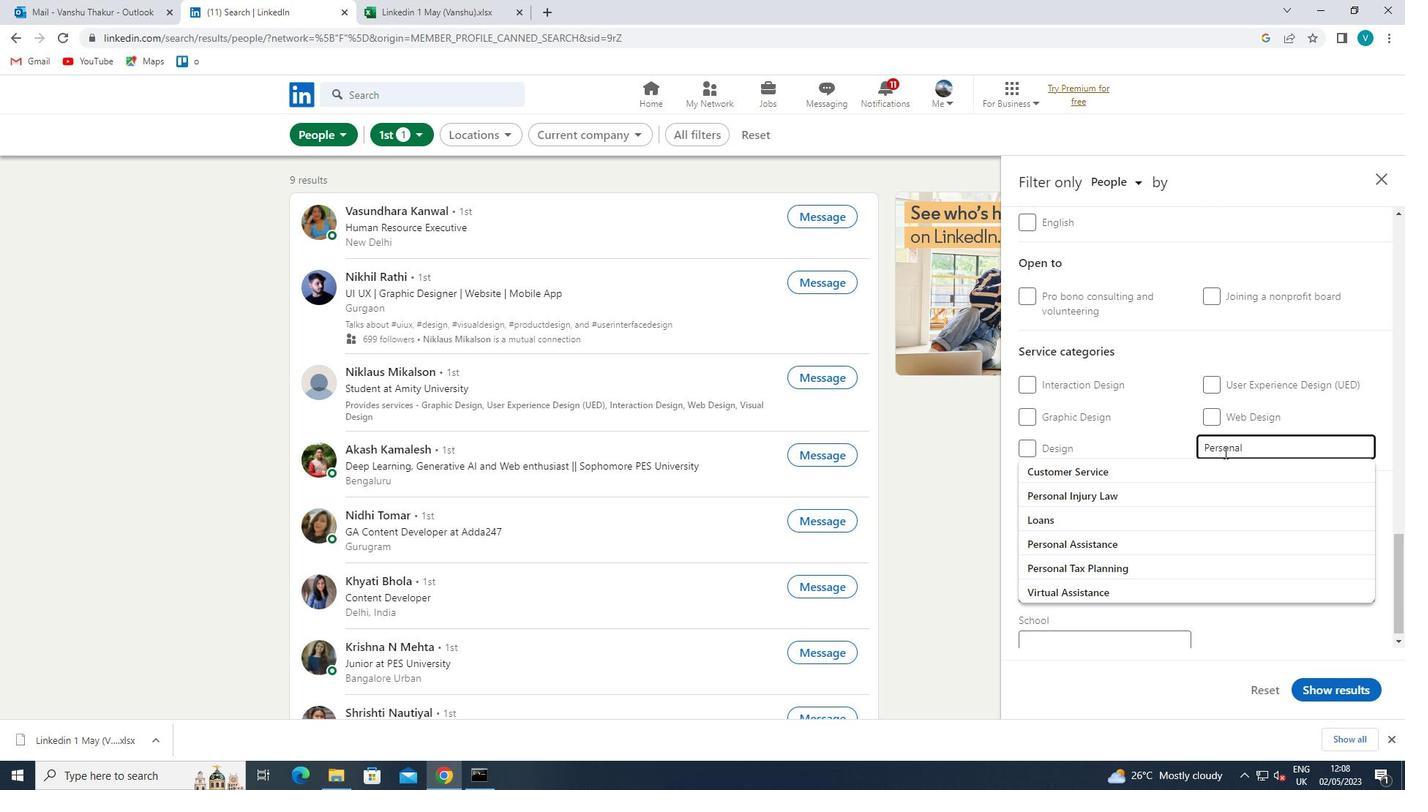 
Action: Mouse pressed left at (1148, 494)
Screenshot: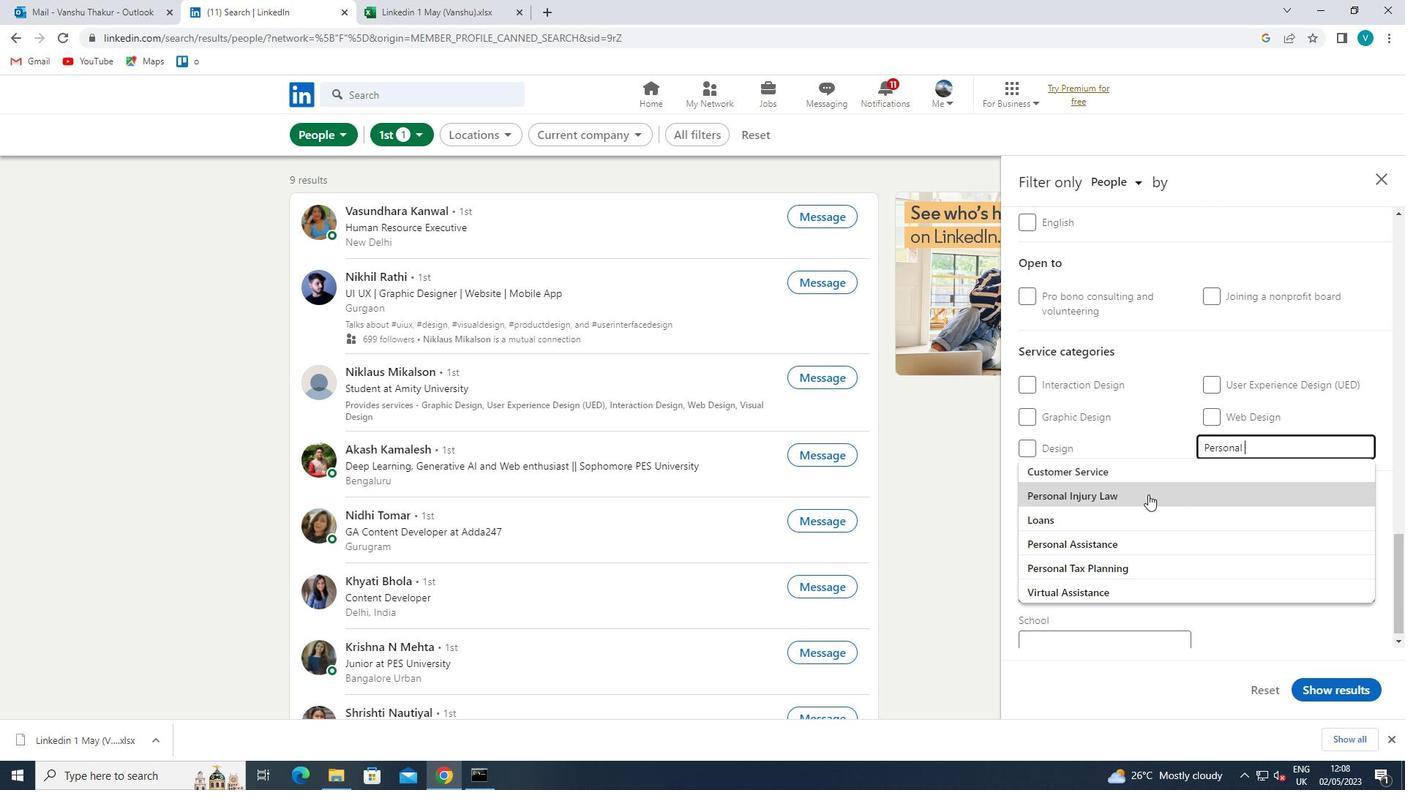
Action: Mouse moved to (1148, 494)
Screenshot: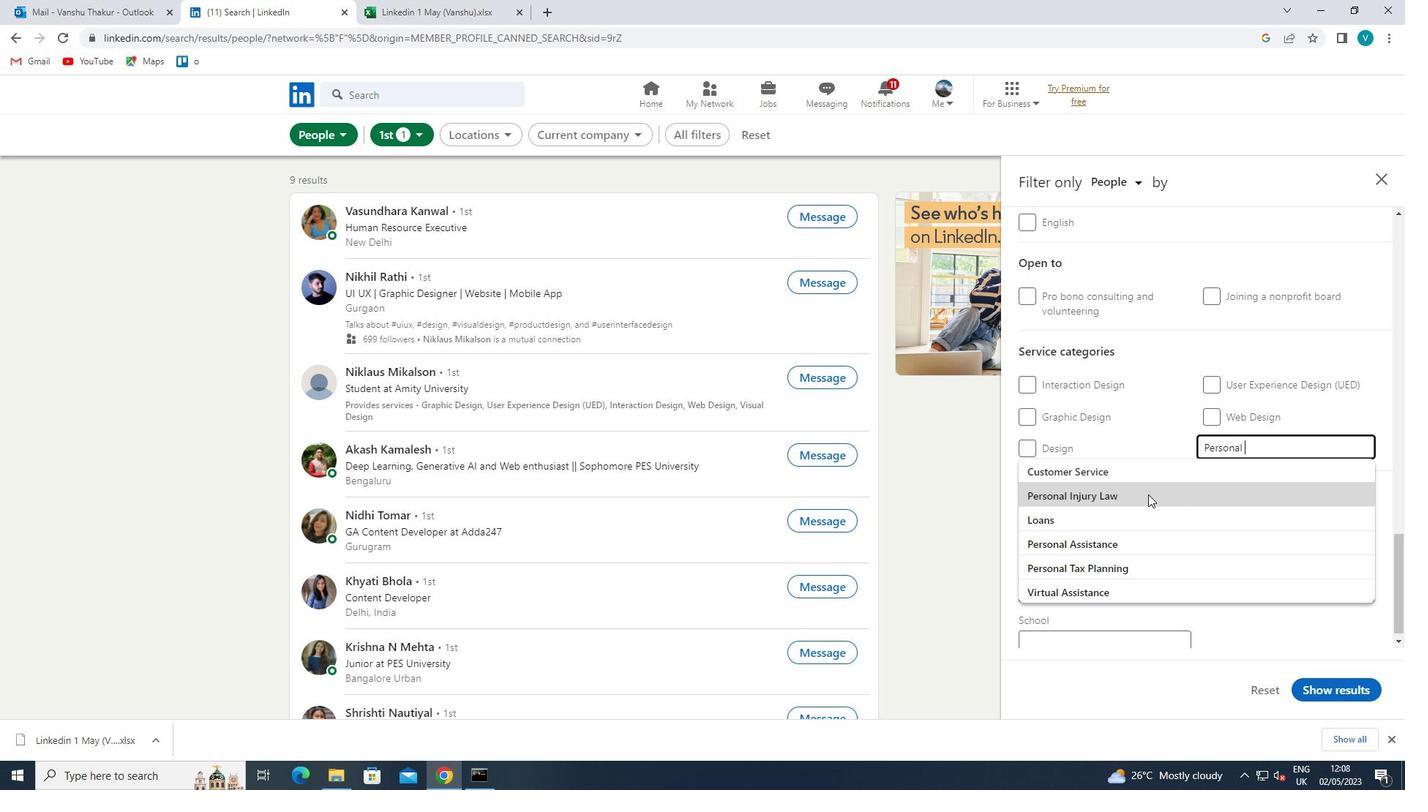 
Action: Mouse scrolled (1148, 494) with delta (0, 0)
Screenshot: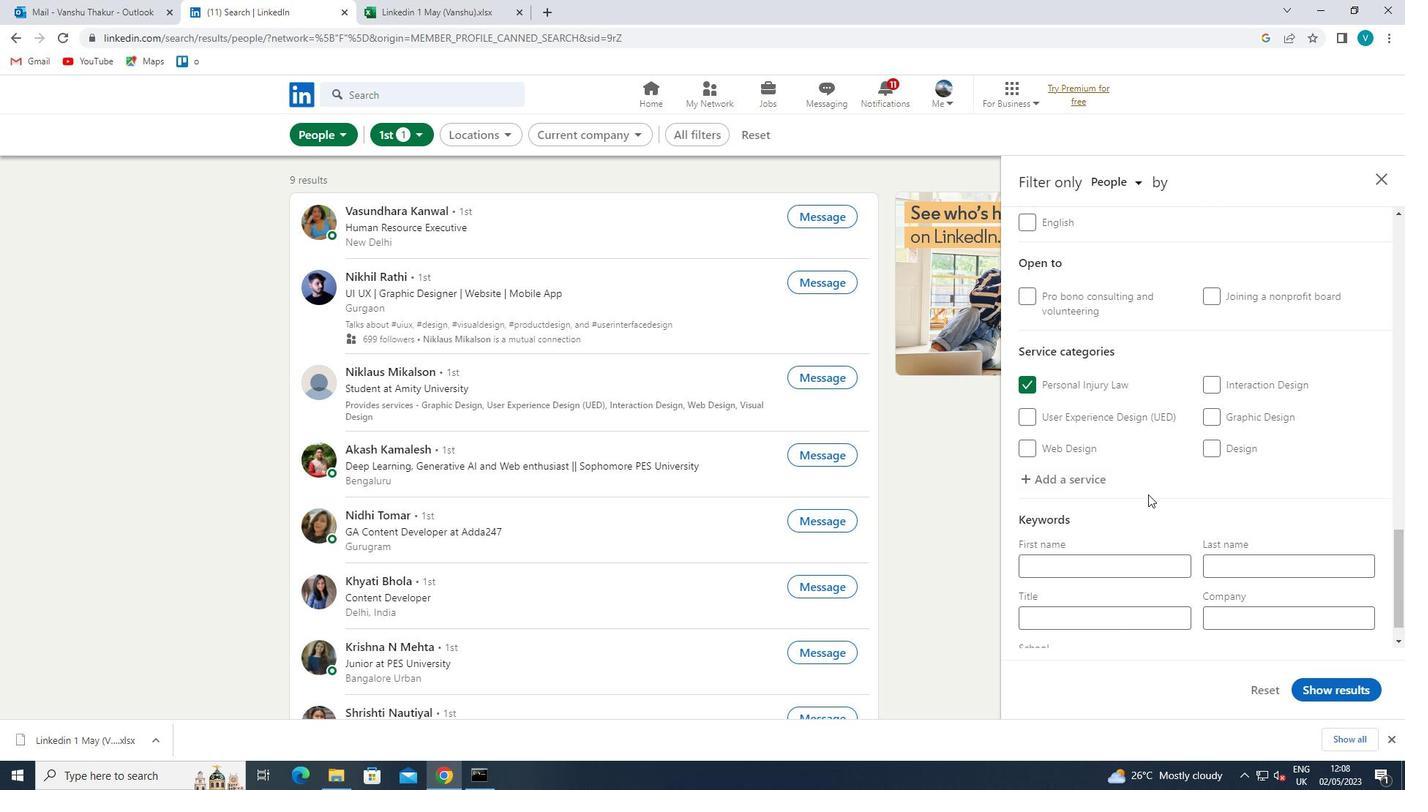 
Action: Mouse scrolled (1148, 494) with delta (0, 0)
Screenshot: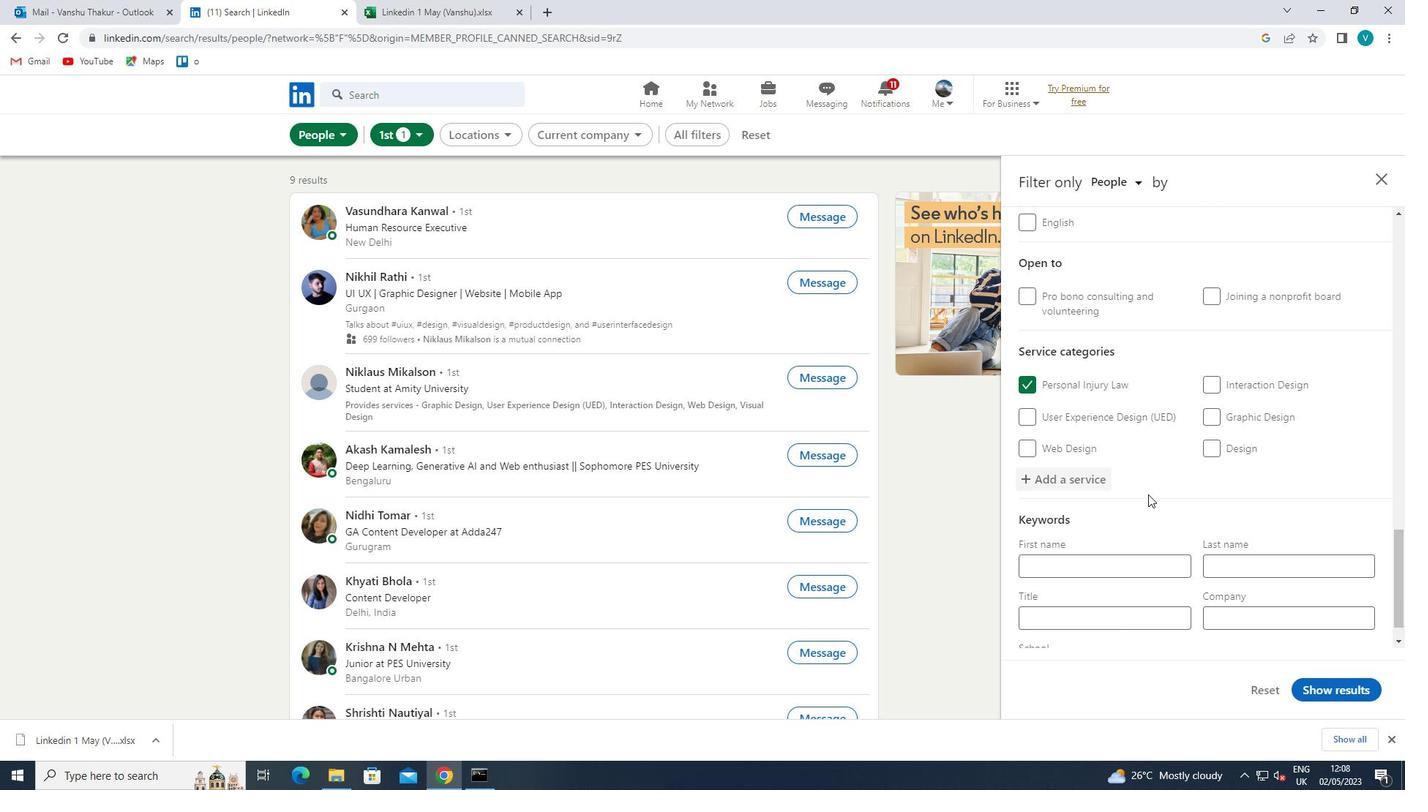 
Action: Mouse scrolled (1148, 494) with delta (0, 0)
Screenshot: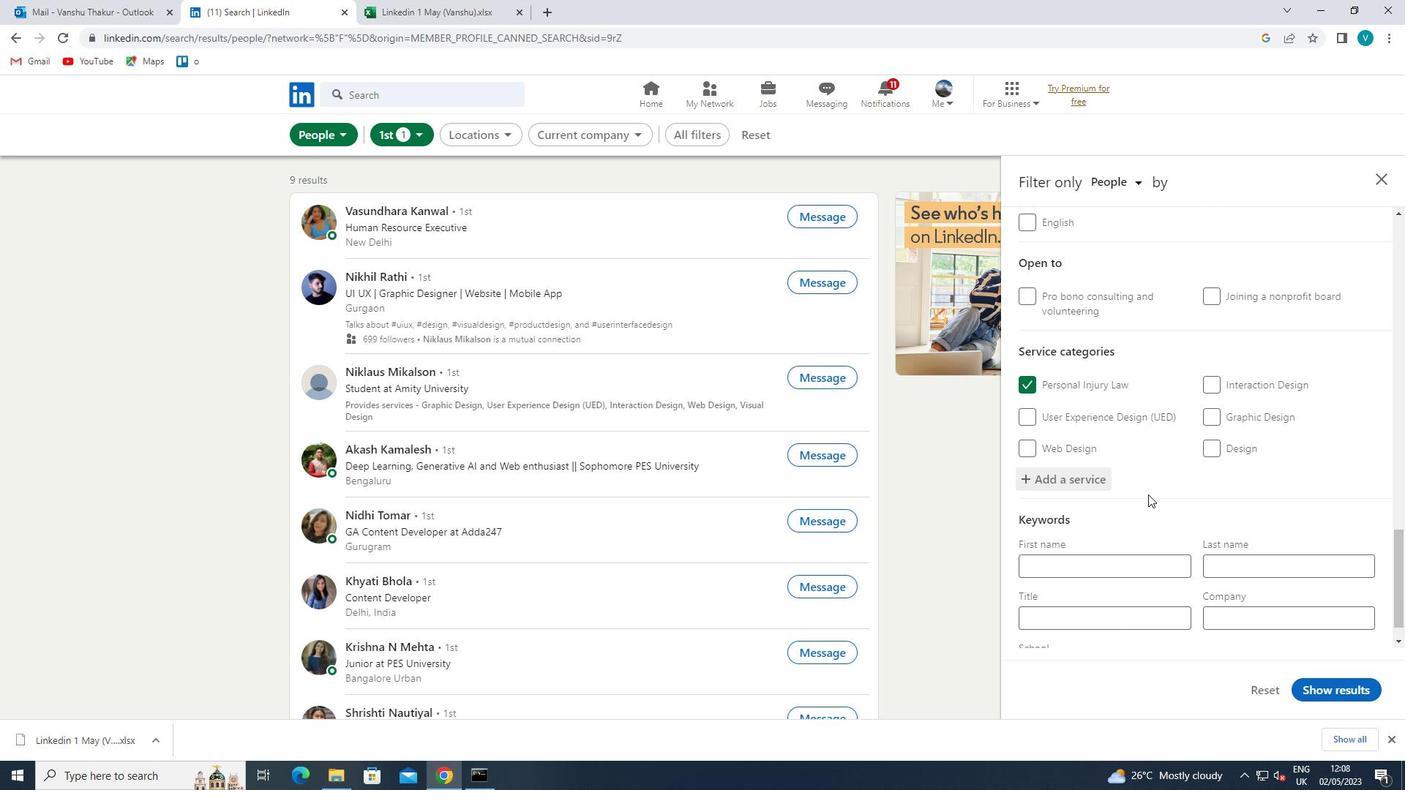 
Action: Mouse scrolled (1148, 494) with delta (0, 0)
Screenshot: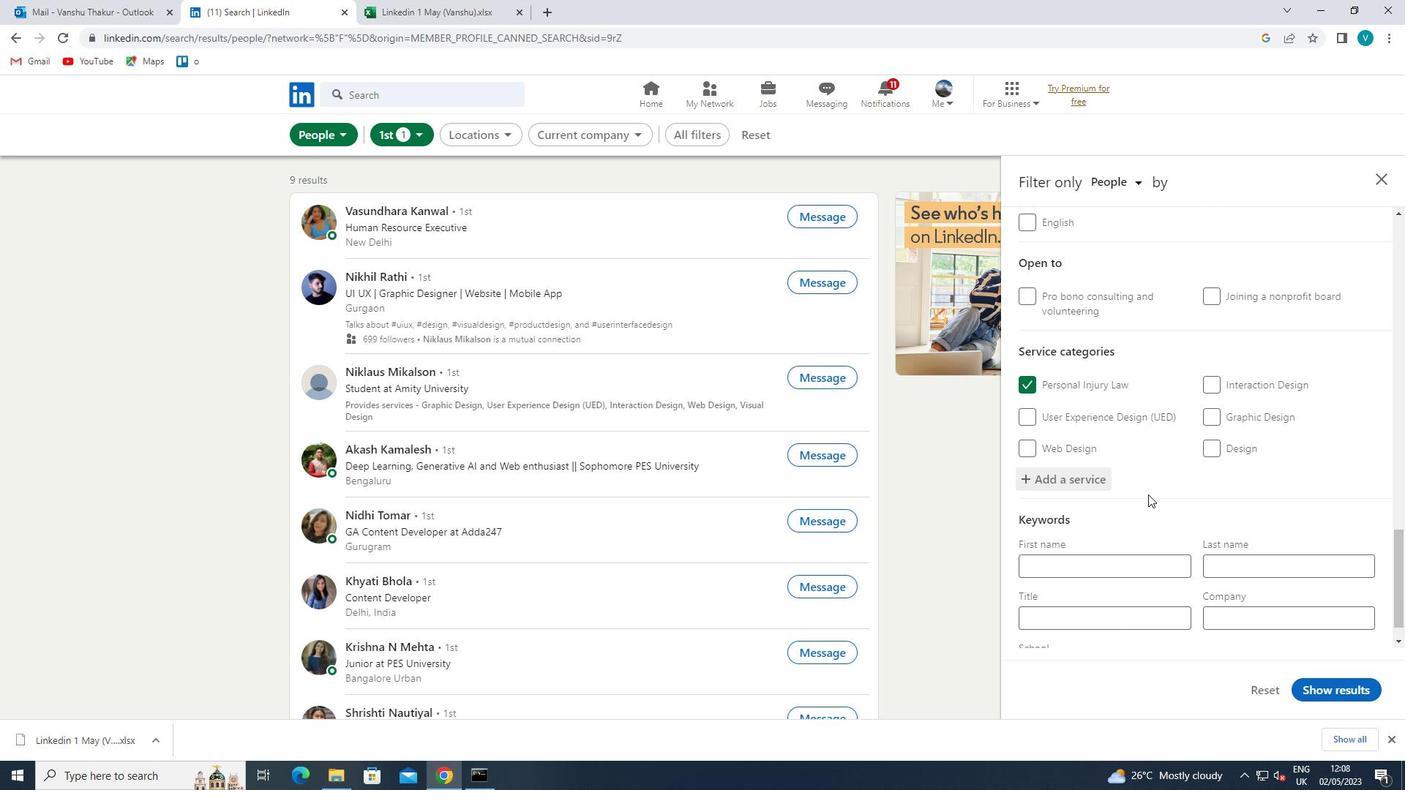 
Action: Mouse scrolled (1148, 494) with delta (0, 0)
Screenshot: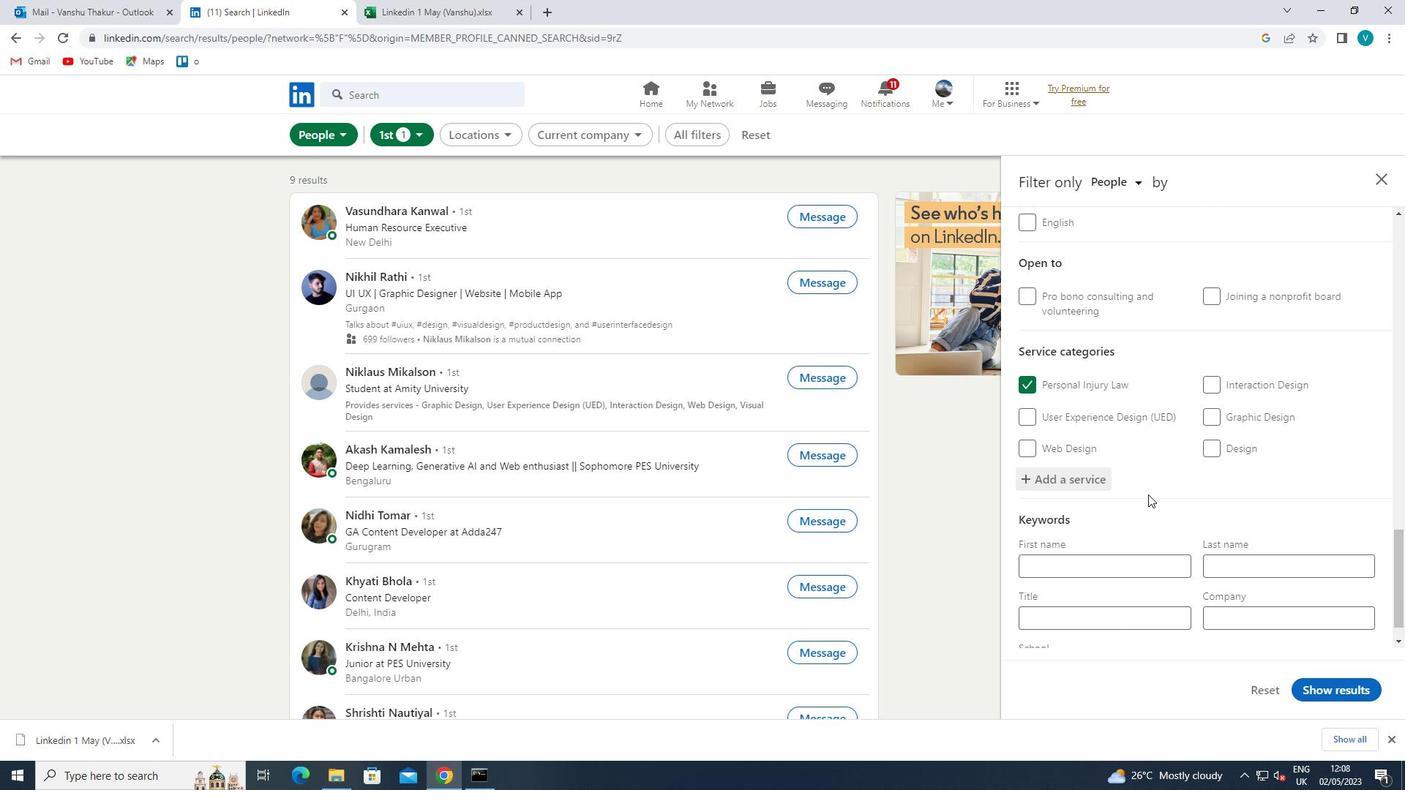
Action: Mouse moved to (1129, 574)
Screenshot: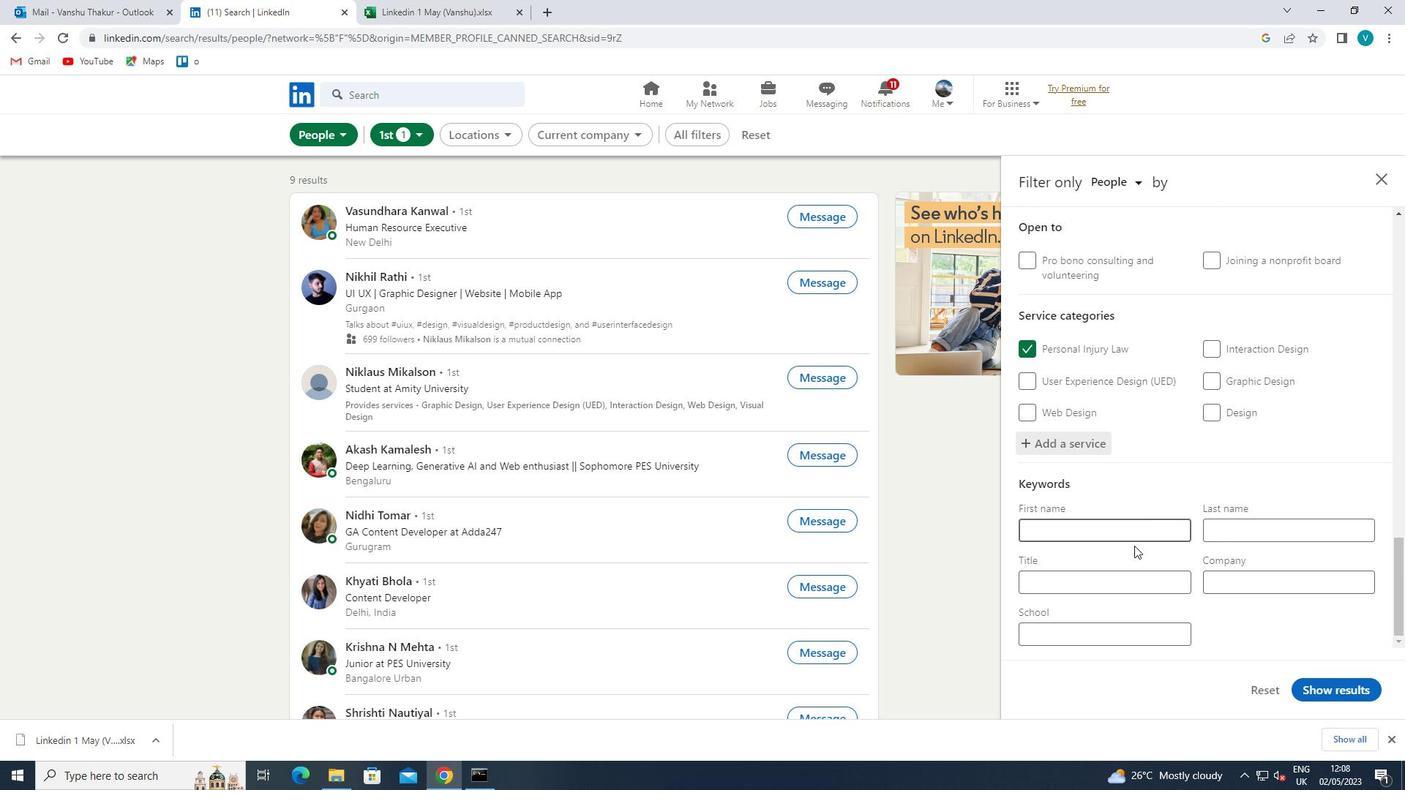 
Action: Mouse pressed left at (1129, 574)
Screenshot: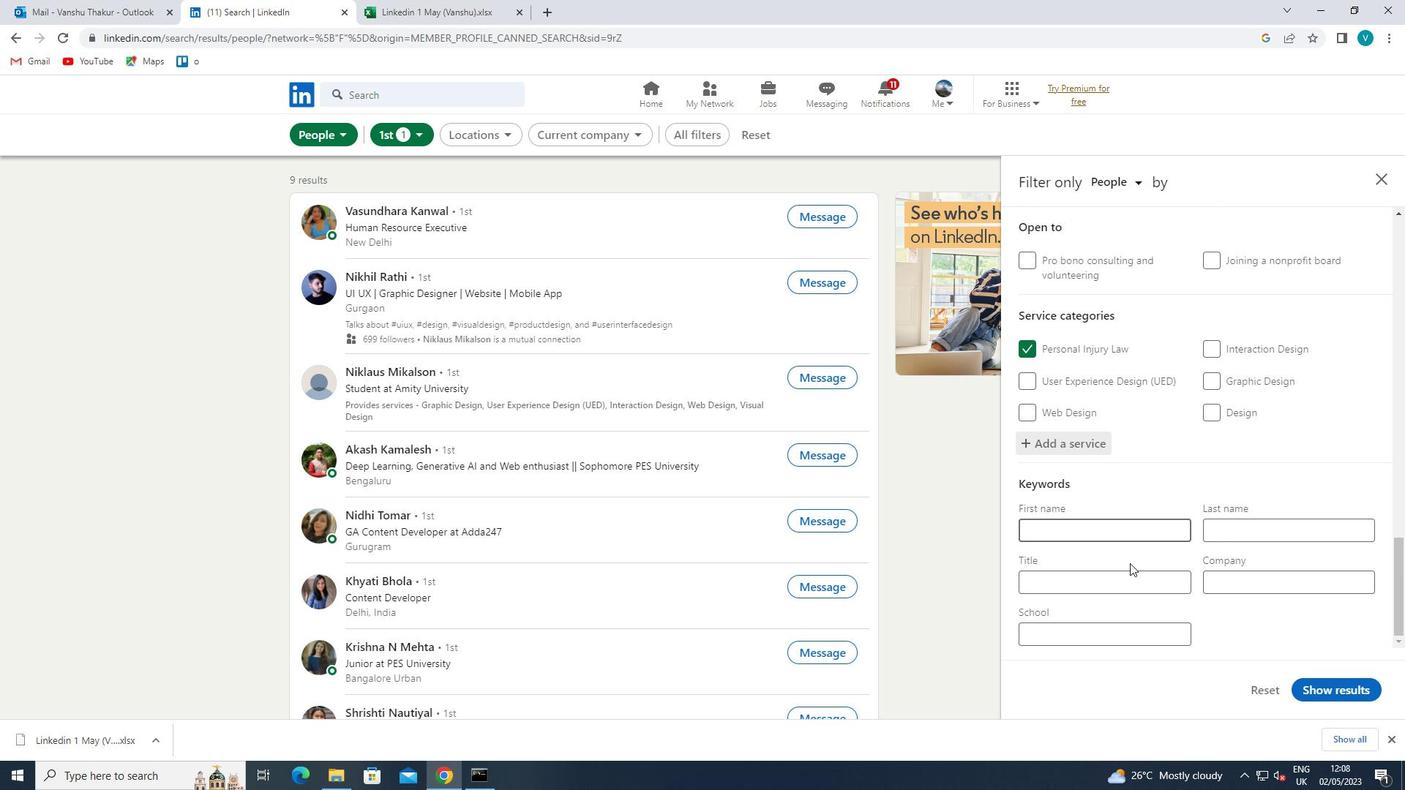 
Action: Key pressed <Key.shift><Key.shift><Key.shift><Key.shift><Key.shift><Key.shift><Key.shift><Key.shift><Key.shift>BELLHOP
Screenshot: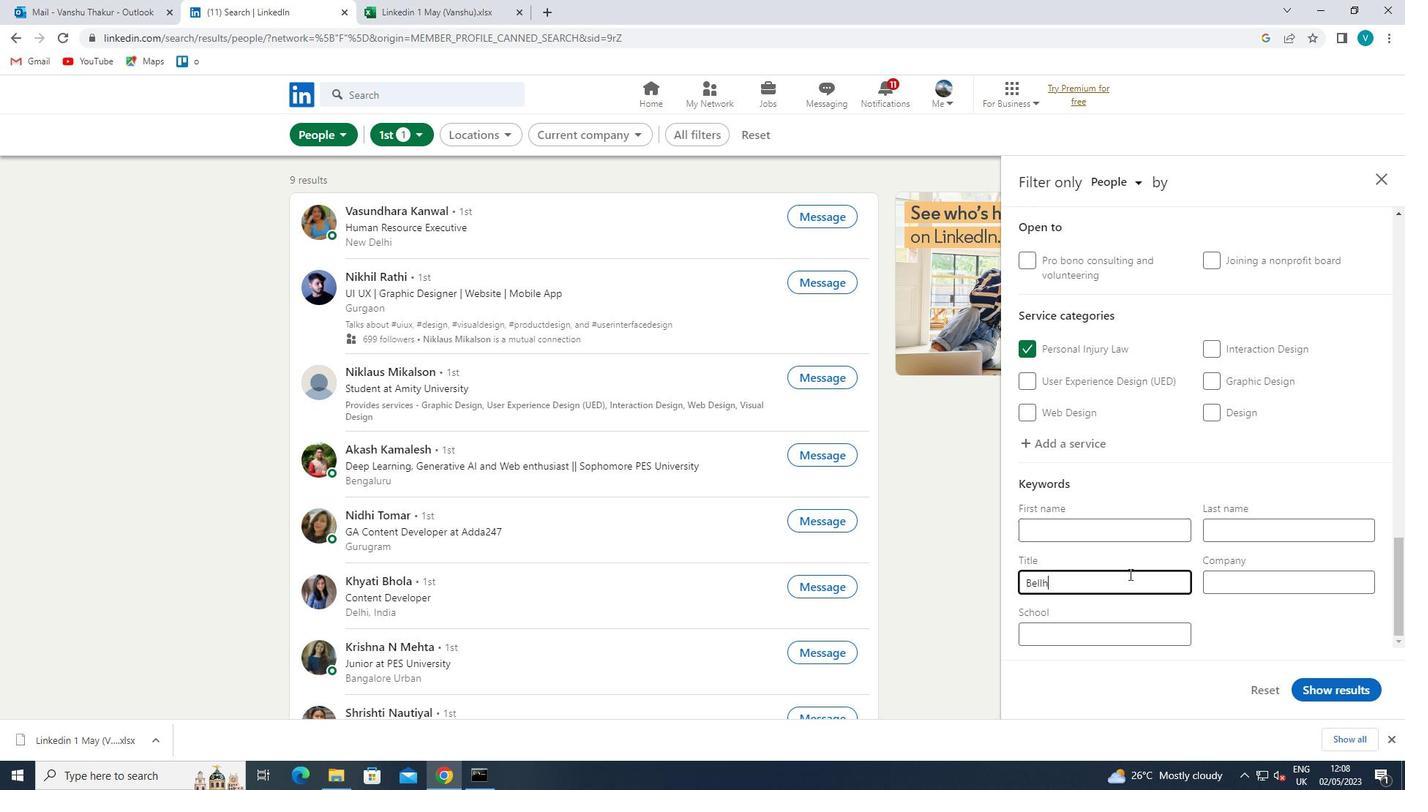
Action: Mouse moved to (1322, 688)
Screenshot: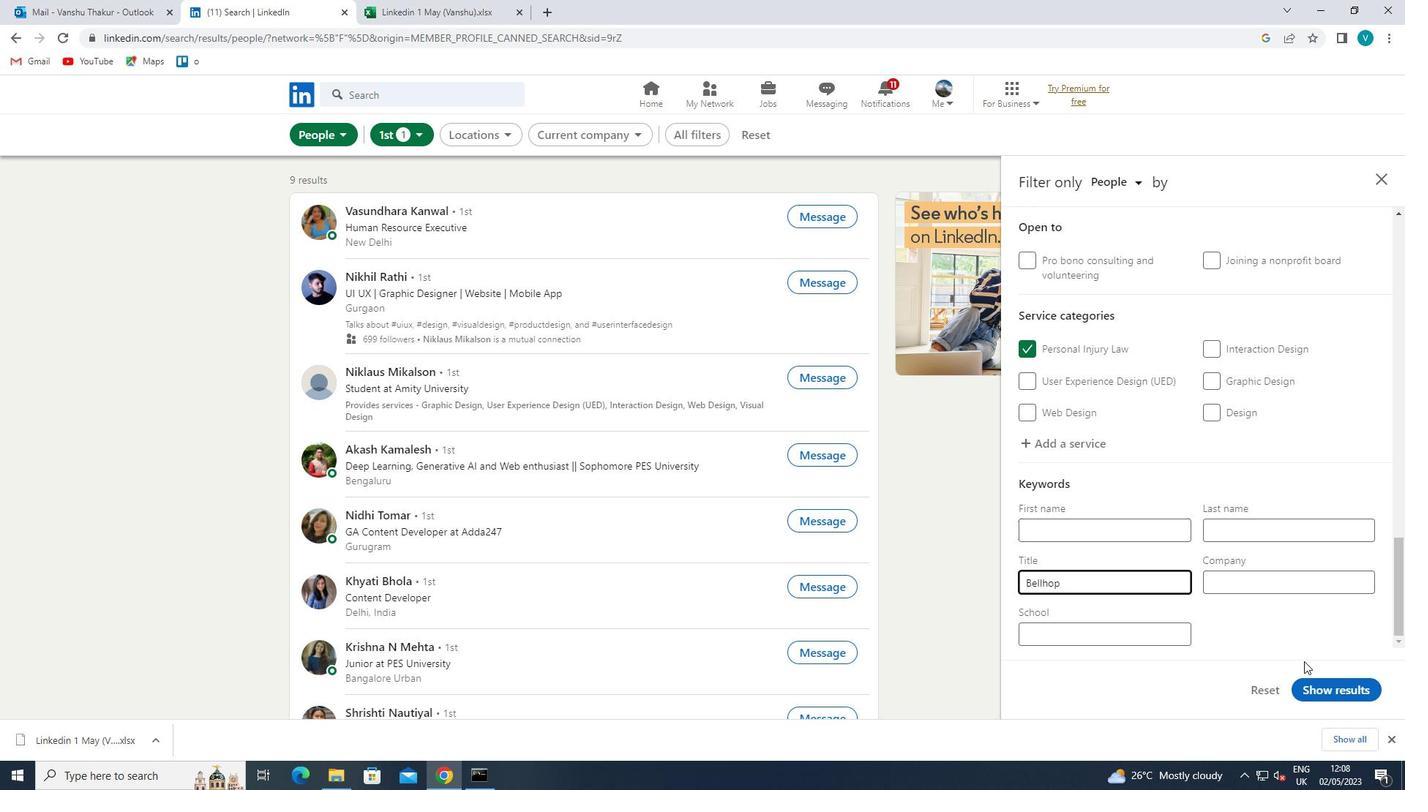 
Action: Mouse pressed left at (1322, 688)
Screenshot: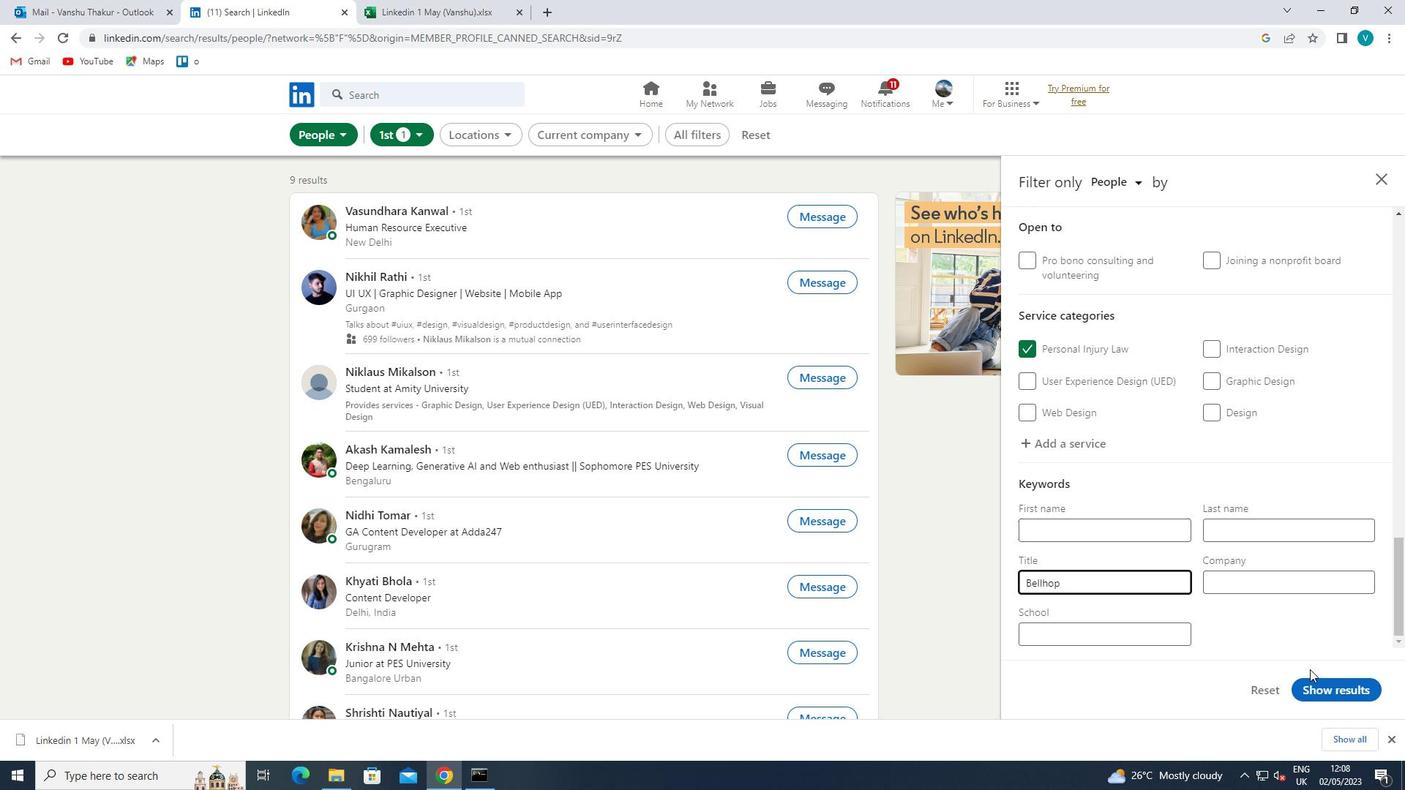 
